 Task: Open Card Biomedical Engineering Review in Board Budget Management to Workspace Forecasting and Budgeting and add a team member Softage.4@softage.net, a label Yellow, a checklist Copyrights, an attachment from your google drive, a color Yellow and finally, add a card description 'Research and develop new product positioning strategy' and a comment 'Given the potential impact of this task on our team workload, let us ensure that we have a clear plan for managing our time and resources.'. Add a start date 'Jan 08, 1900' with a due date 'Jan 15, 1900'
Action: Mouse moved to (76, 466)
Screenshot: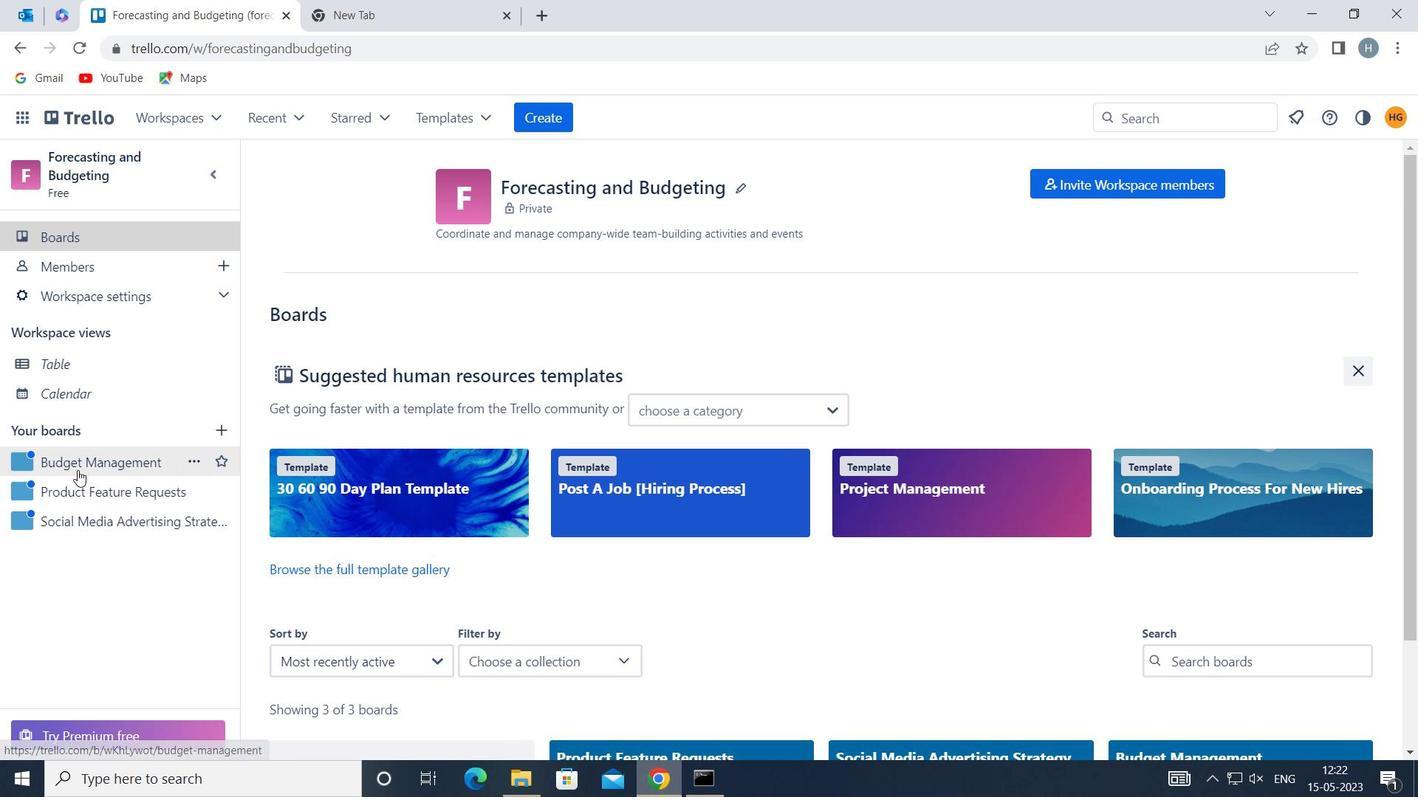 
Action: Mouse pressed left at (76, 466)
Screenshot: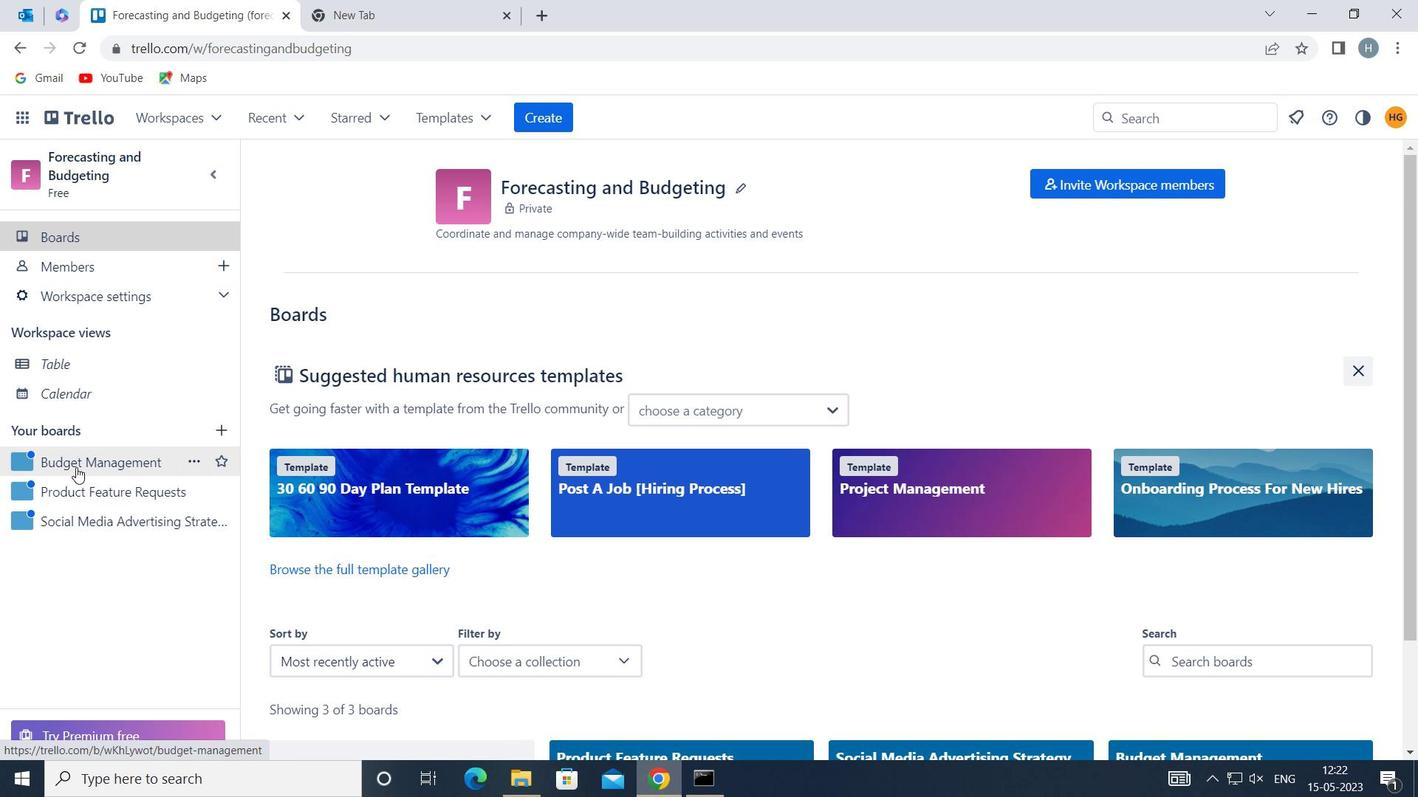 
Action: Mouse moved to (869, 263)
Screenshot: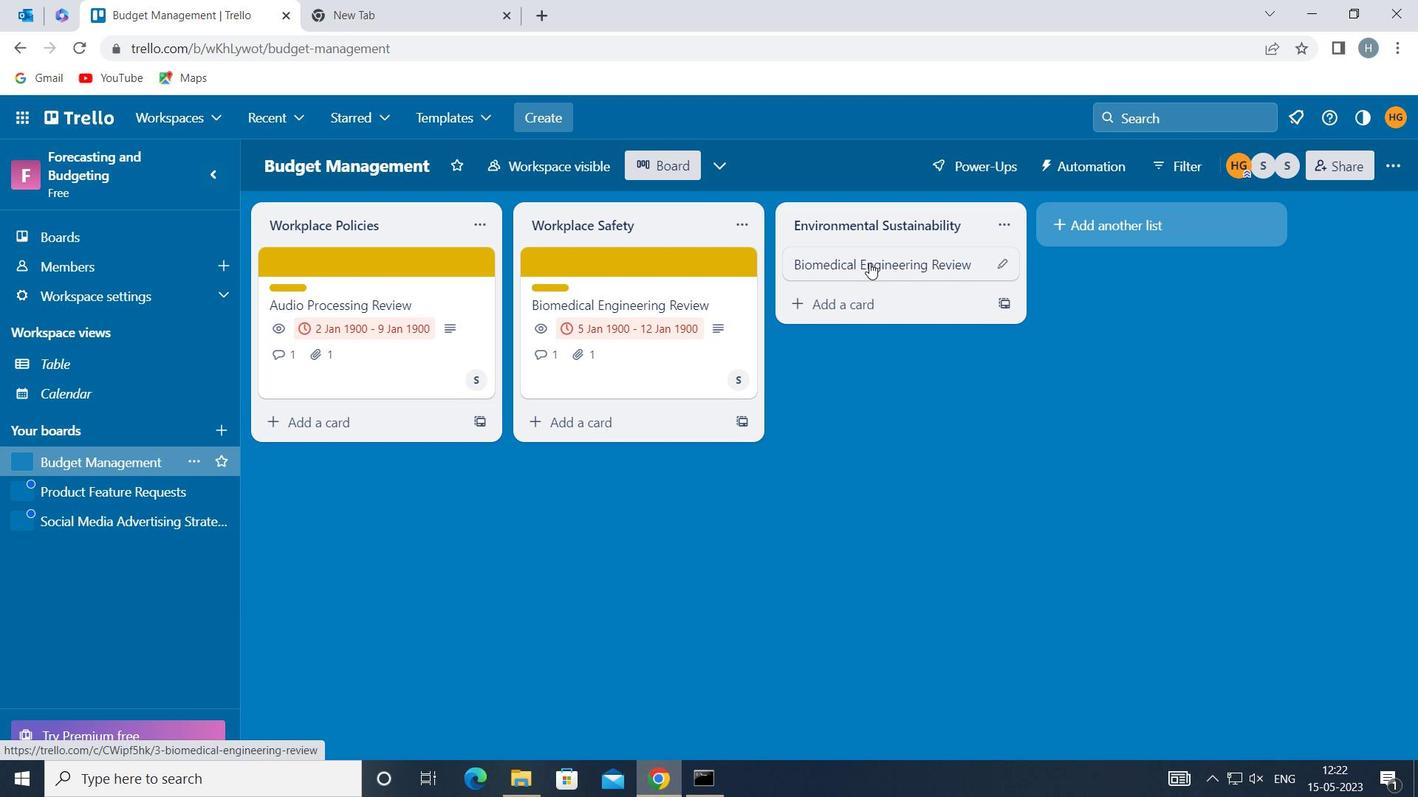 
Action: Mouse pressed left at (869, 263)
Screenshot: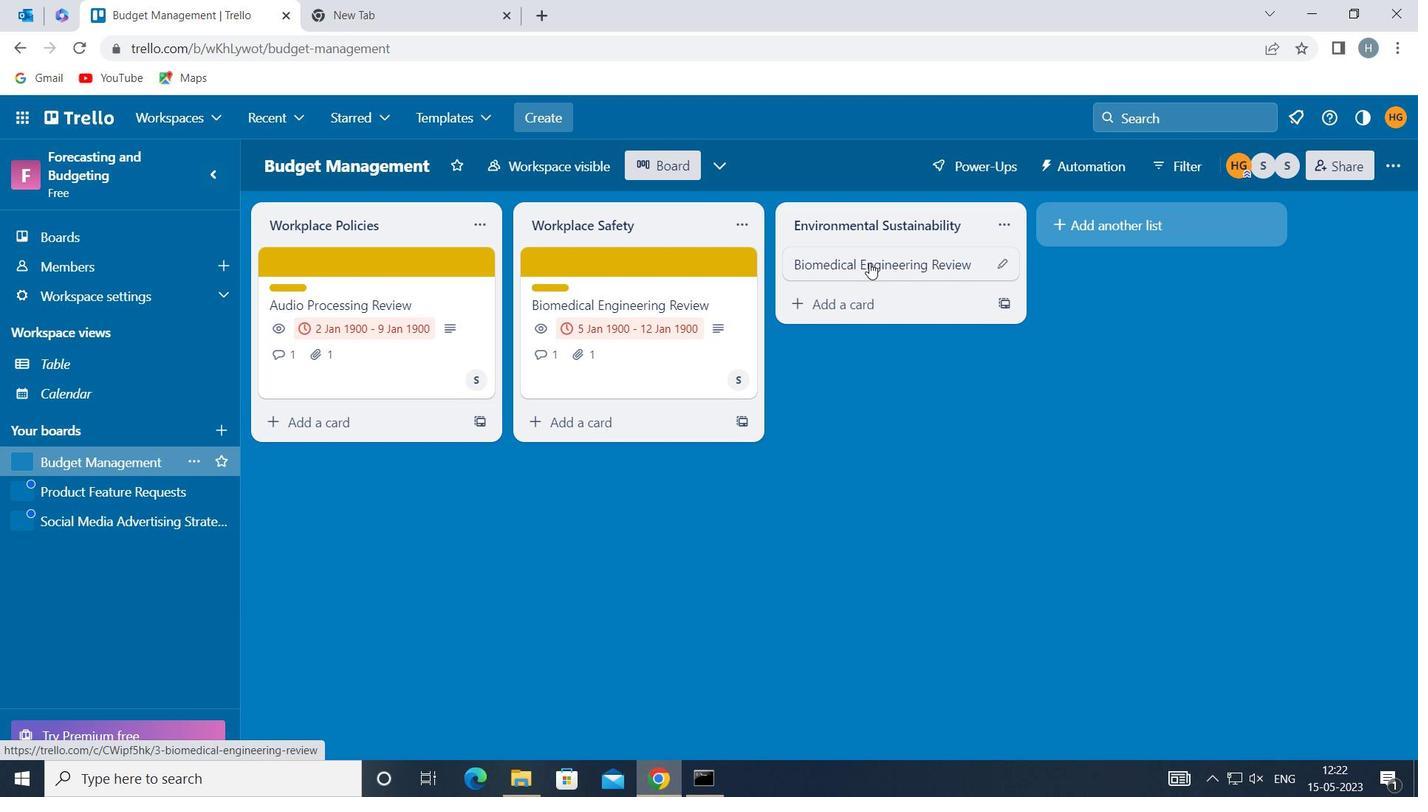 
Action: Mouse moved to (984, 327)
Screenshot: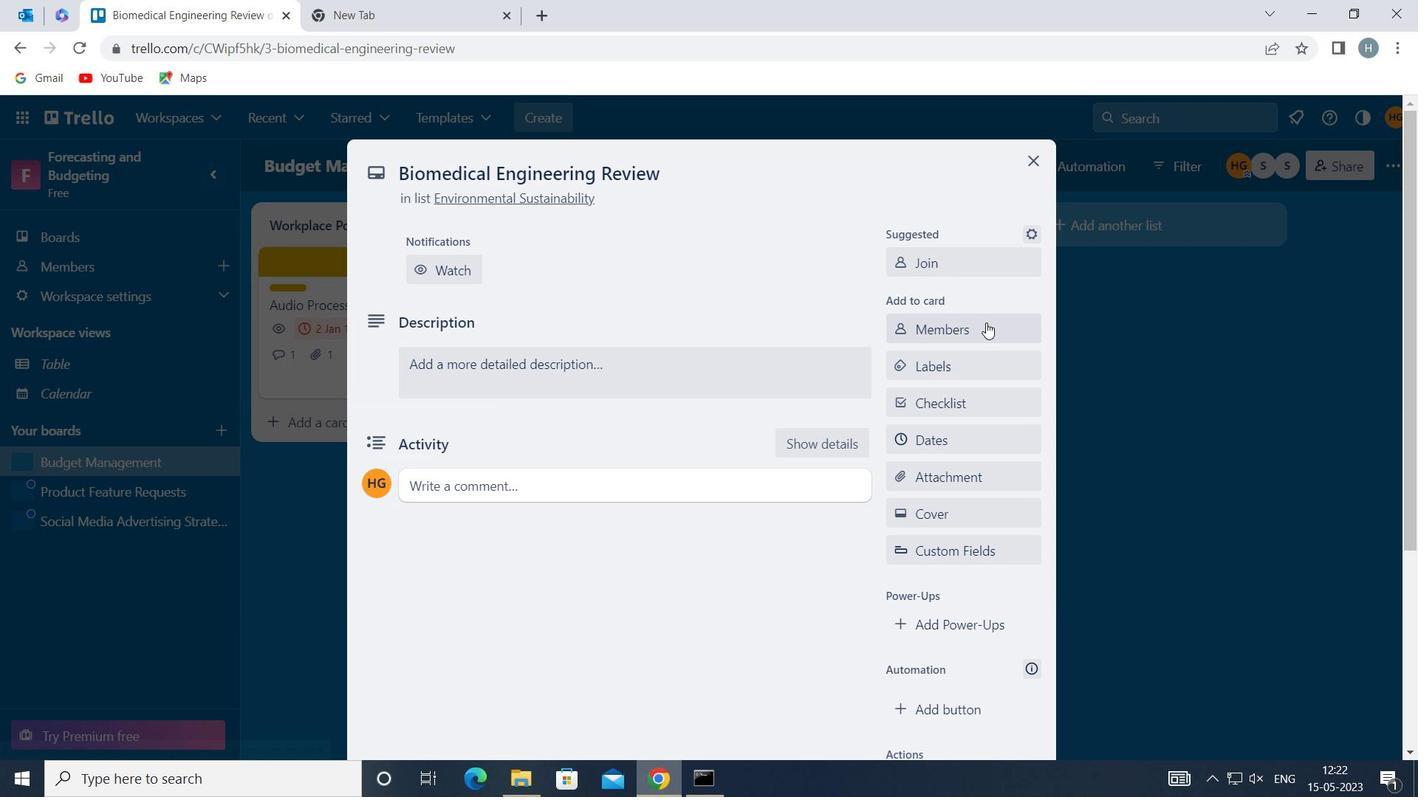 
Action: Mouse pressed left at (984, 327)
Screenshot: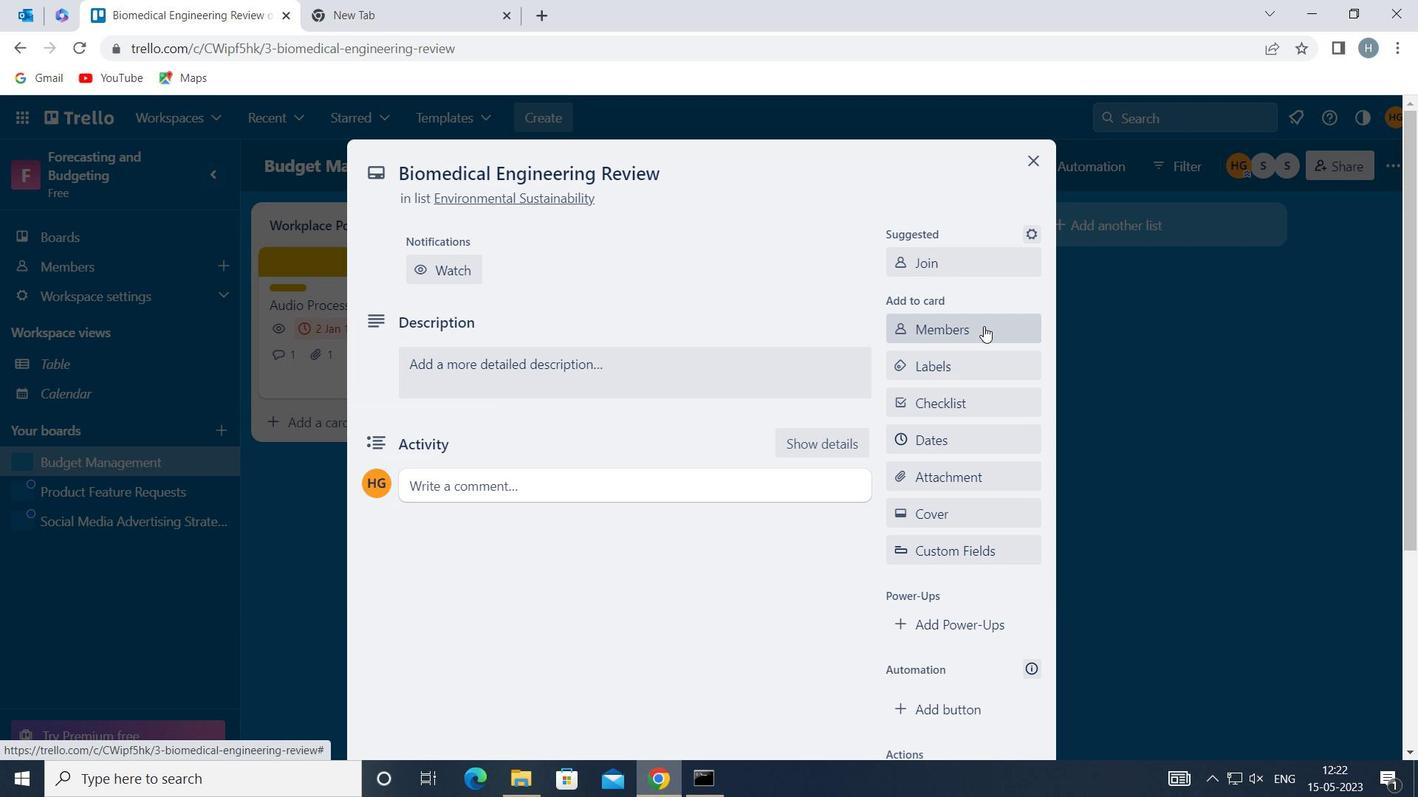 
Action: Key pressed softage
Screenshot: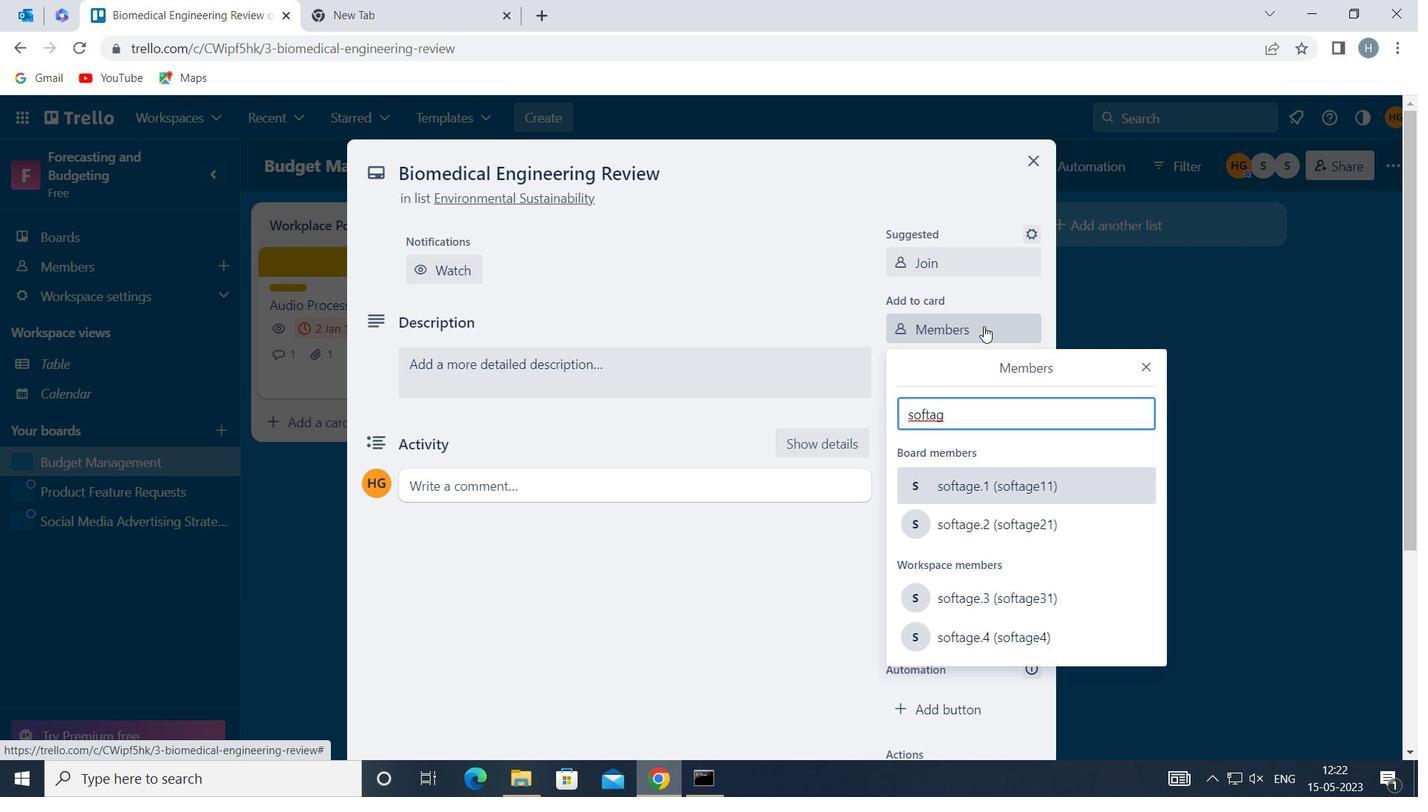
Action: Mouse moved to (1007, 637)
Screenshot: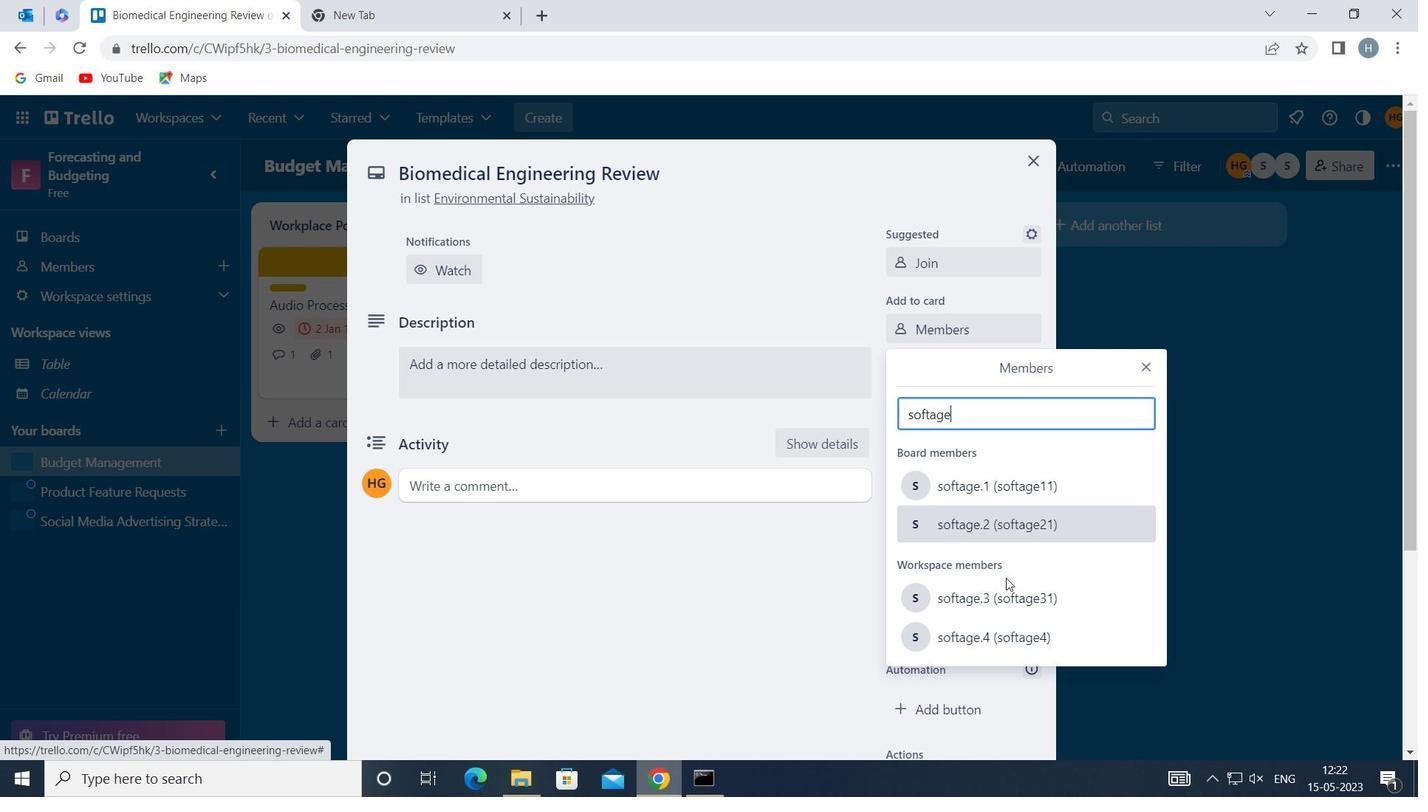
Action: Mouse pressed left at (1007, 637)
Screenshot: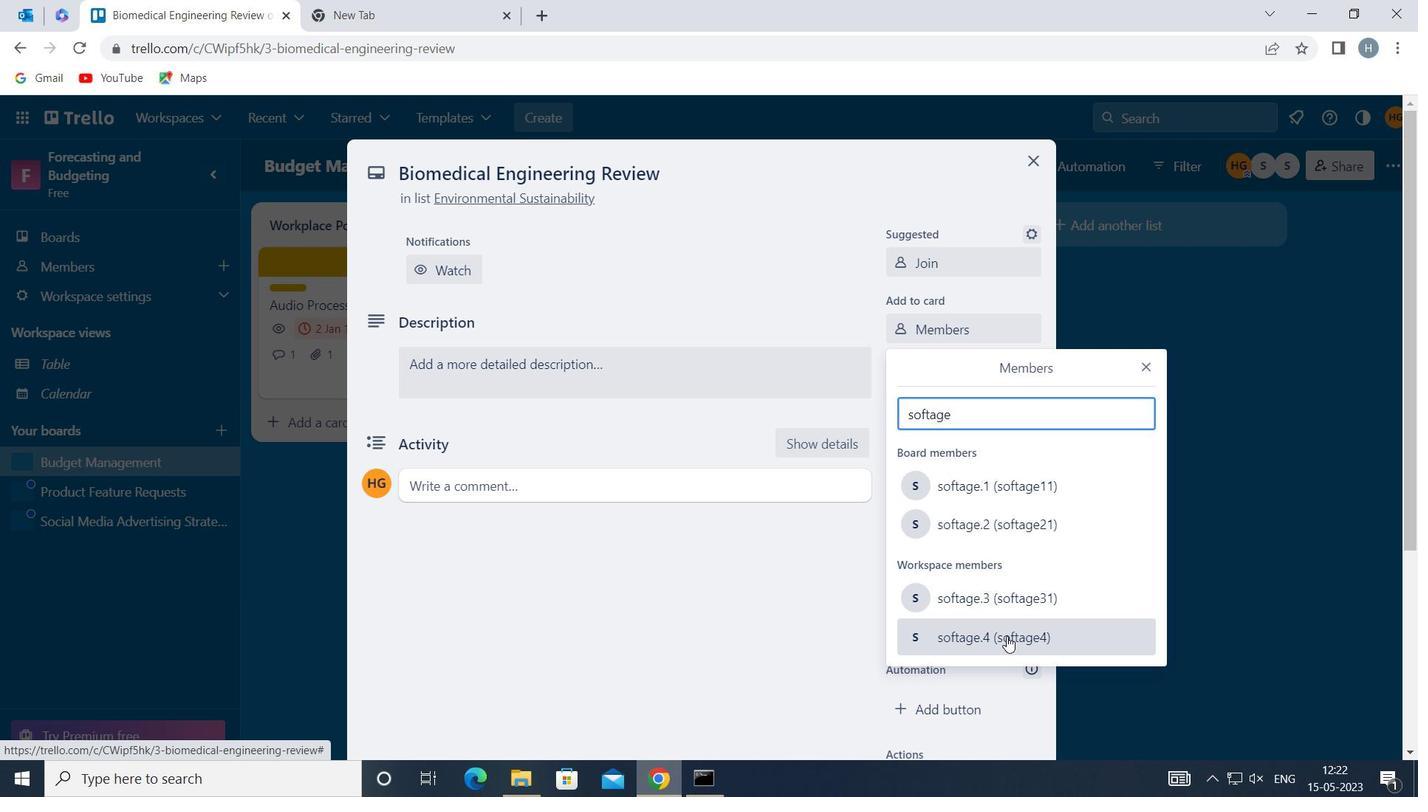 
Action: Mouse moved to (1149, 365)
Screenshot: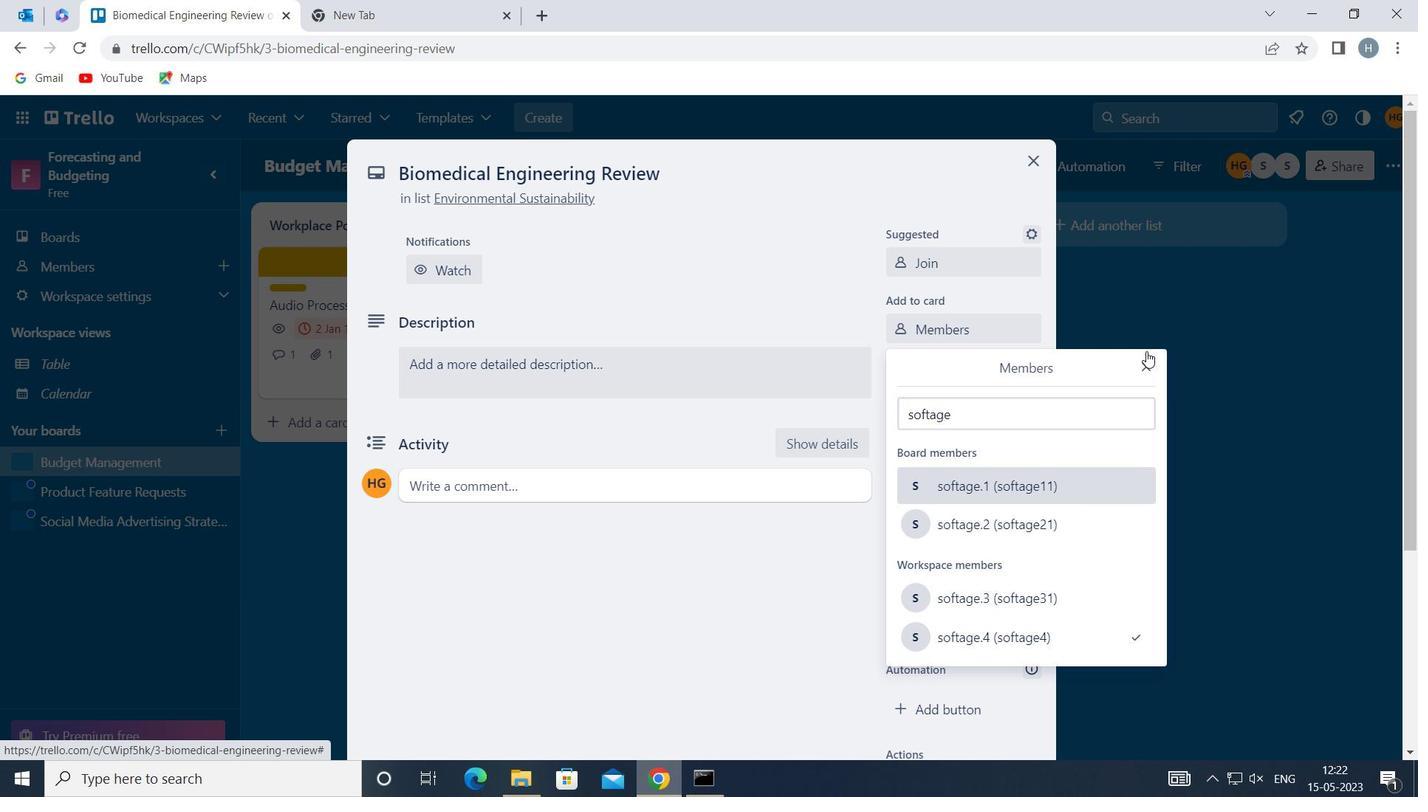 
Action: Mouse pressed left at (1149, 365)
Screenshot: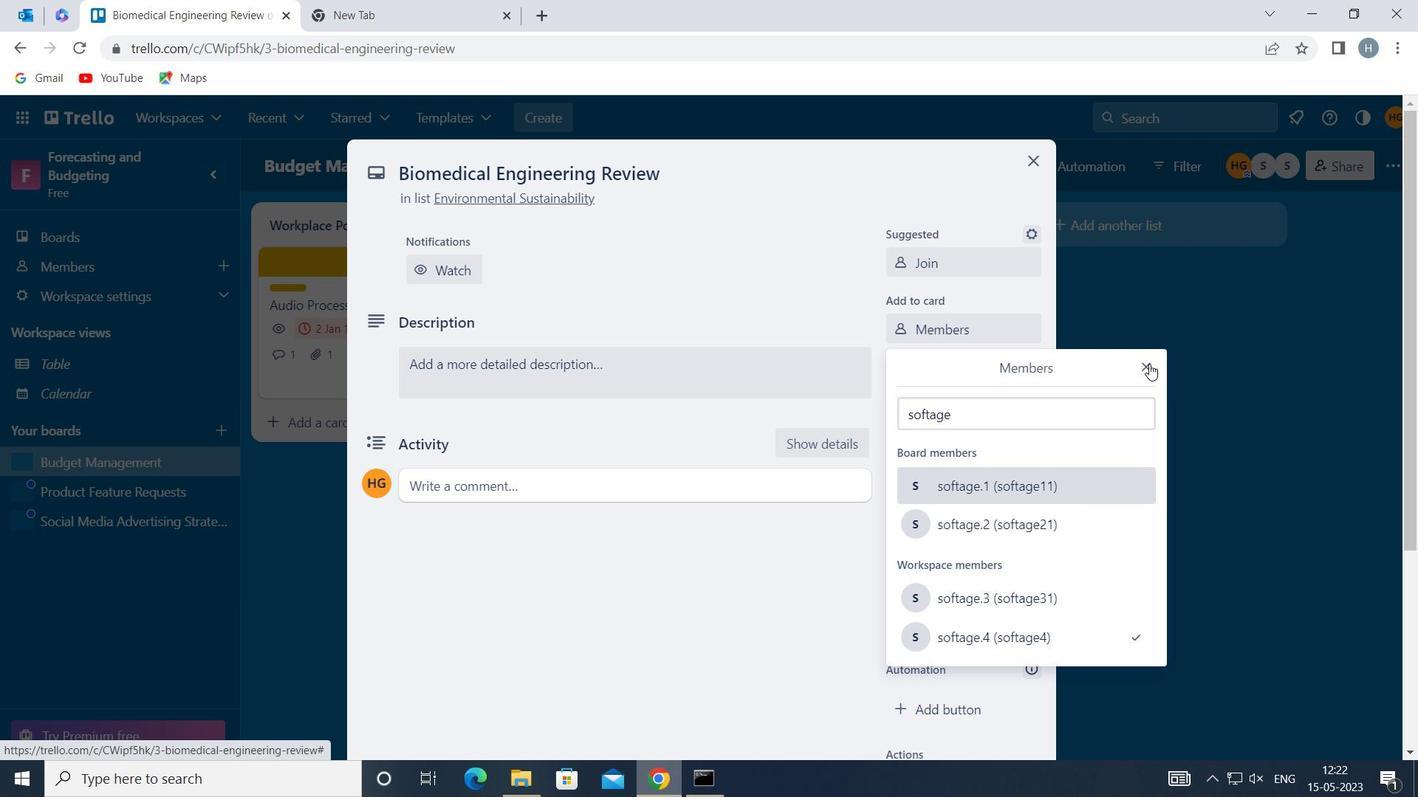 
Action: Mouse moved to (995, 370)
Screenshot: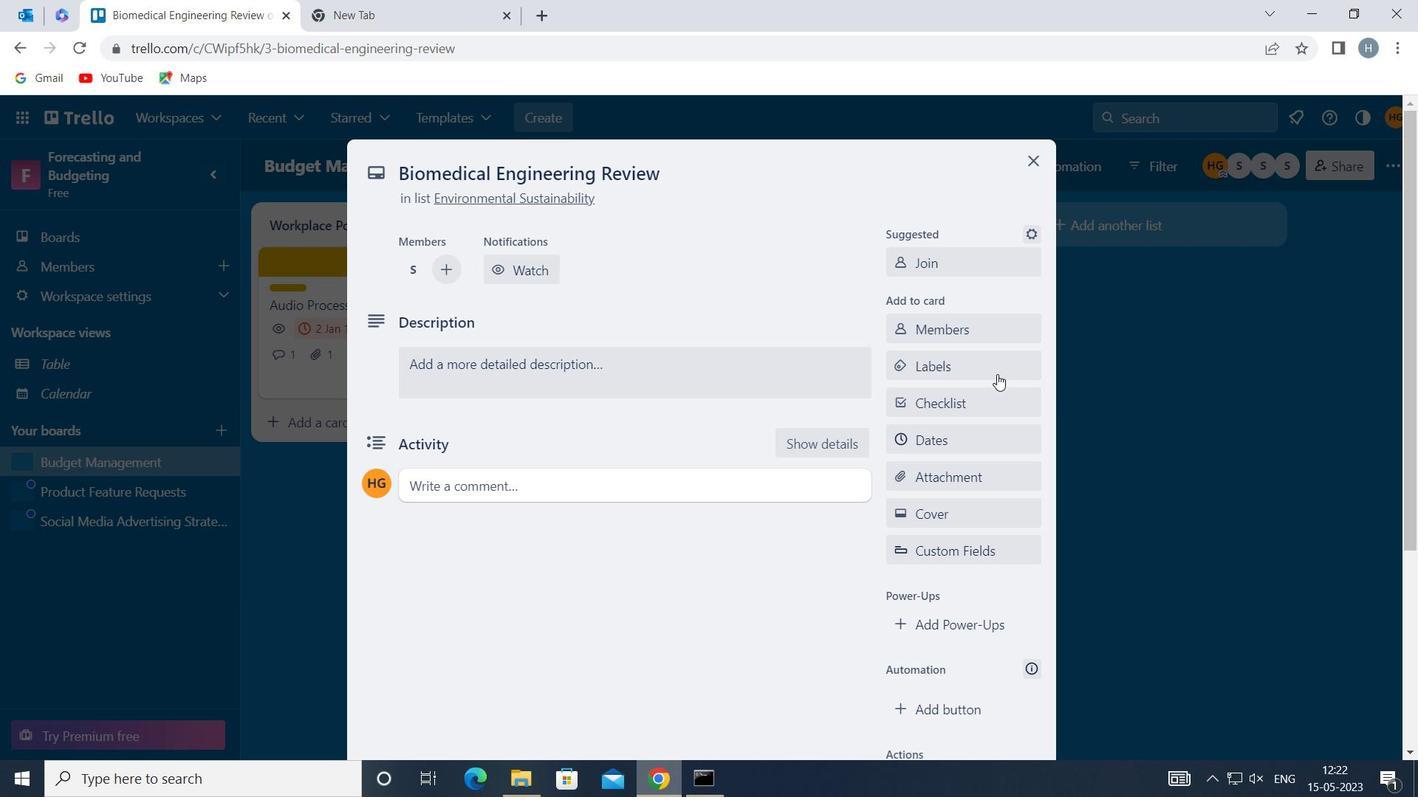 
Action: Mouse pressed left at (995, 370)
Screenshot: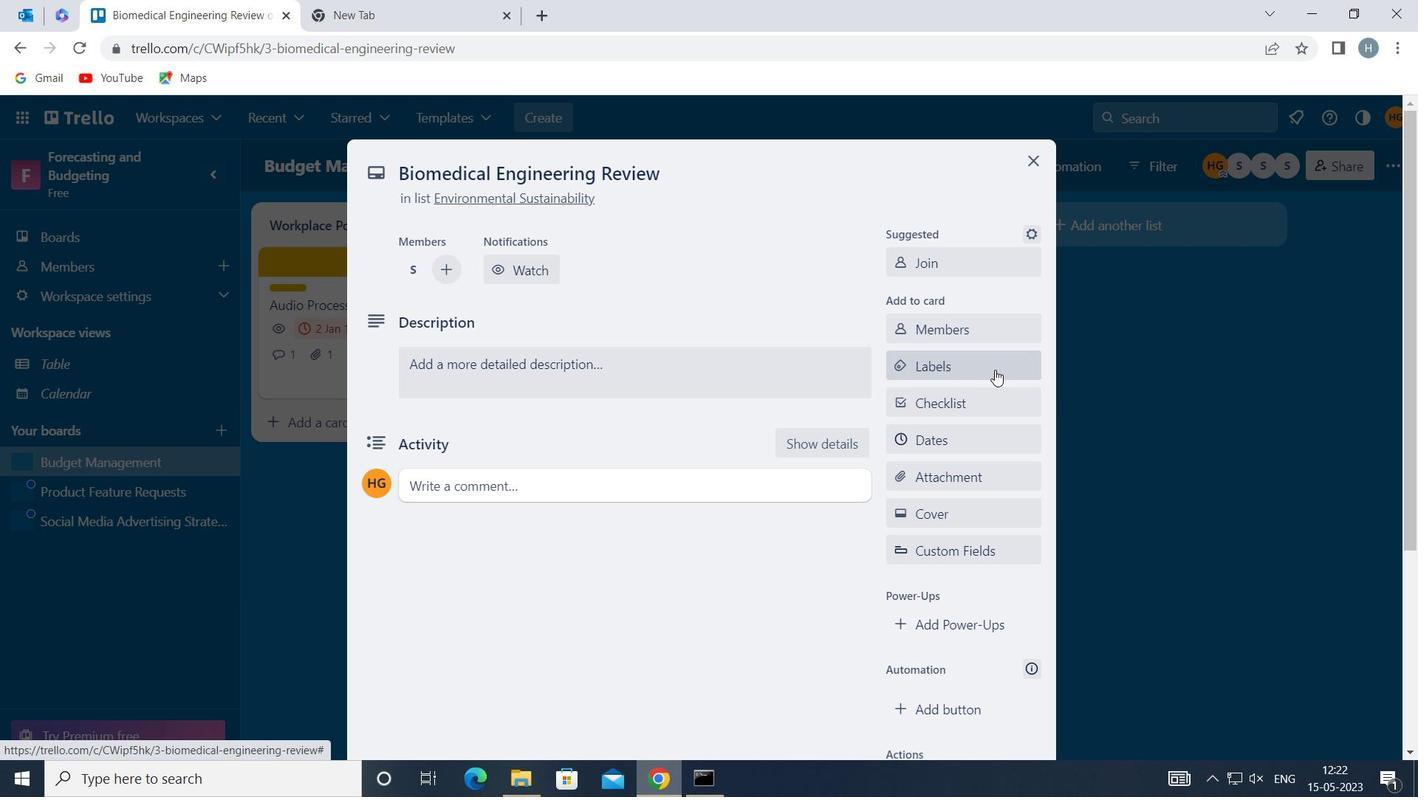 
Action: Mouse moved to (1025, 302)
Screenshot: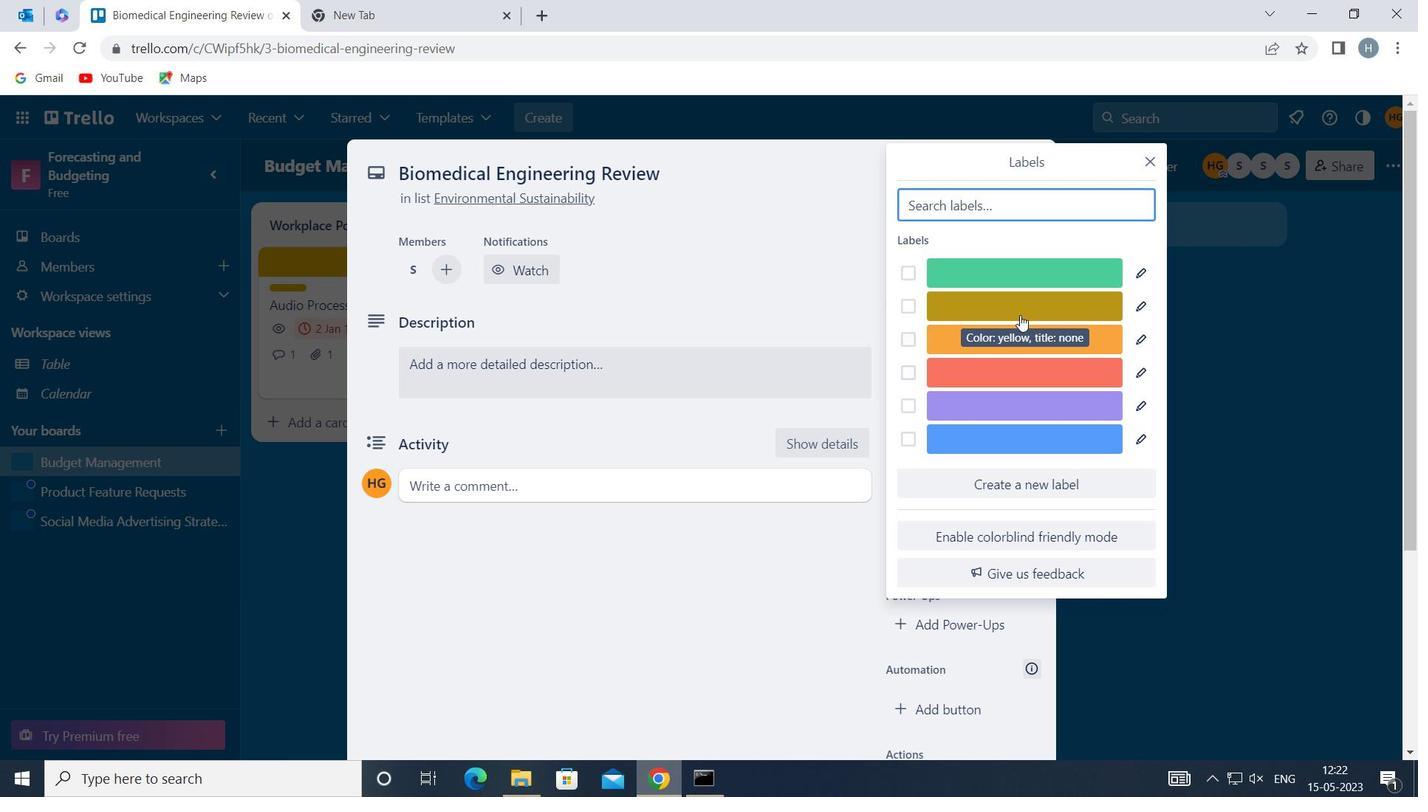 
Action: Mouse pressed left at (1025, 302)
Screenshot: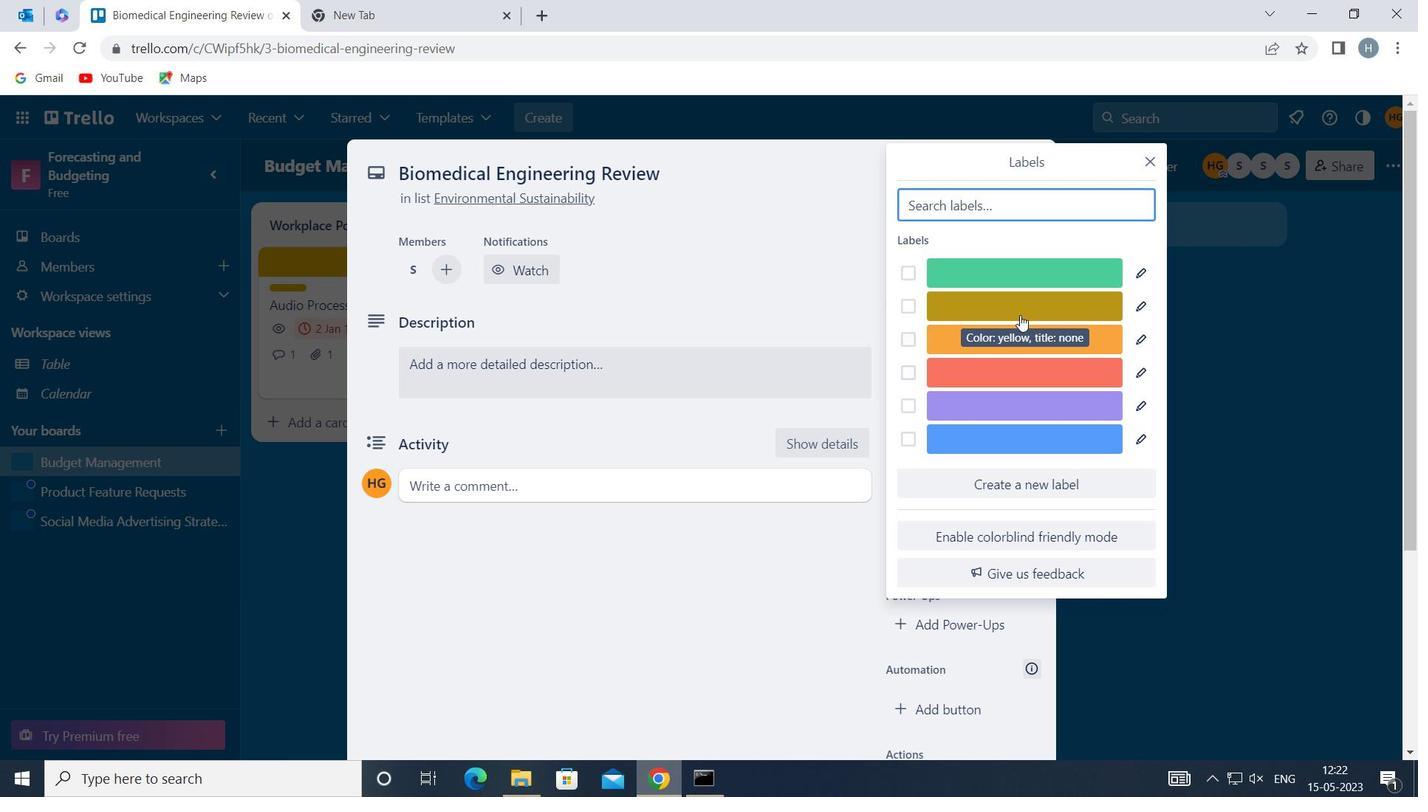 
Action: Mouse moved to (1150, 155)
Screenshot: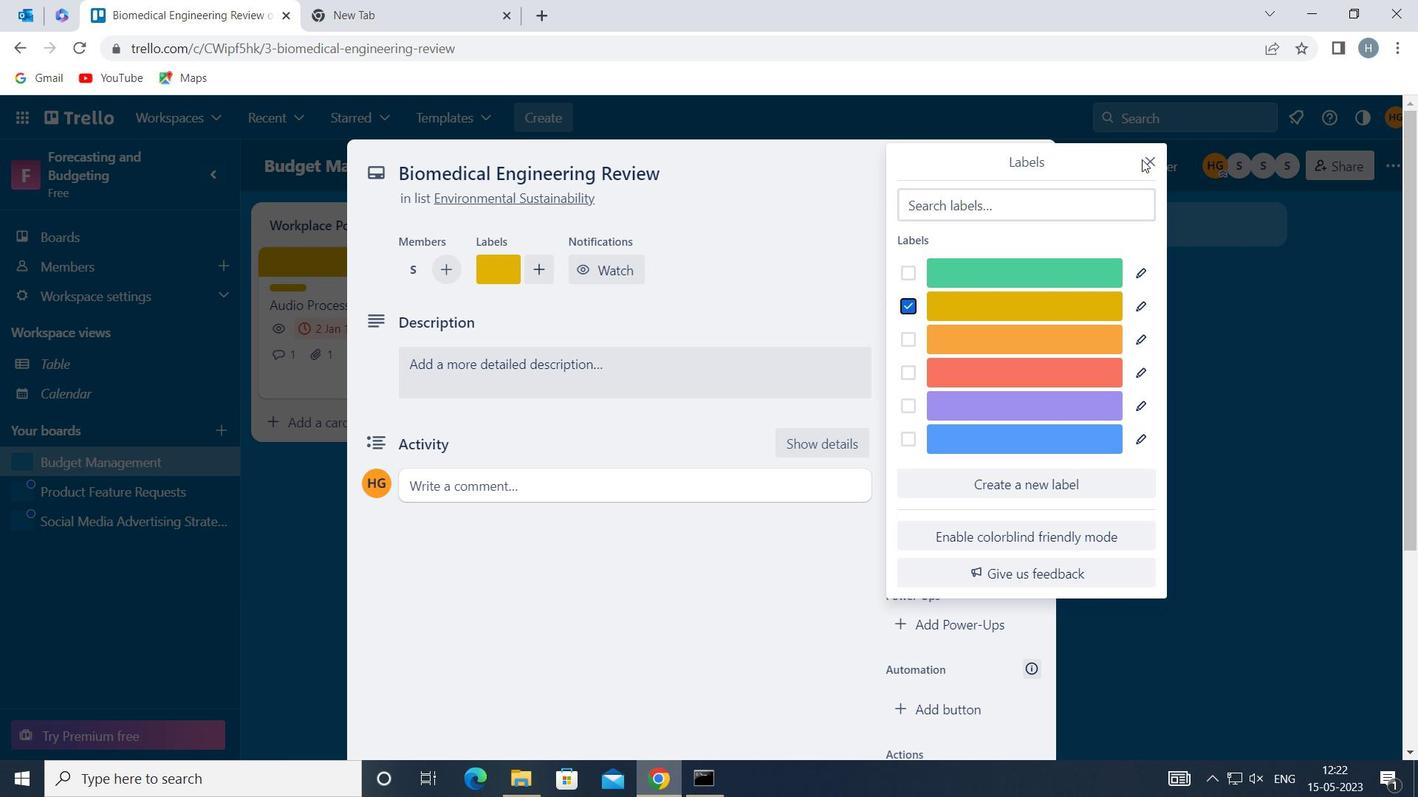 
Action: Mouse pressed left at (1150, 155)
Screenshot: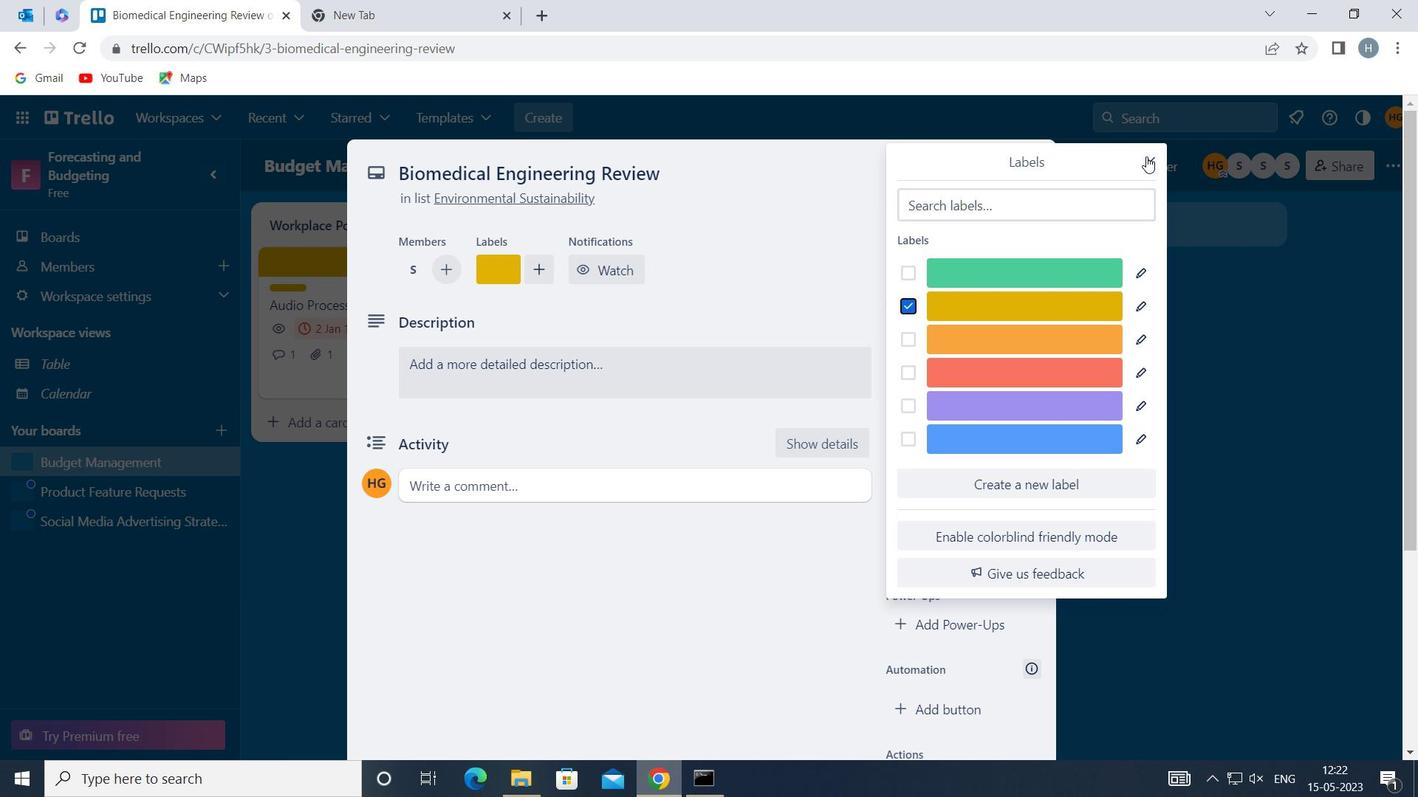 
Action: Mouse moved to (974, 407)
Screenshot: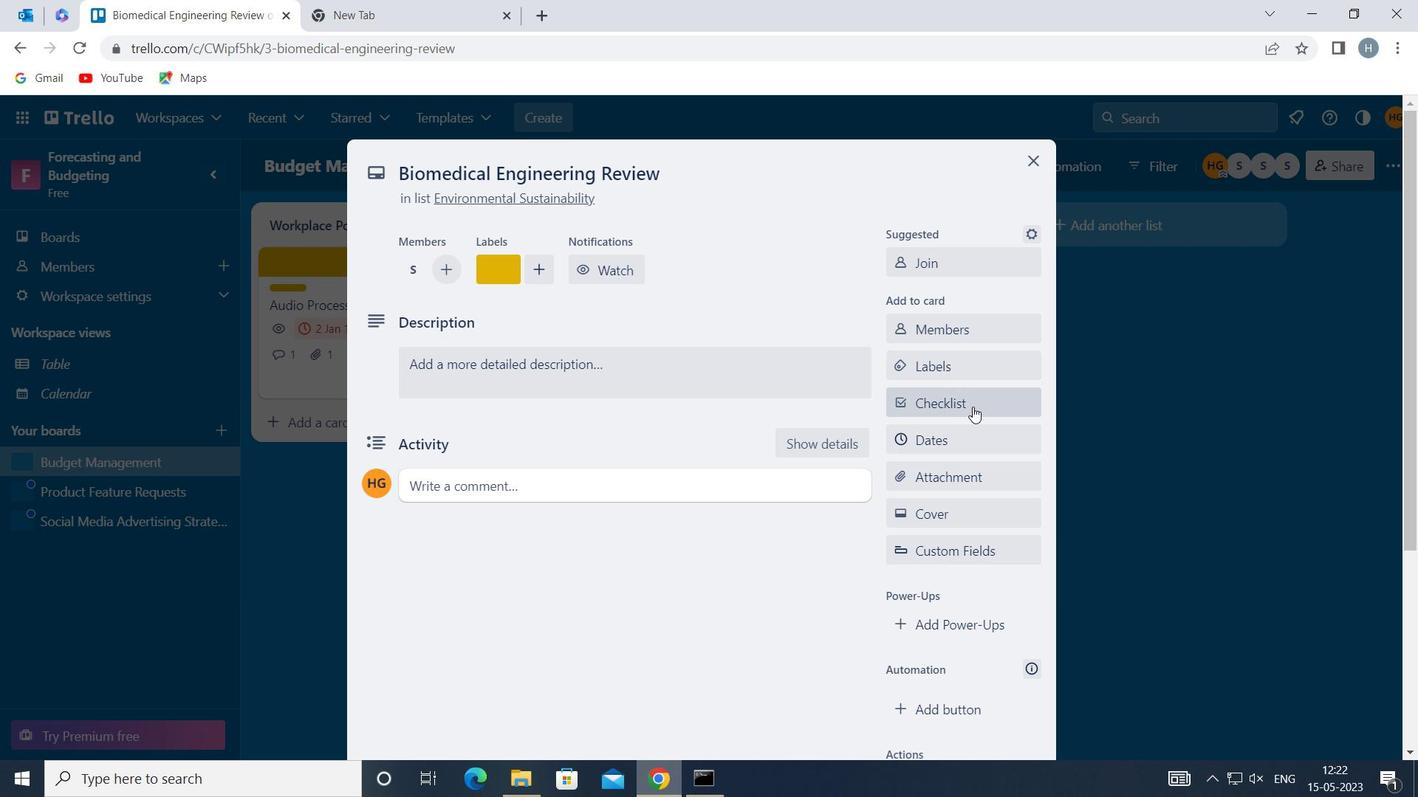 
Action: Mouse pressed left at (974, 407)
Screenshot: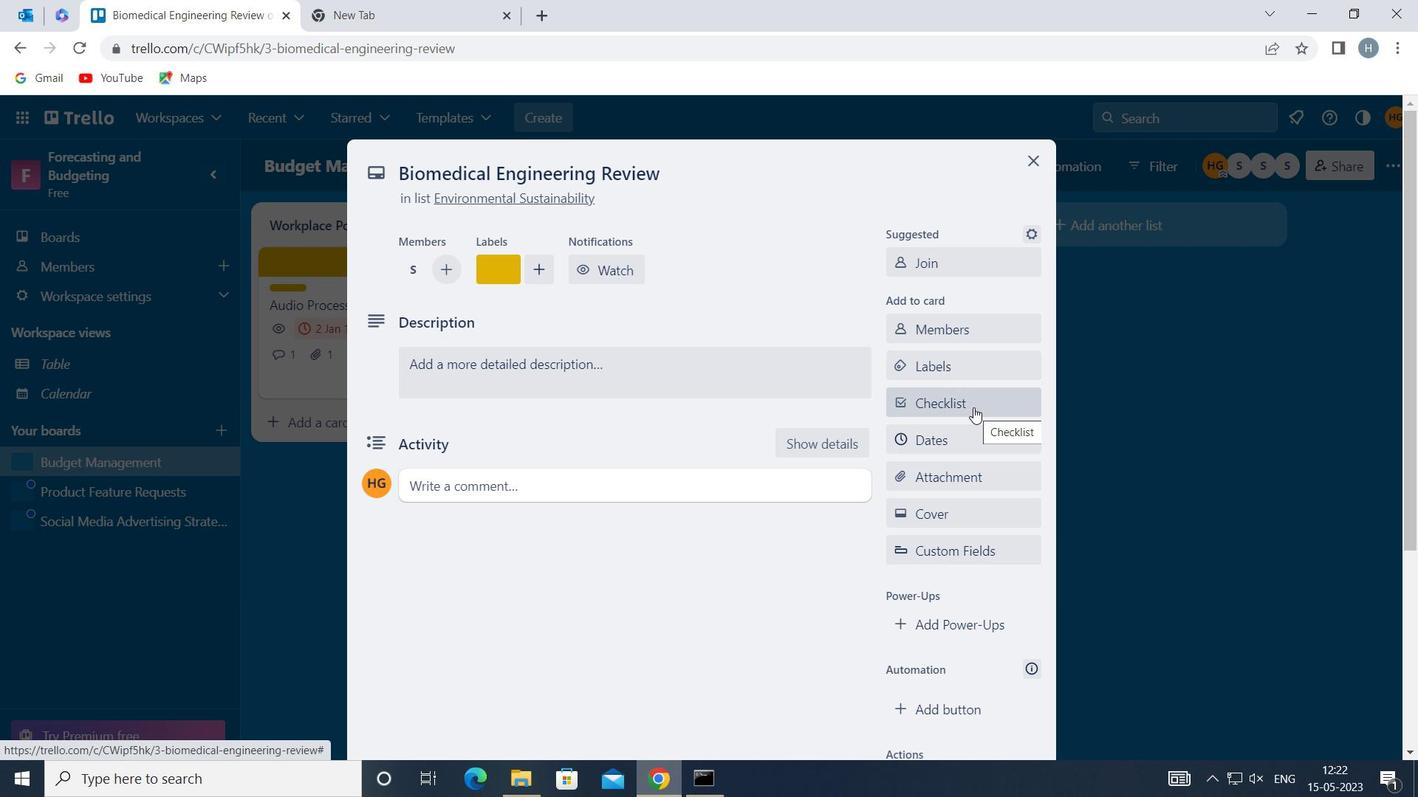 
Action: Key pressed <Key.shift>COPYRIGHTS
Screenshot: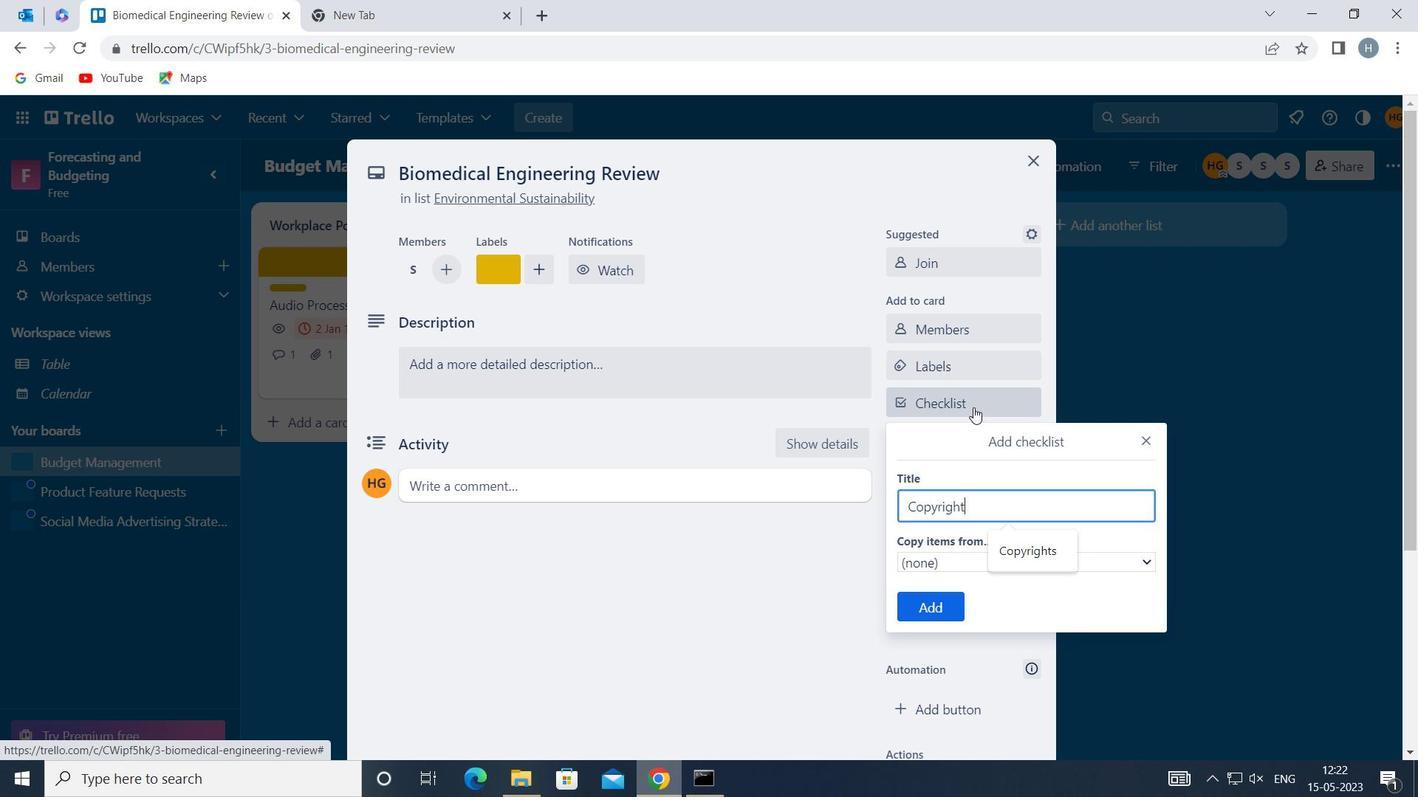 
Action: Mouse moved to (930, 608)
Screenshot: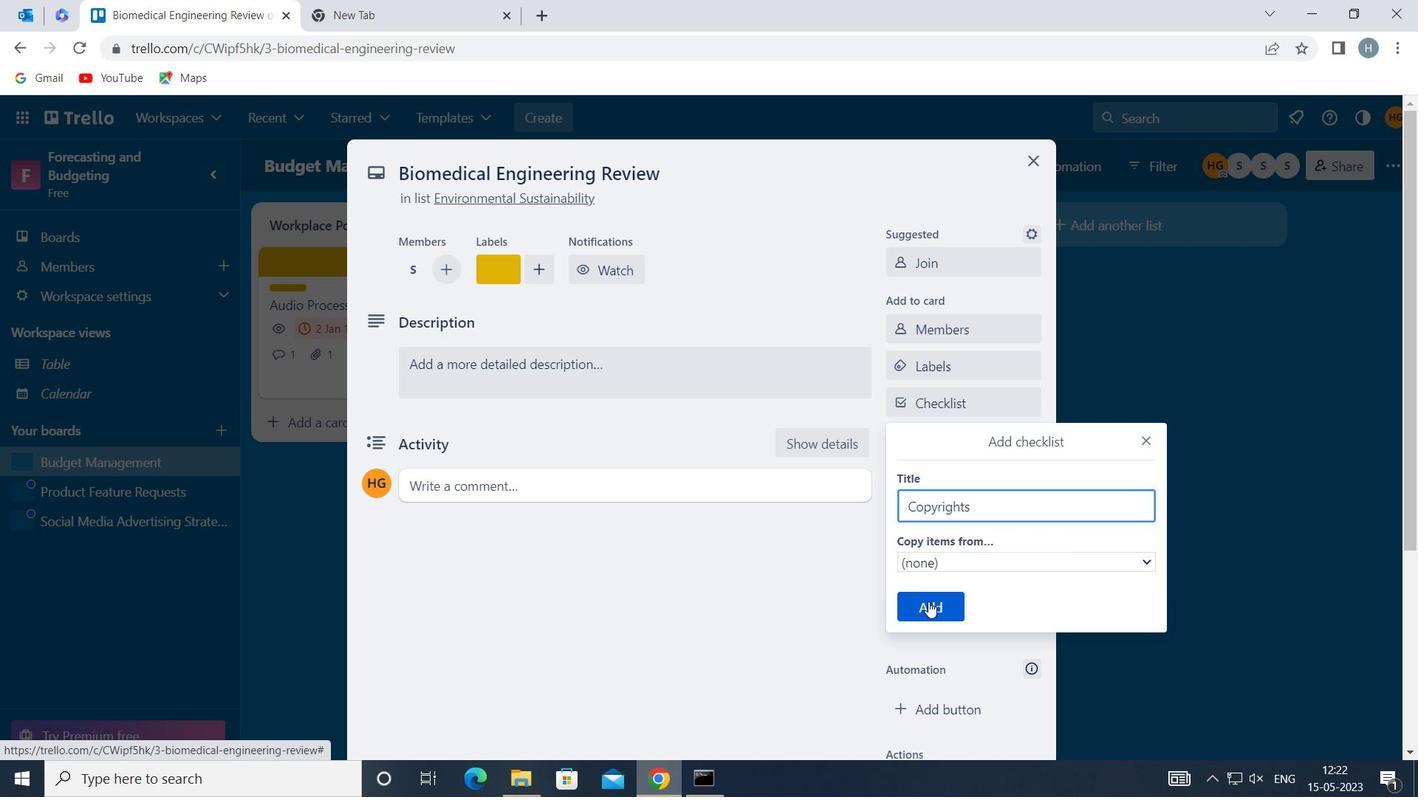 
Action: Mouse pressed left at (930, 608)
Screenshot: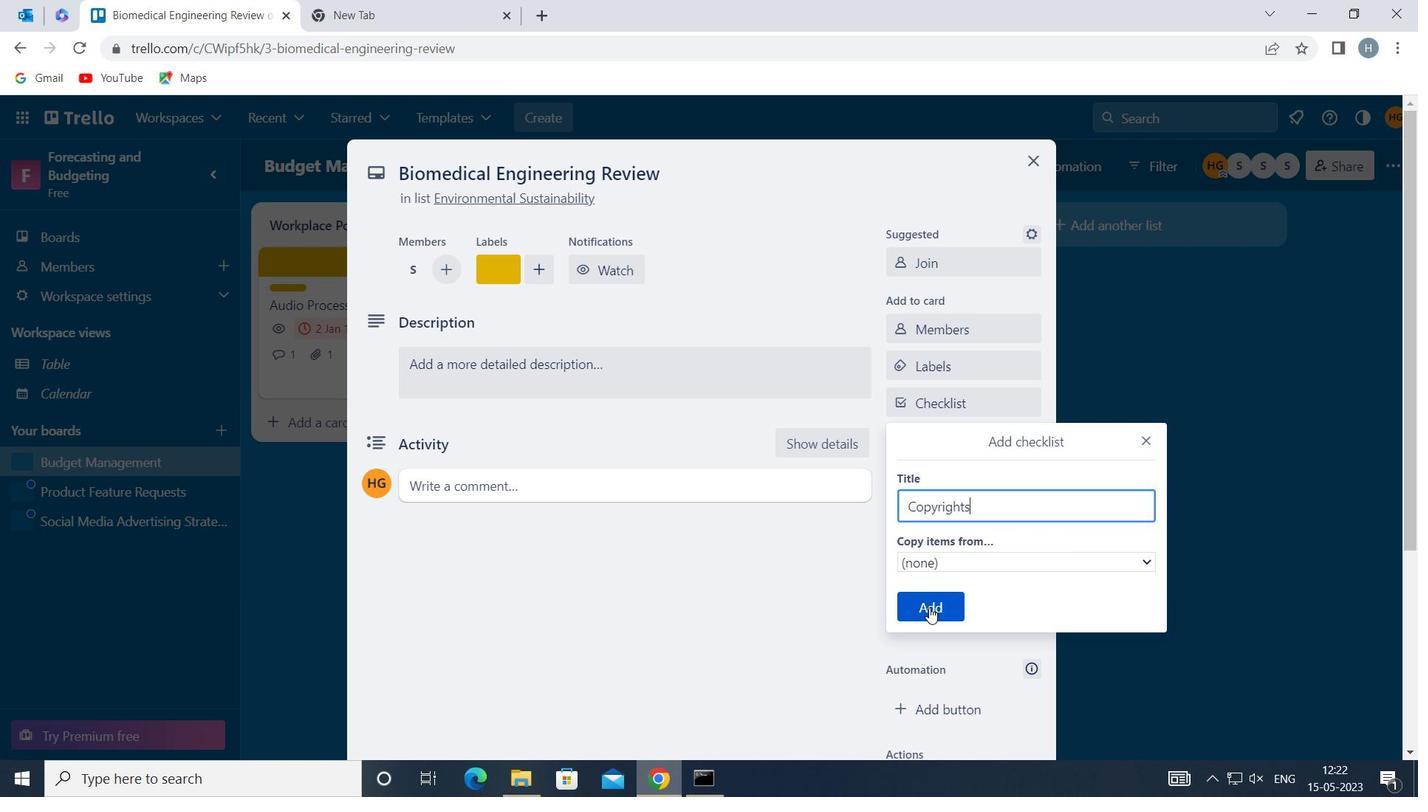 
Action: Mouse moved to (967, 477)
Screenshot: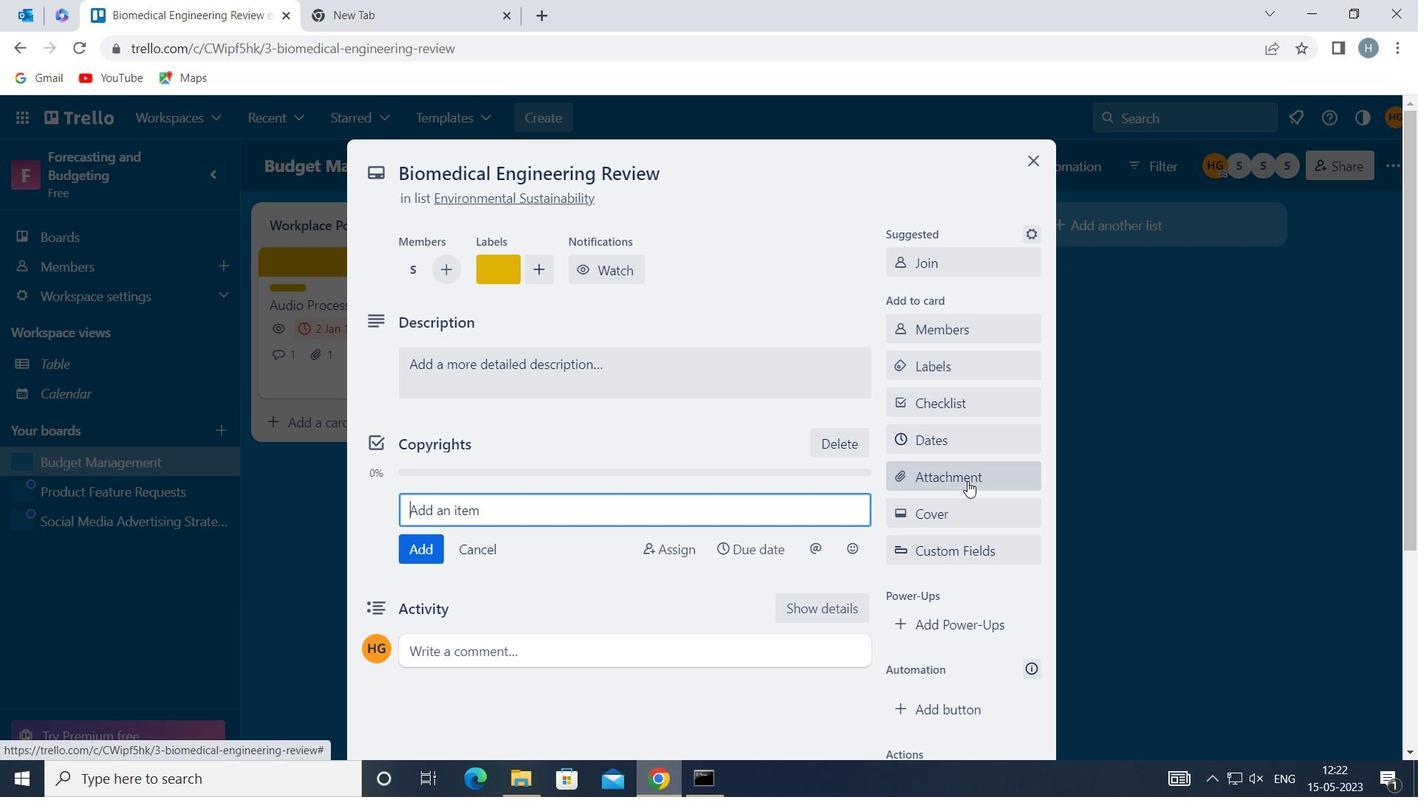 
Action: Mouse pressed left at (967, 477)
Screenshot: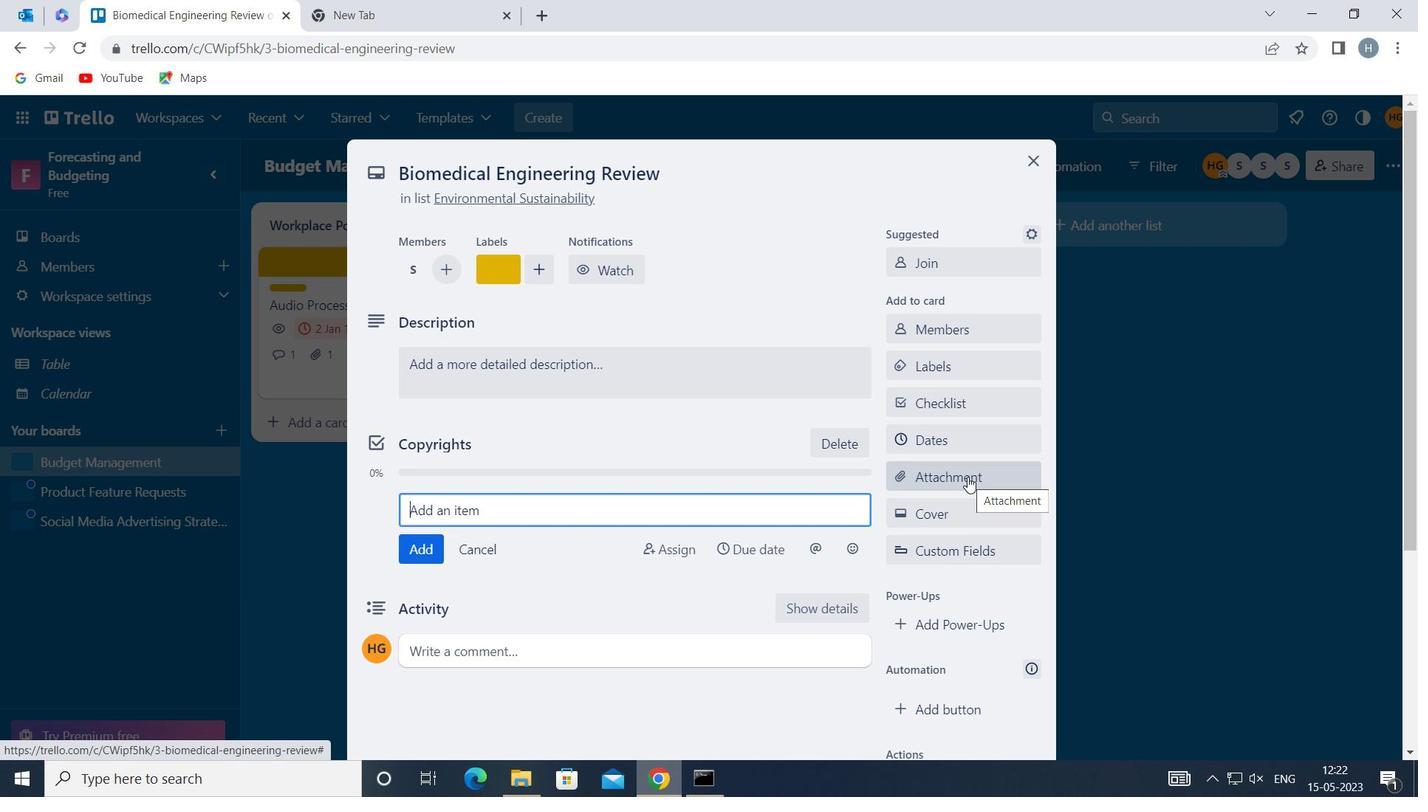 
Action: Mouse moved to (1015, 242)
Screenshot: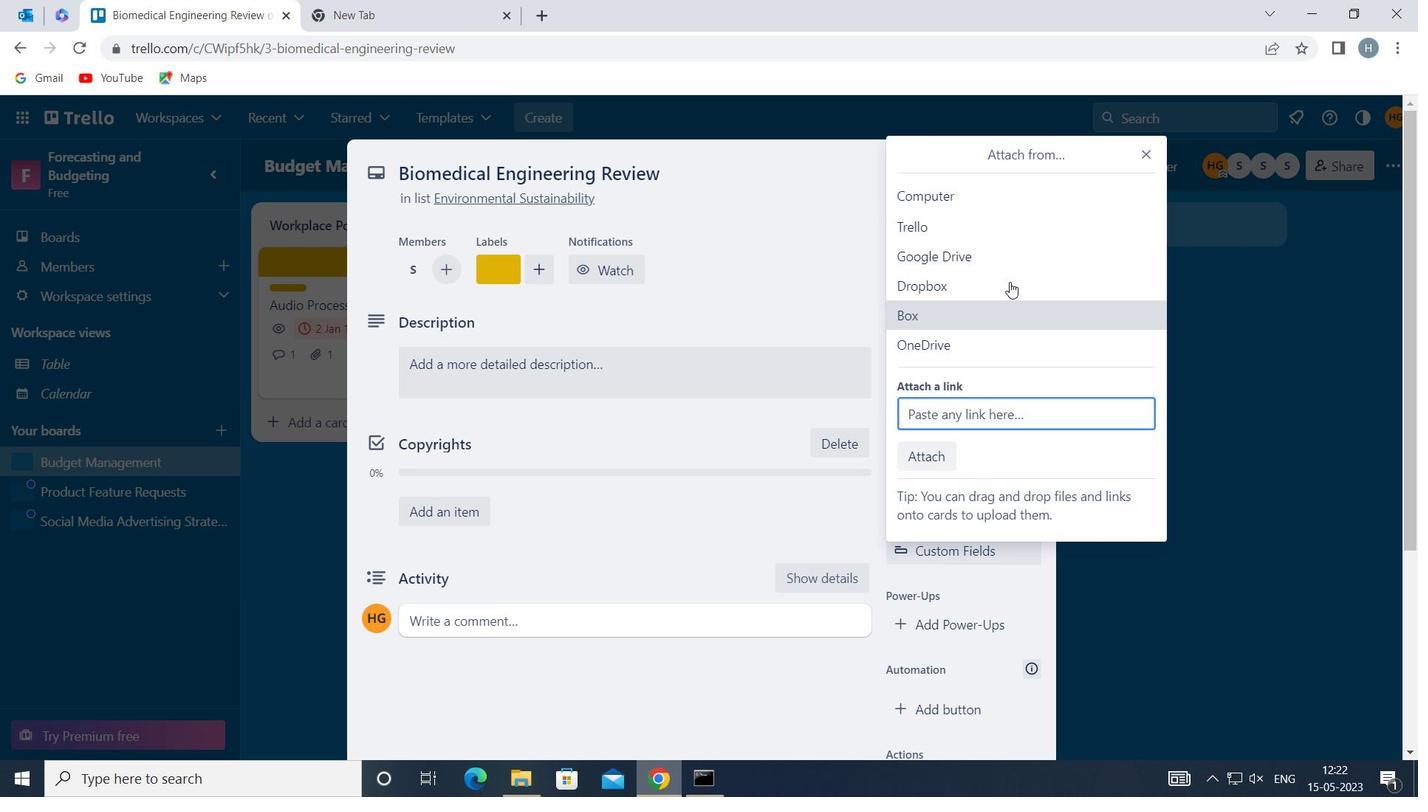 
Action: Mouse pressed left at (1015, 242)
Screenshot: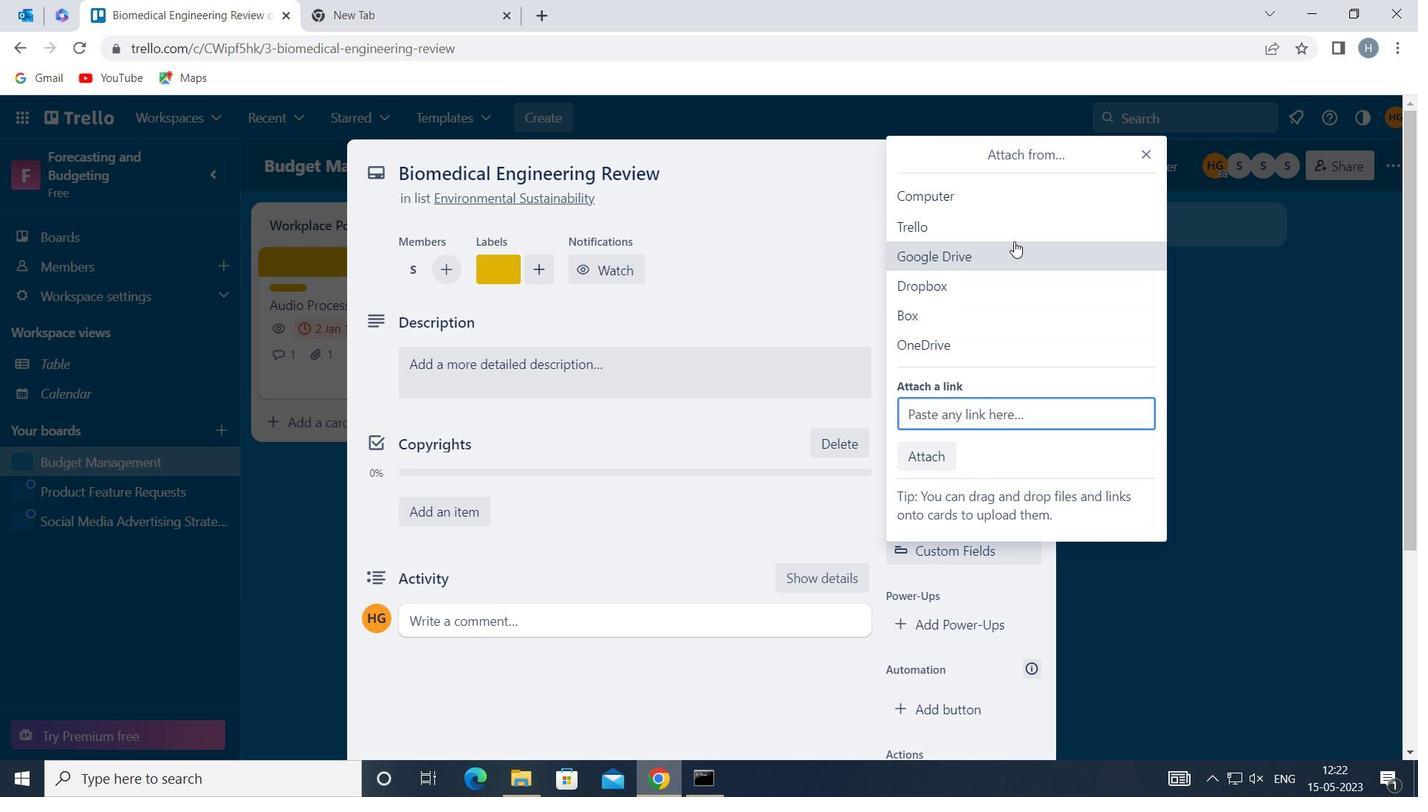 
Action: Mouse moved to (345, 442)
Screenshot: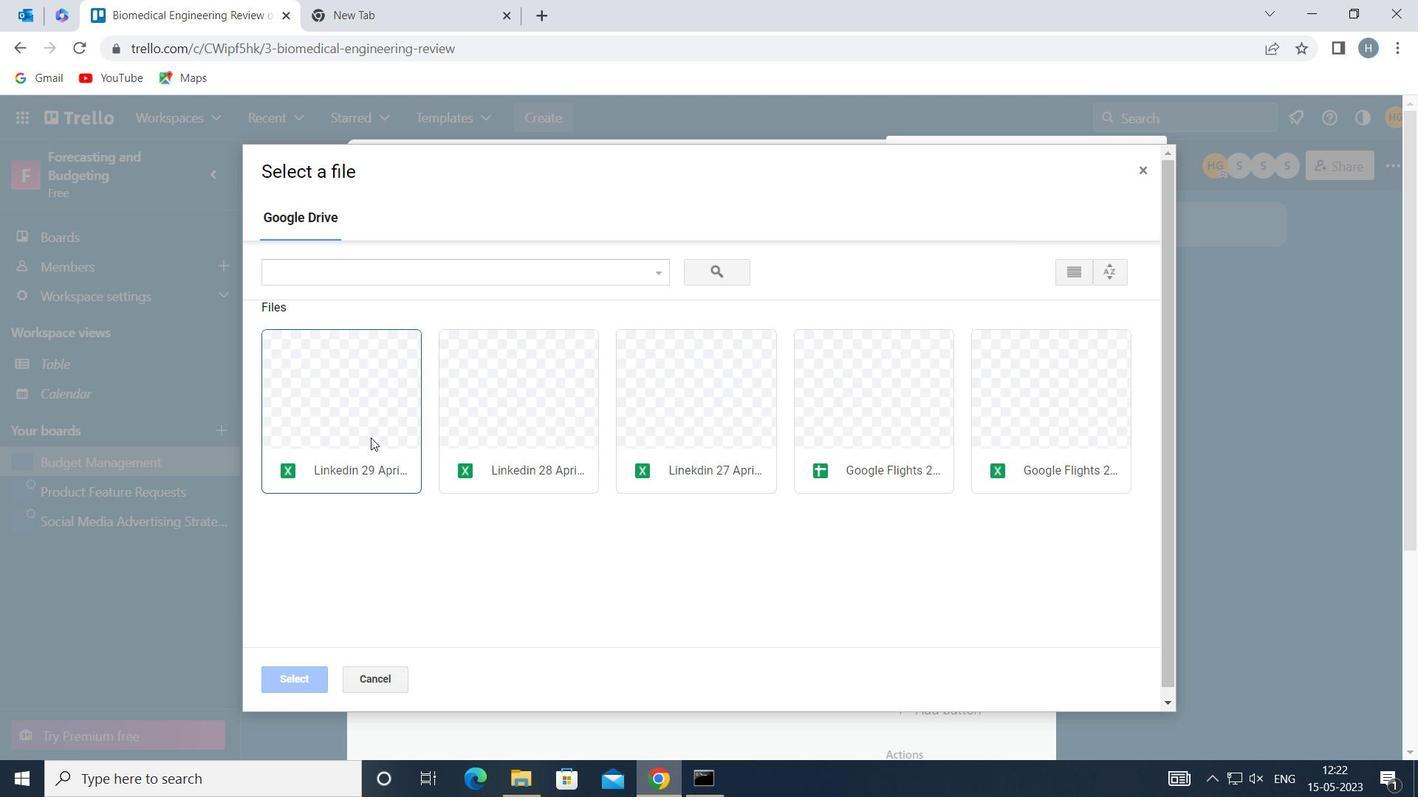 
Action: Mouse pressed left at (345, 442)
Screenshot: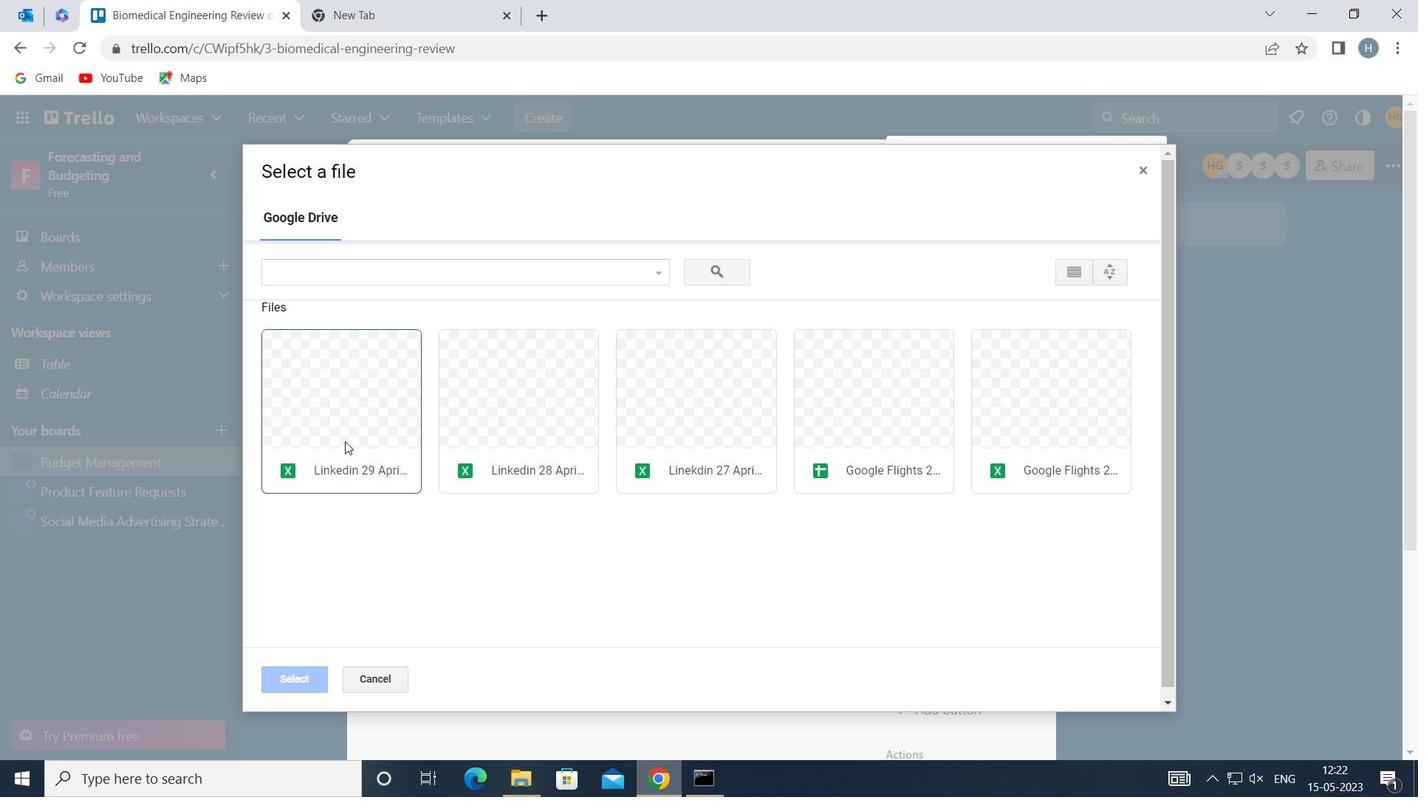 
Action: Mouse moved to (284, 682)
Screenshot: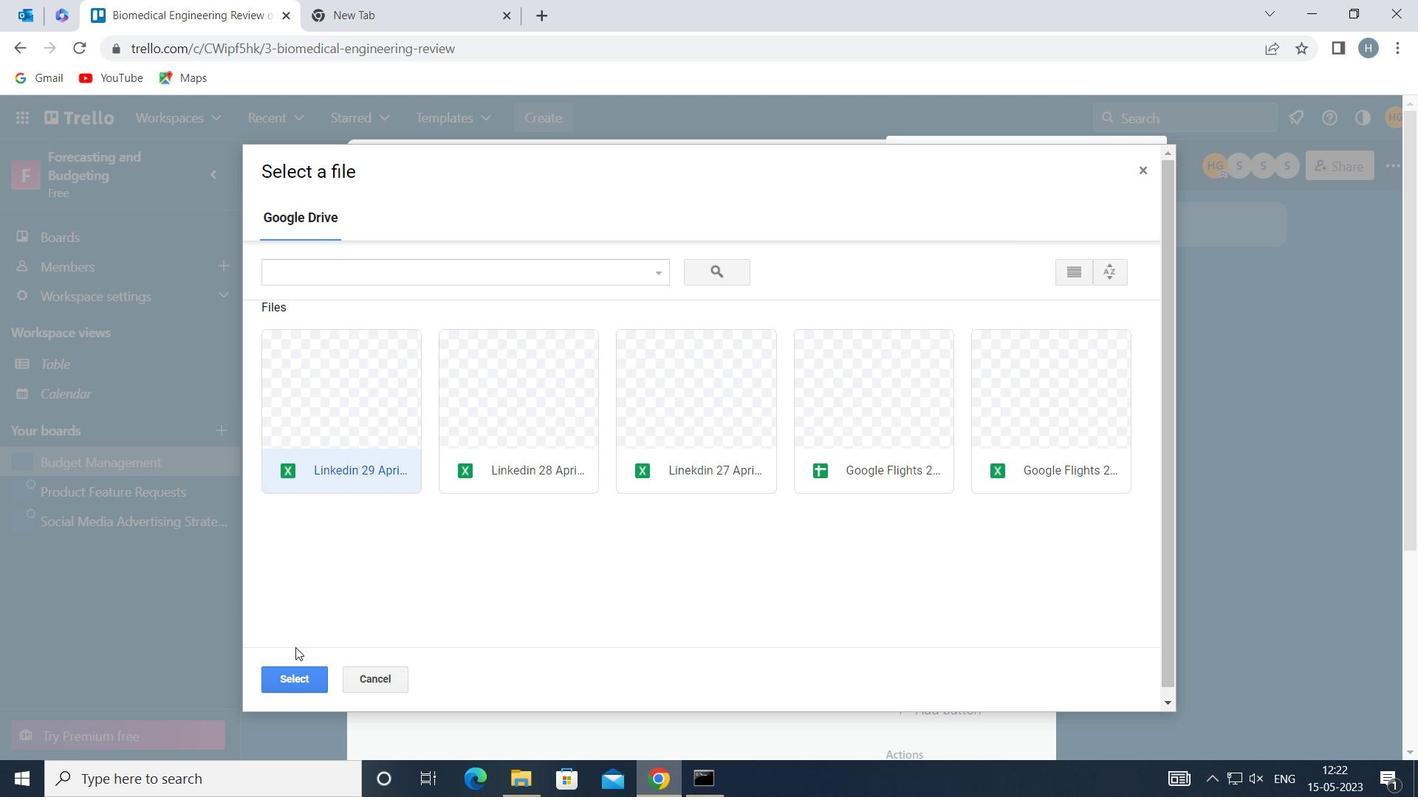 
Action: Mouse pressed left at (284, 682)
Screenshot: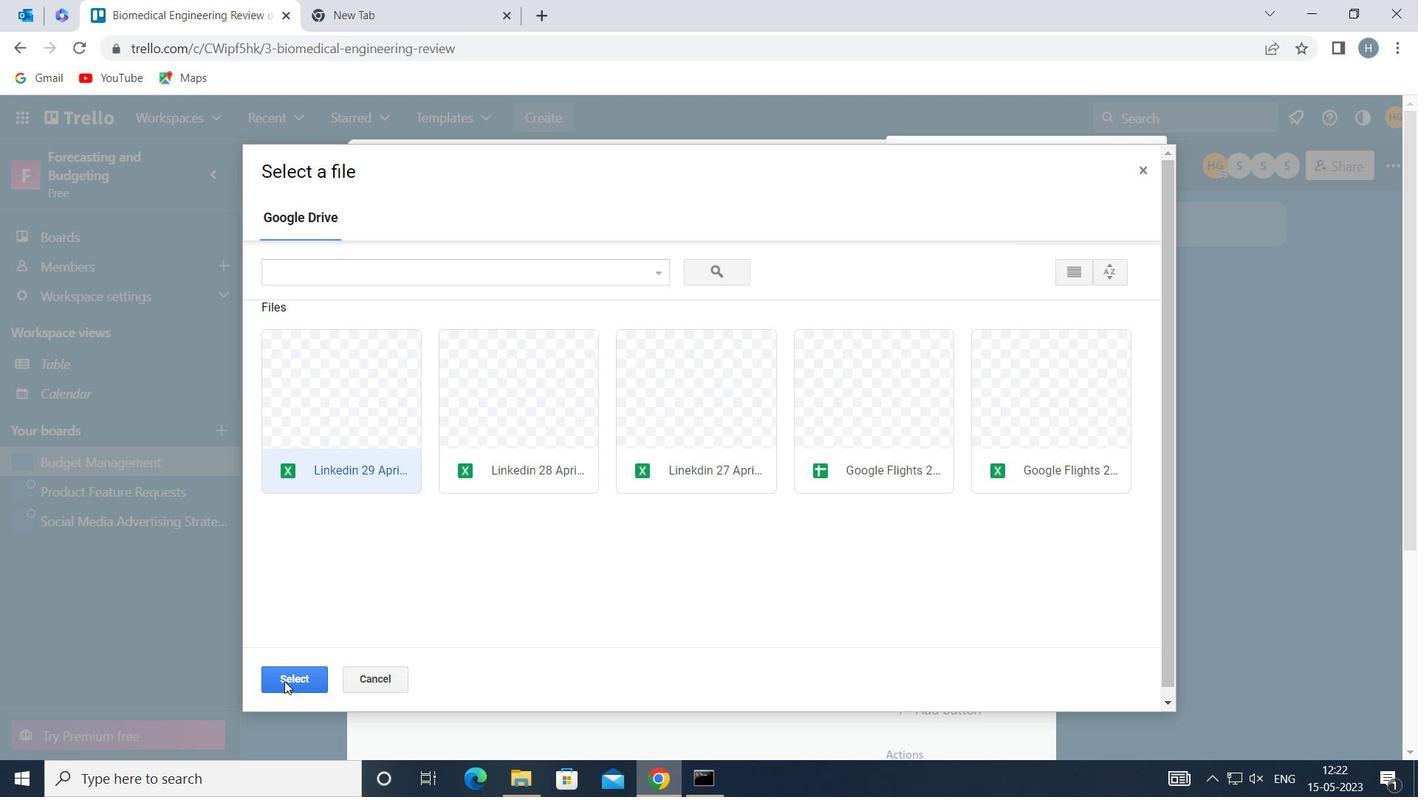 
Action: Mouse moved to (961, 510)
Screenshot: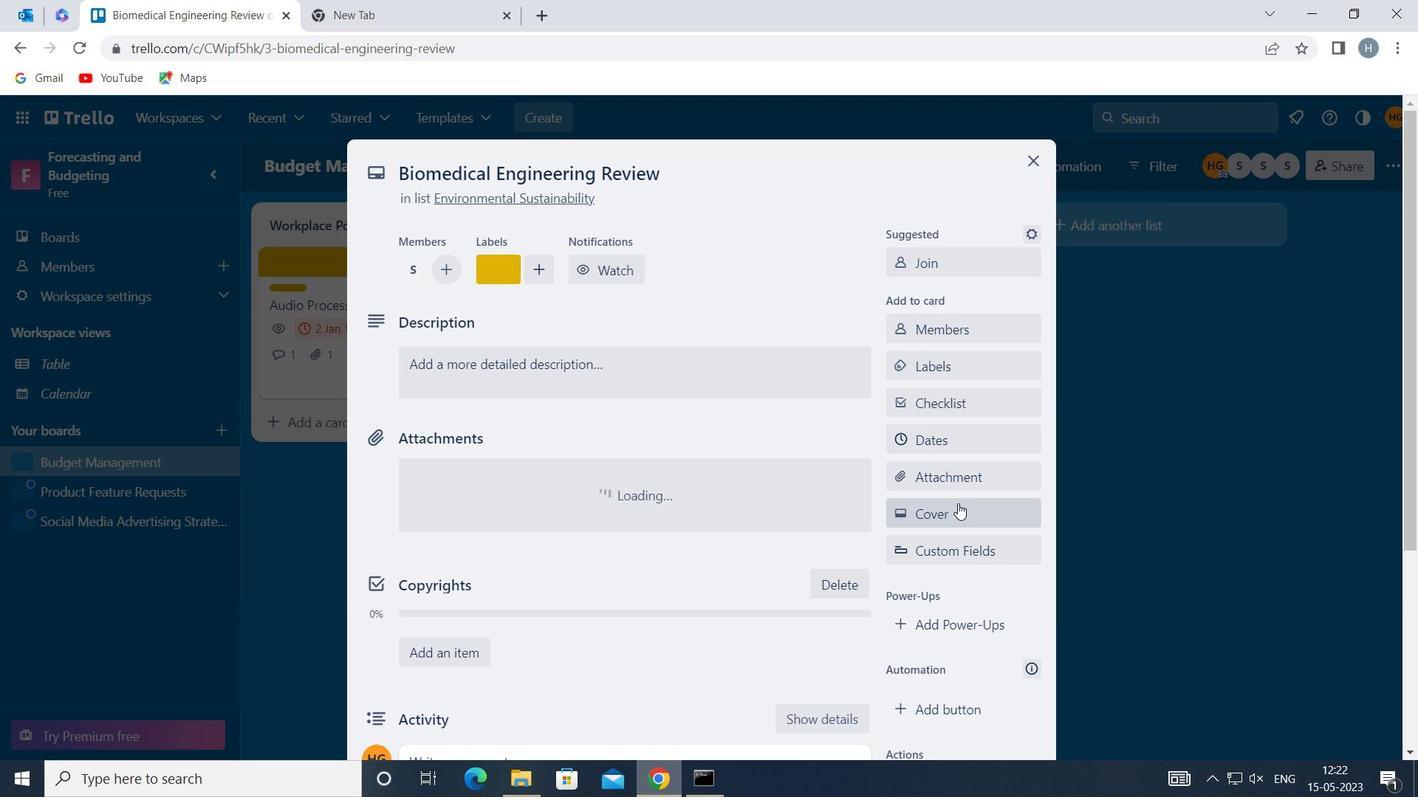 
Action: Mouse pressed left at (961, 510)
Screenshot: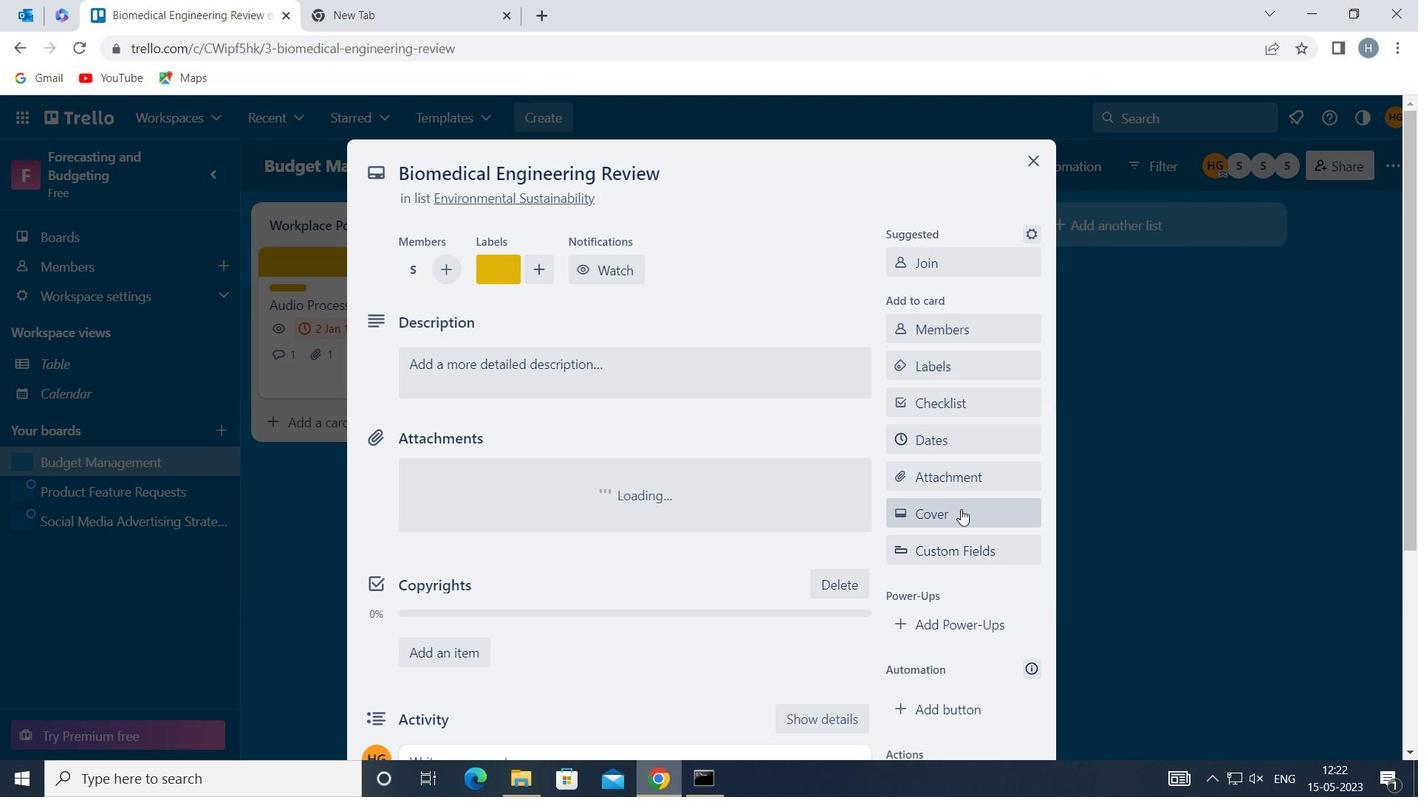 
Action: Mouse moved to (973, 394)
Screenshot: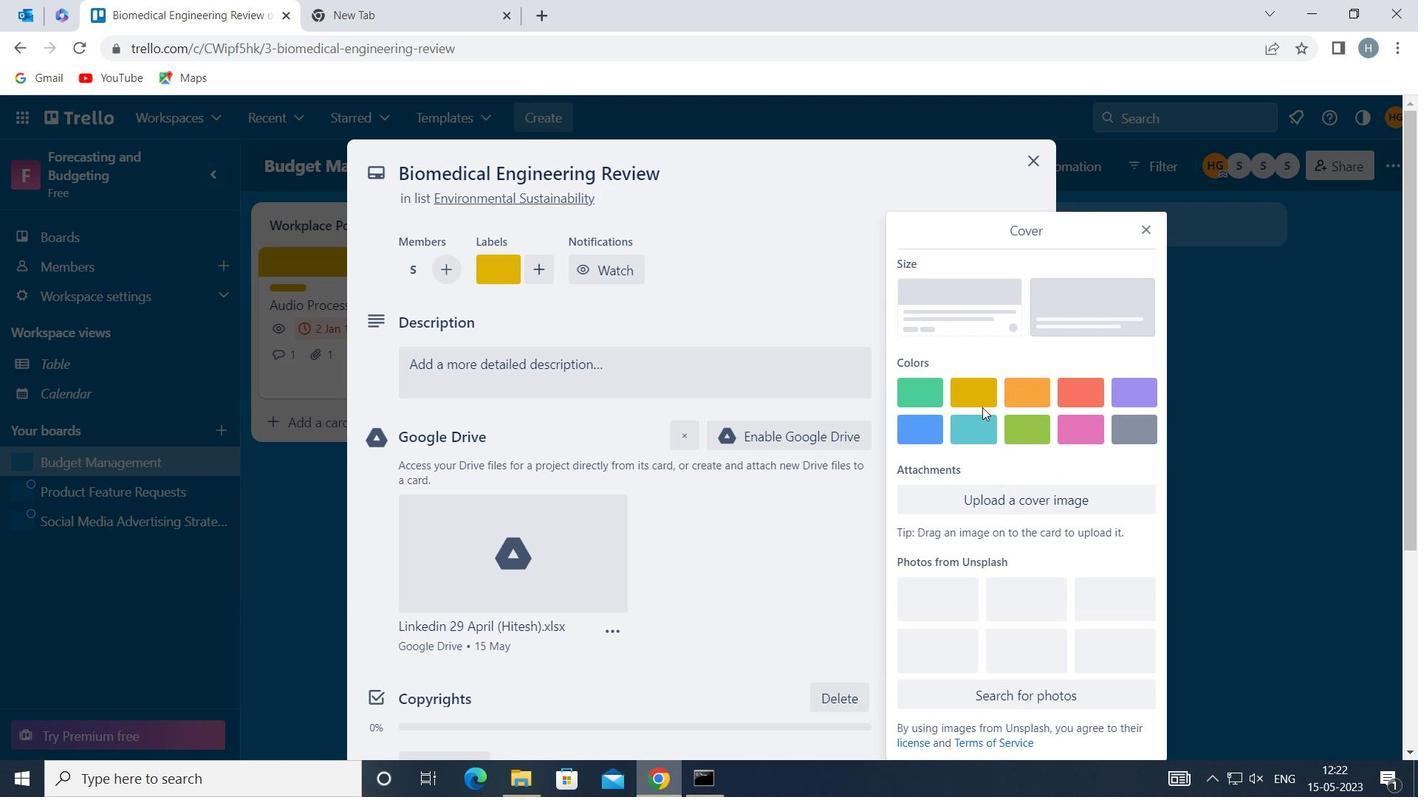
Action: Mouse pressed left at (973, 394)
Screenshot: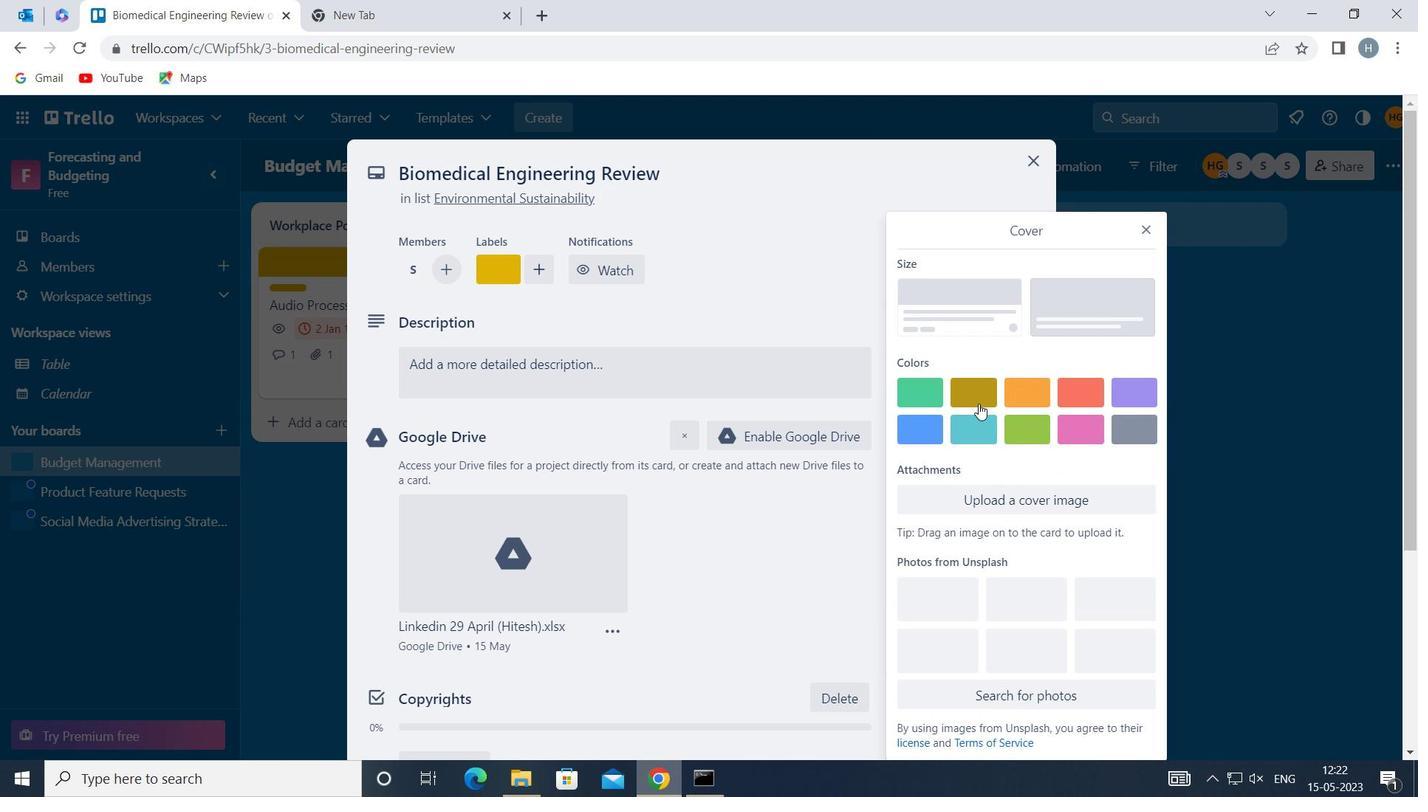 
Action: Mouse moved to (1149, 192)
Screenshot: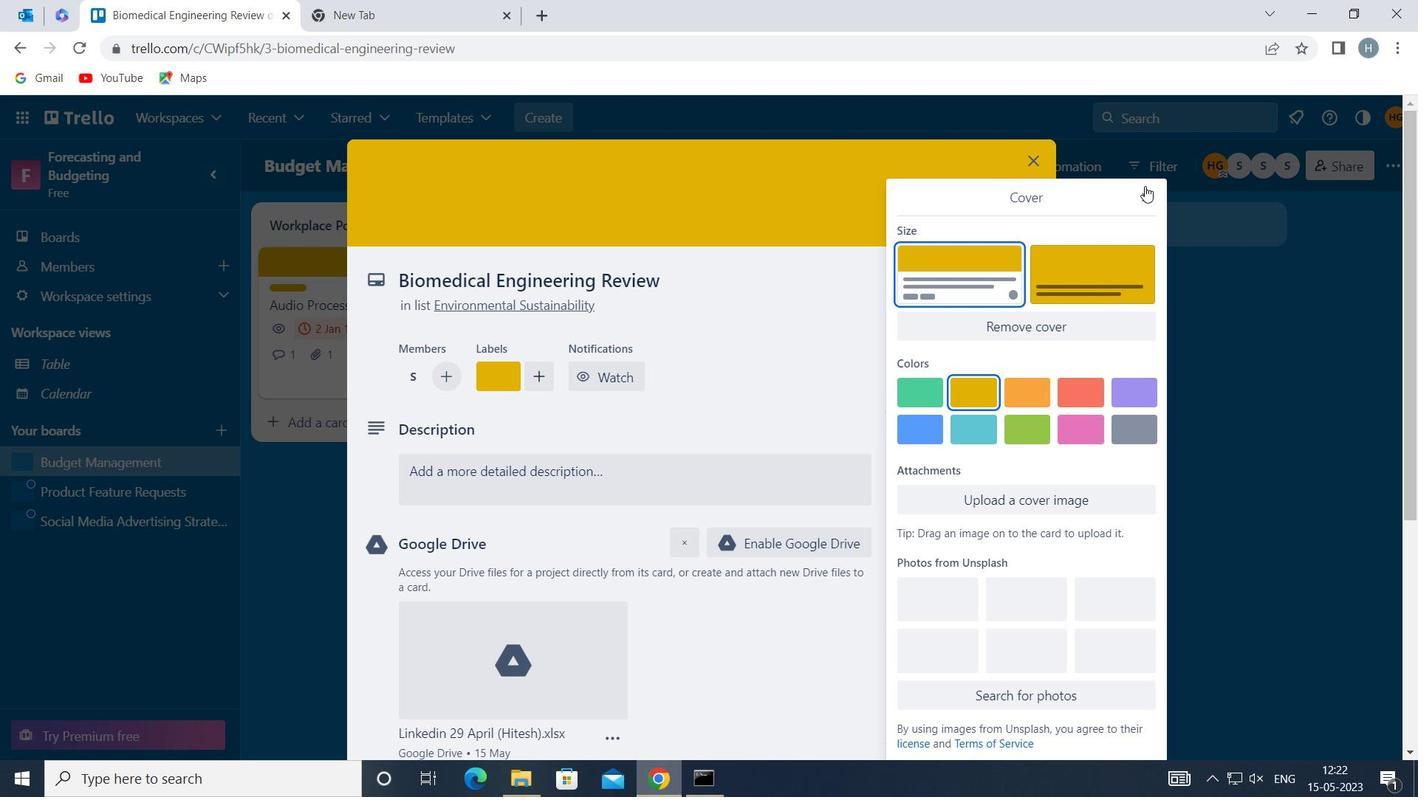 
Action: Mouse pressed left at (1149, 192)
Screenshot: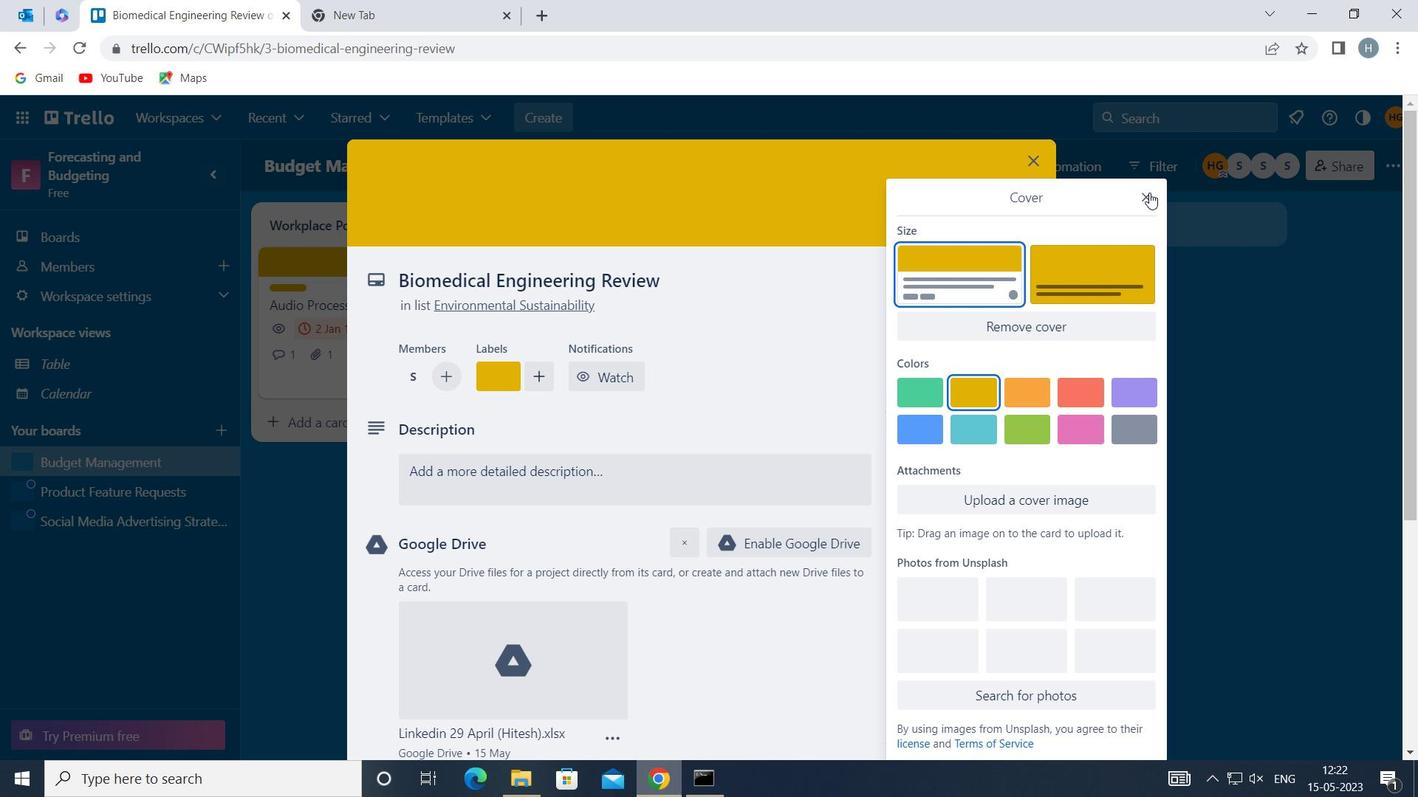 
Action: Mouse moved to (640, 470)
Screenshot: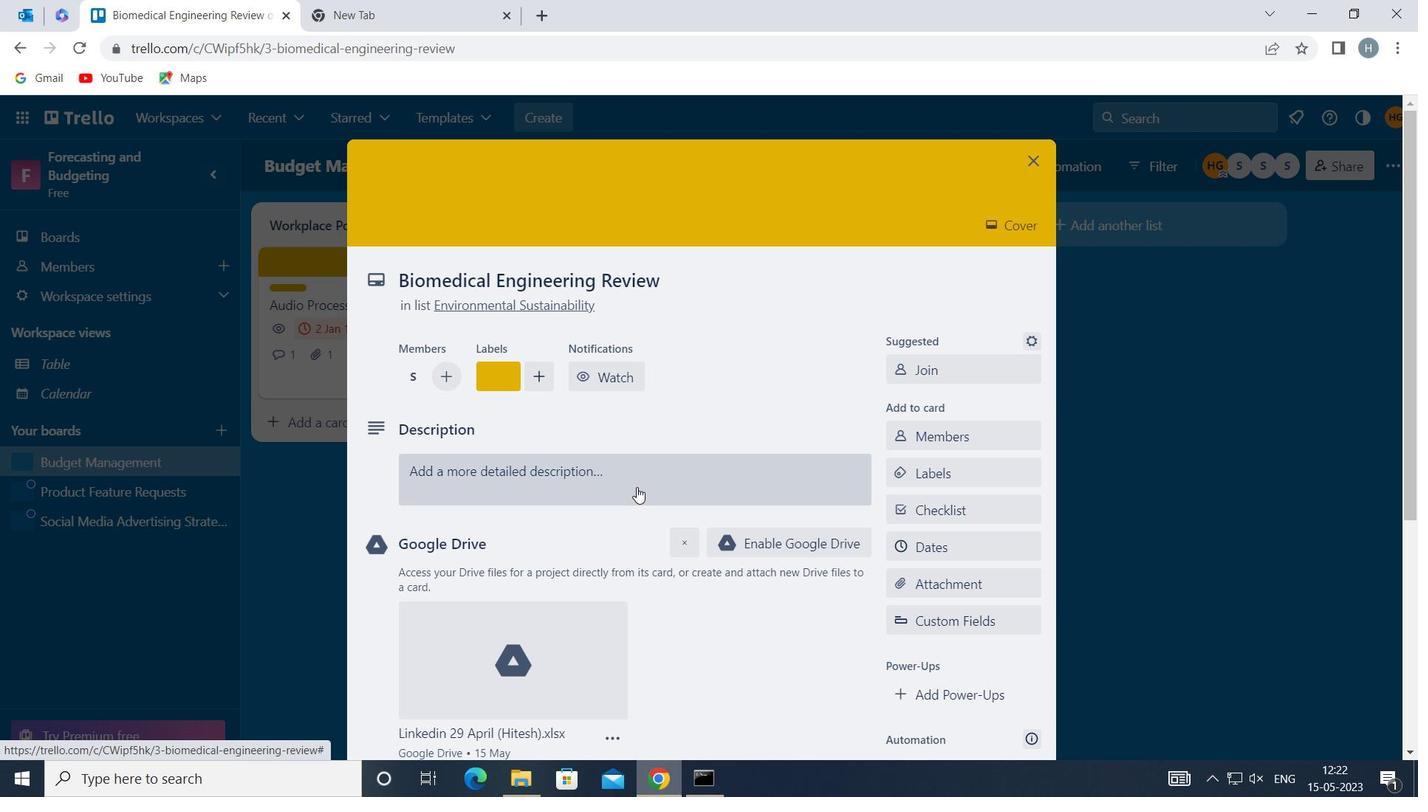 
Action: Mouse pressed left at (640, 470)
Screenshot: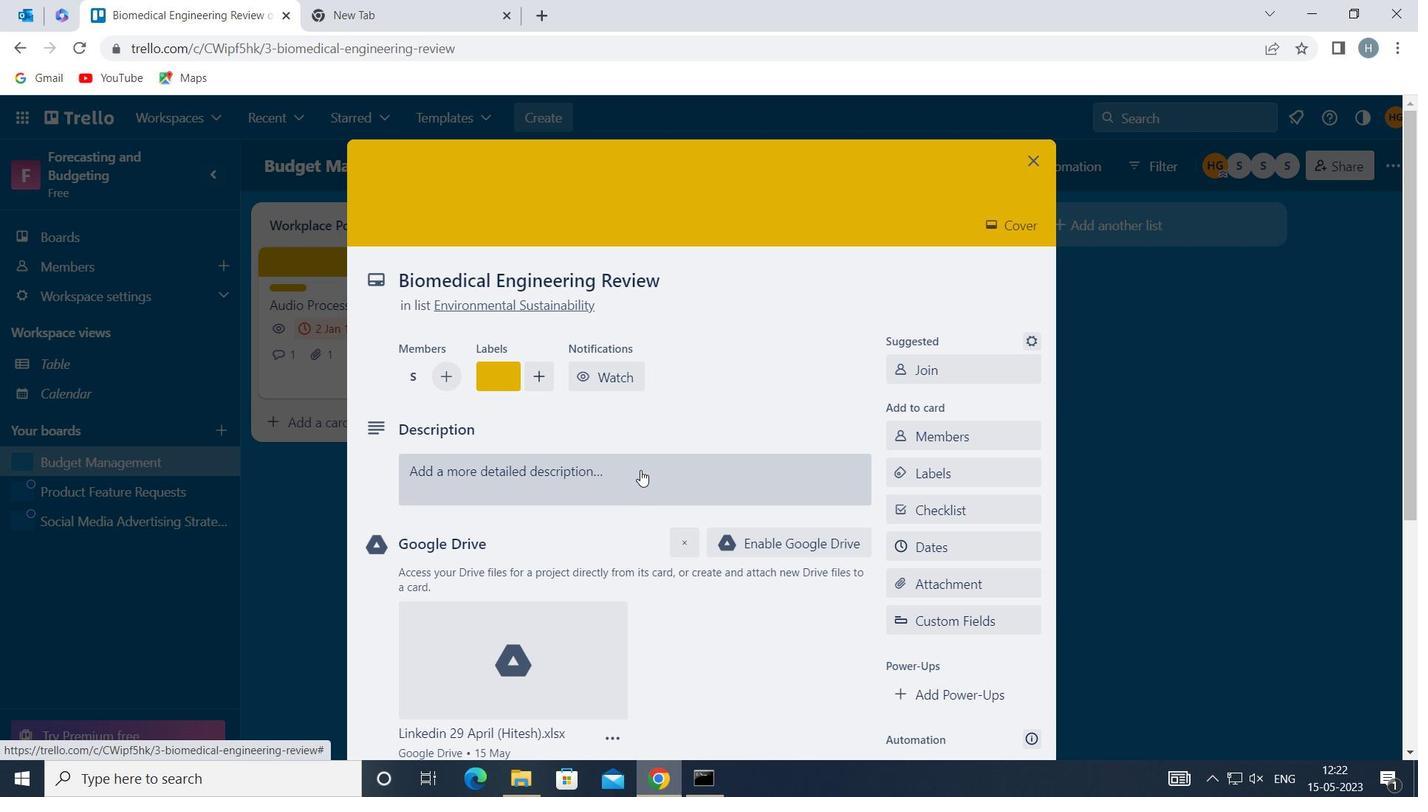 
Action: Key pressed <Key.shift>RESEARCH<Key.space>AND<Key.space>DEVELOP<Key.space>NEW<Key.space>PRODUCT<Key.space>POSITIONING<Key.space>STRATEGY<Key.space>
Screenshot: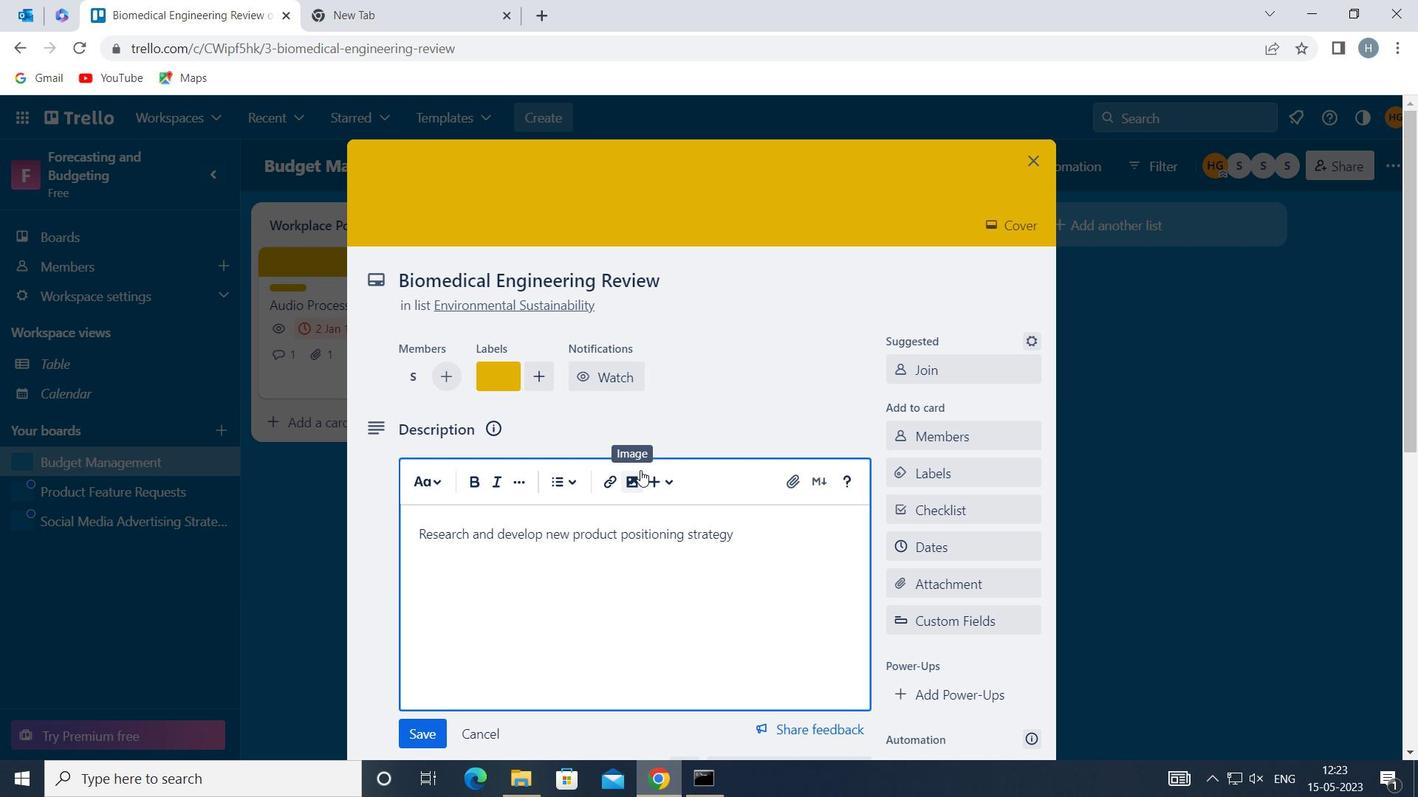 
Action: Mouse moved to (414, 730)
Screenshot: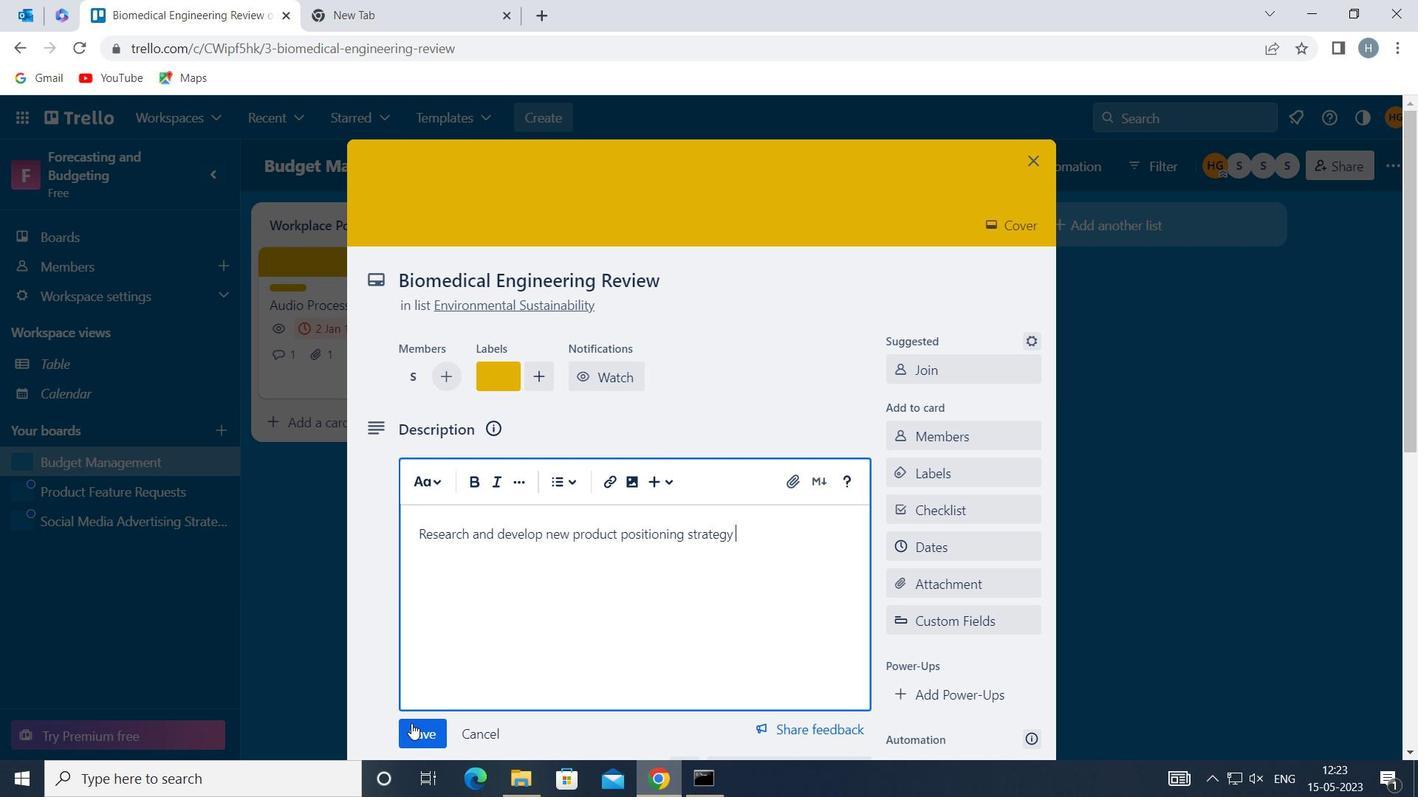 
Action: Mouse pressed left at (414, 730)
Screenshot: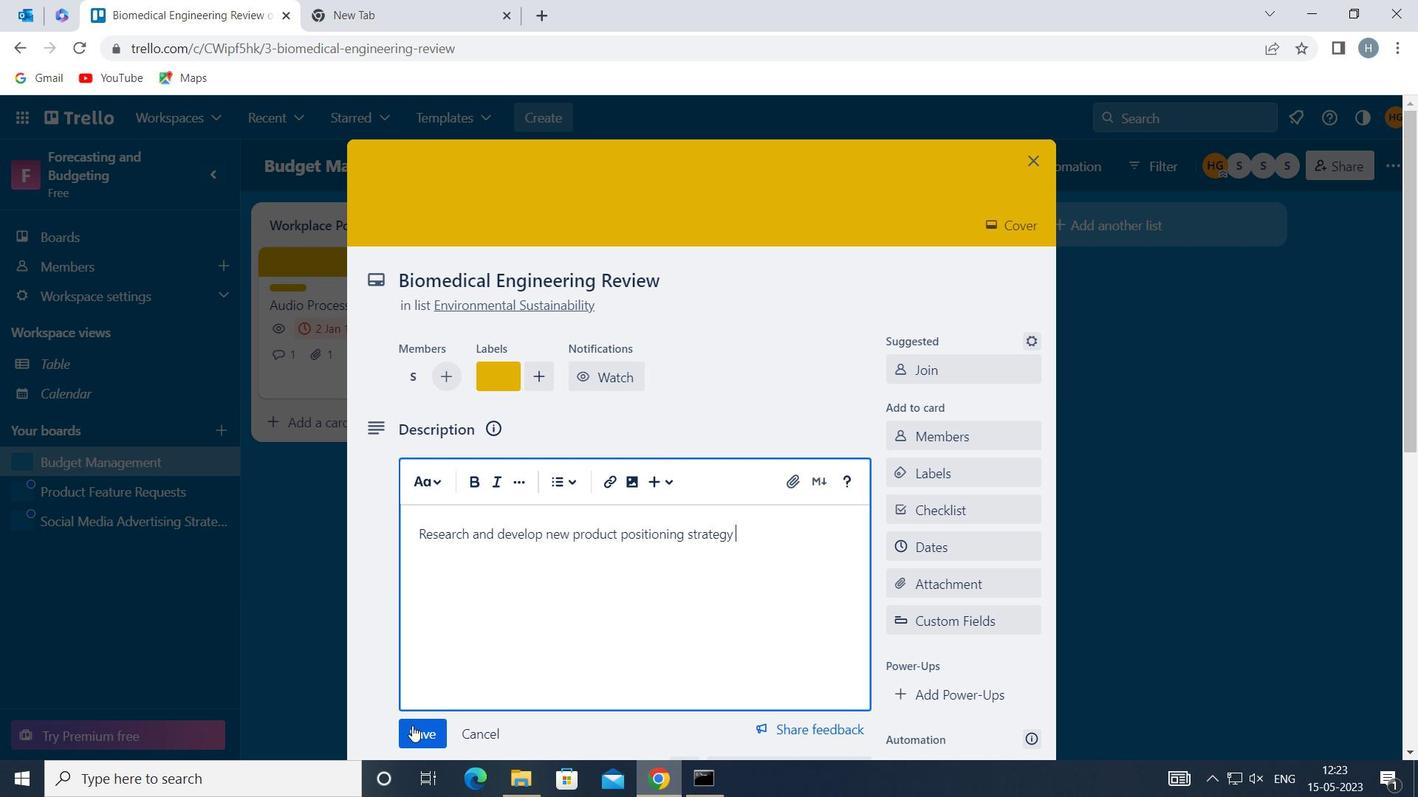
Action: Mouse moved to (563, 608)
Screenshot: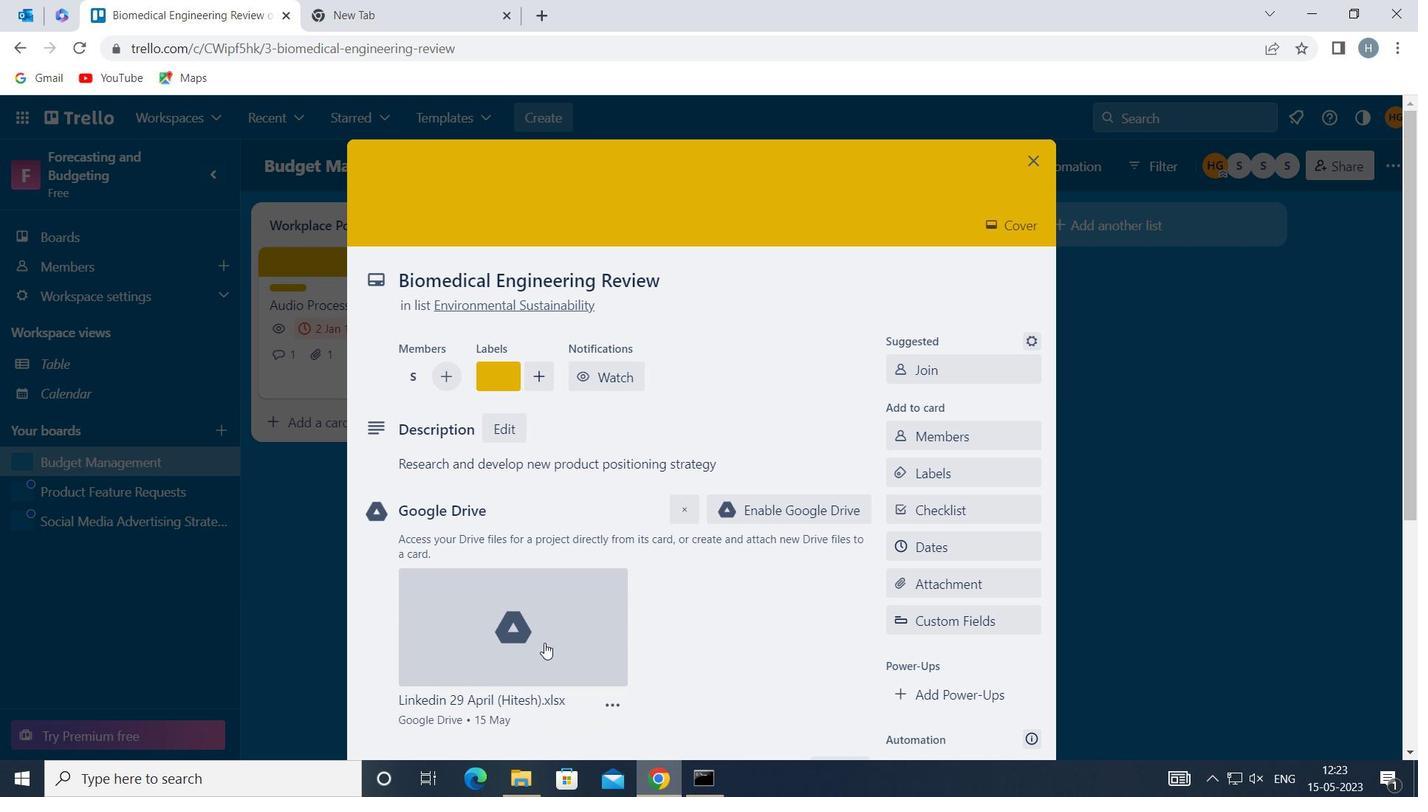 
Action: Mouse scrolled (563, 608) with delta (0, 0)
Screenshot: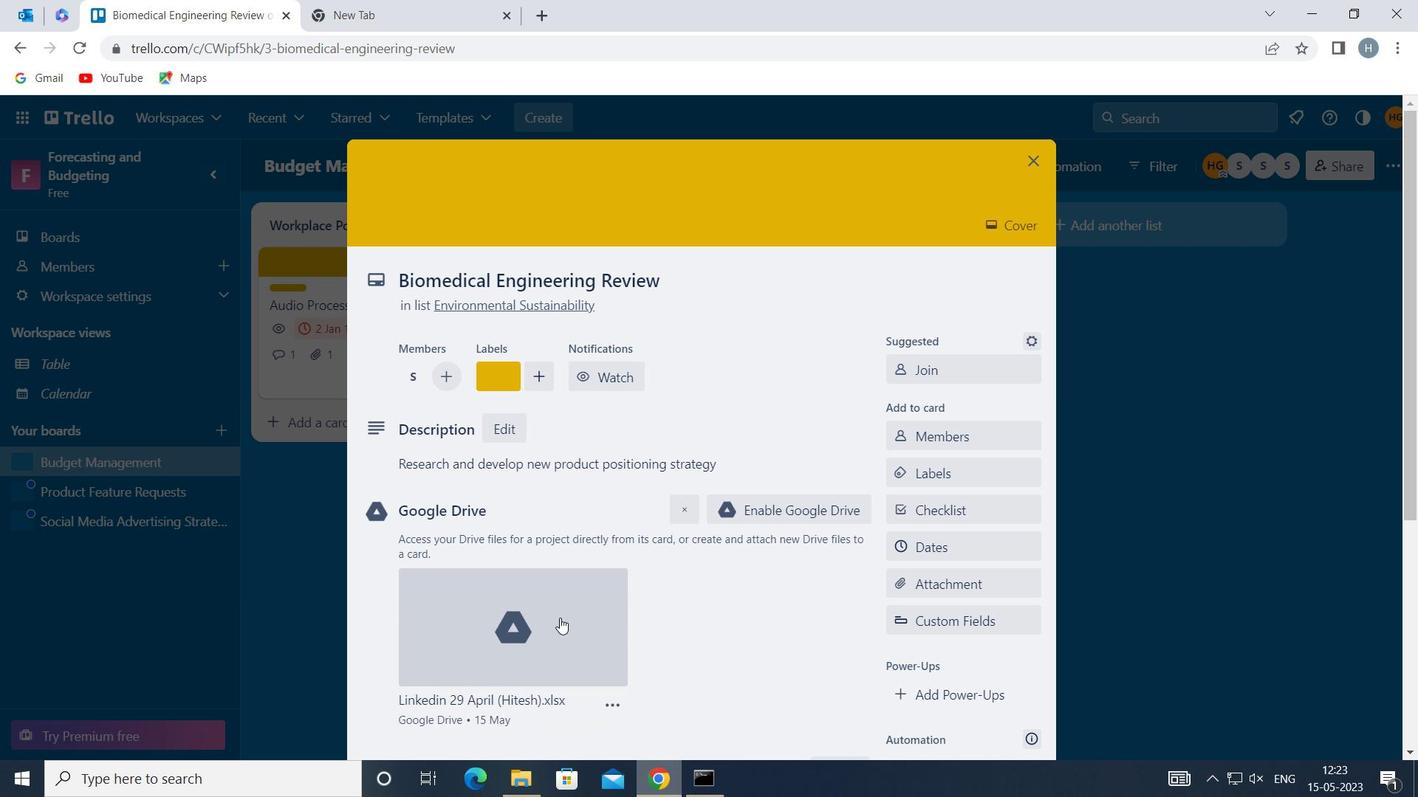 
Action: Mouse scrolled (563, 608) with delta (0, 0)
Screenshot: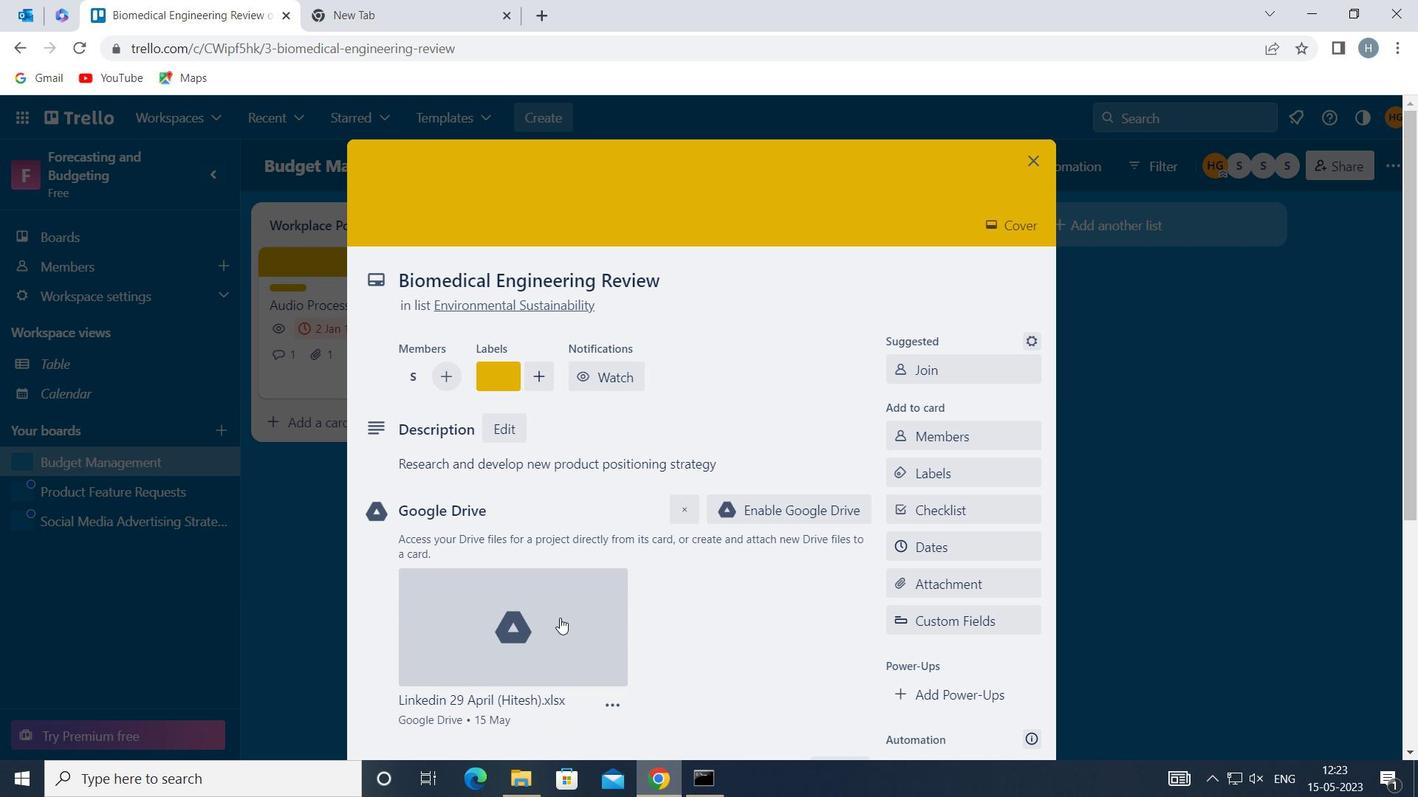 
Action: Mouse scrolled (563, 608) with delta (0, 0)
Screenshot: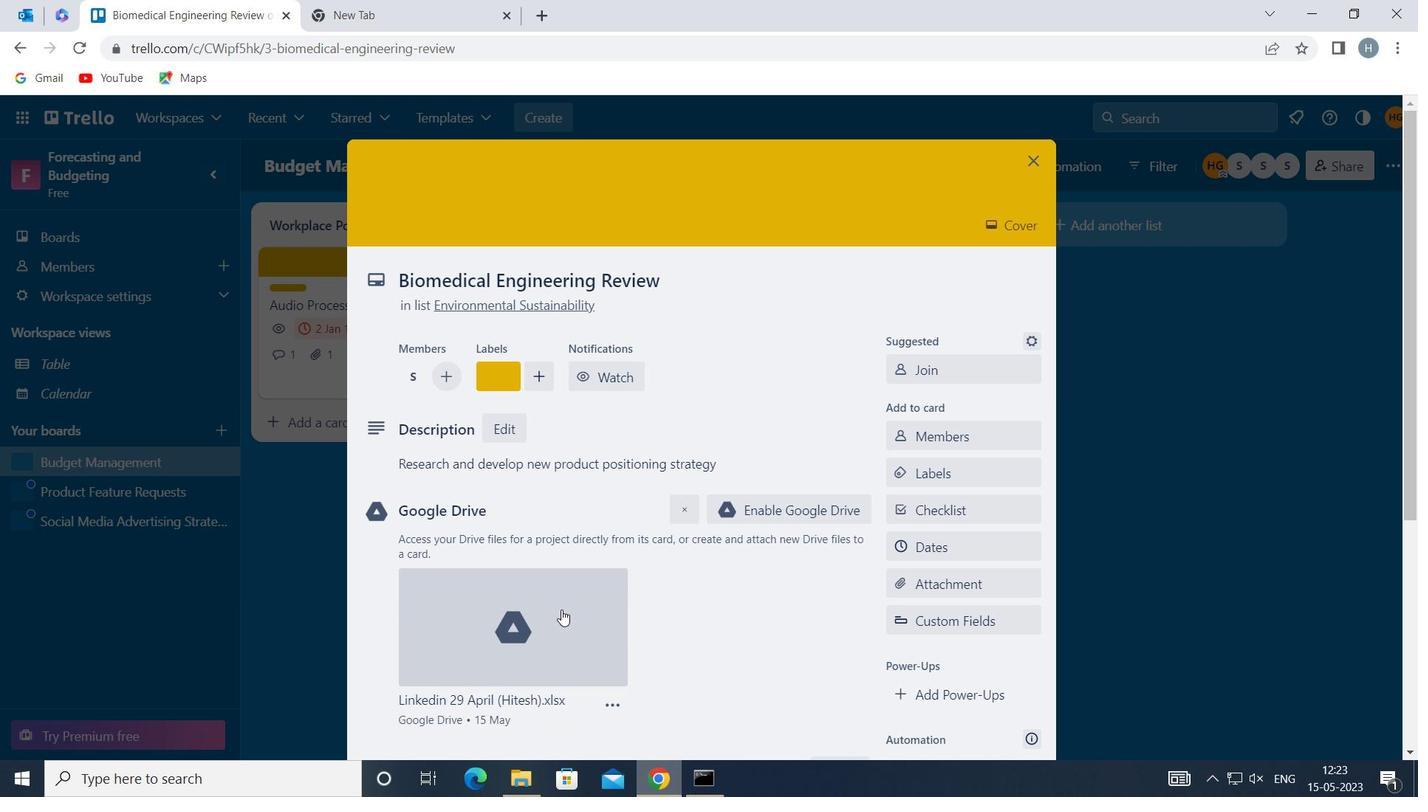 
Action: Mouse scrolled (563, 608) with delta (0, 0)
Screenshot: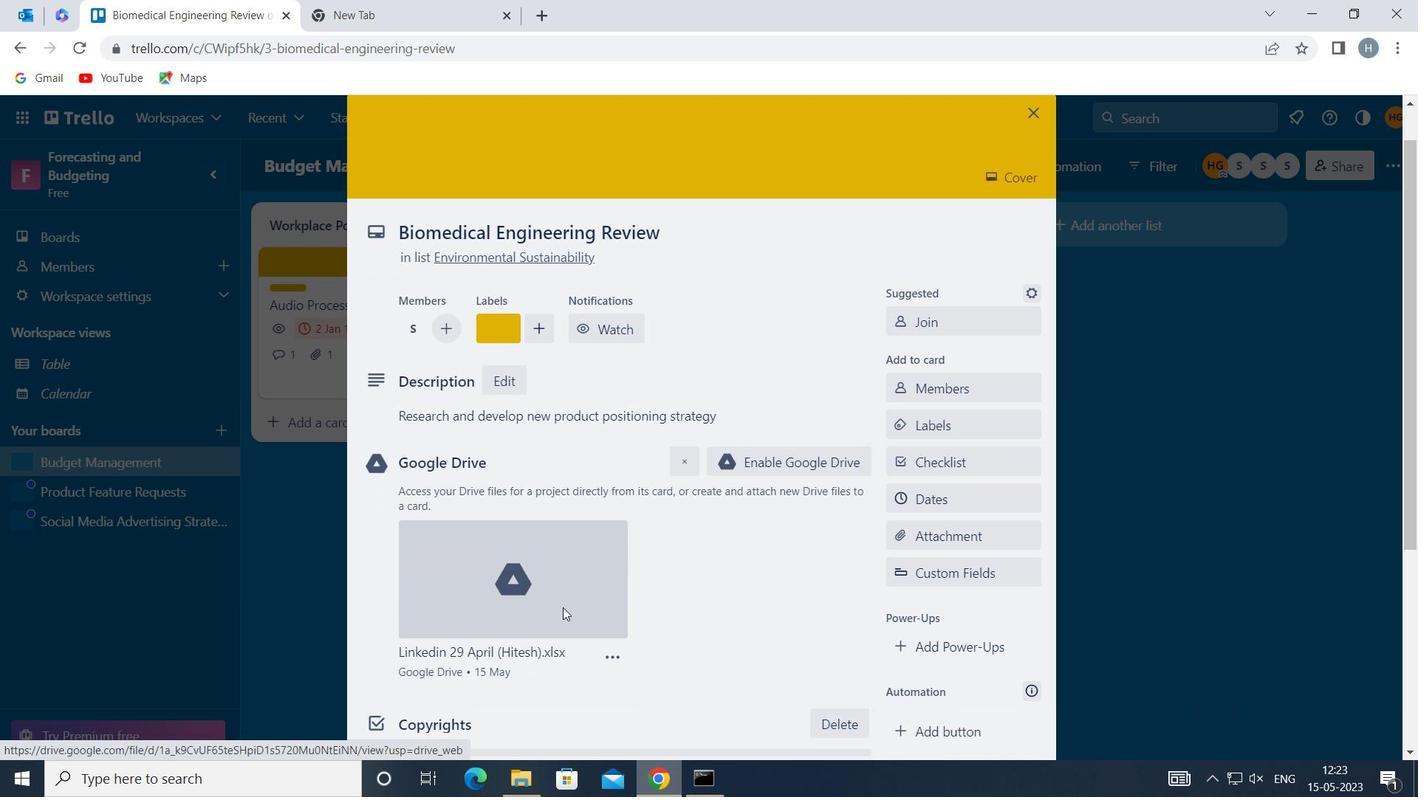 
Action: Mouse scrolled (563, 608) with delta (0, 0)
Screenshot: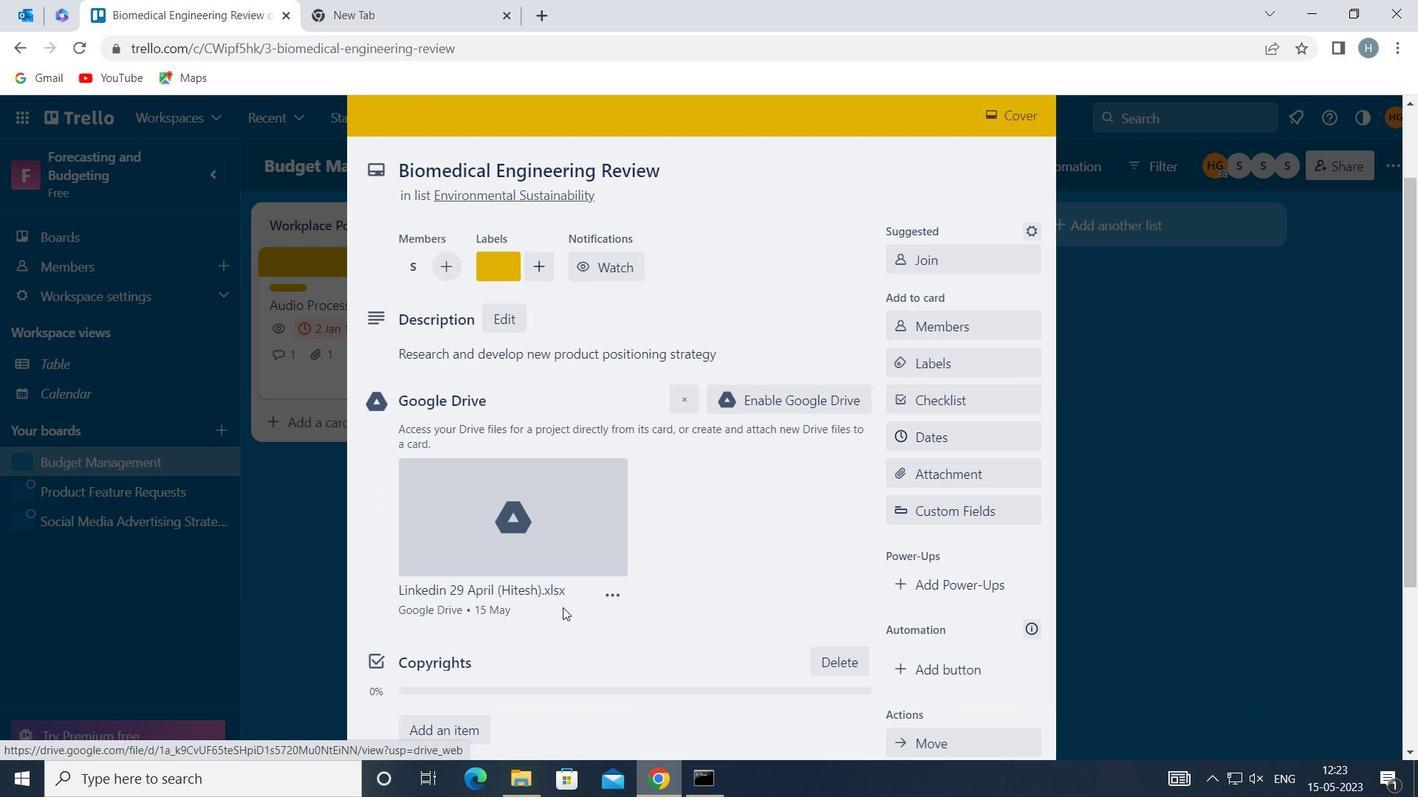 
Action: Mouse moved to (623, 589)
Screenshot: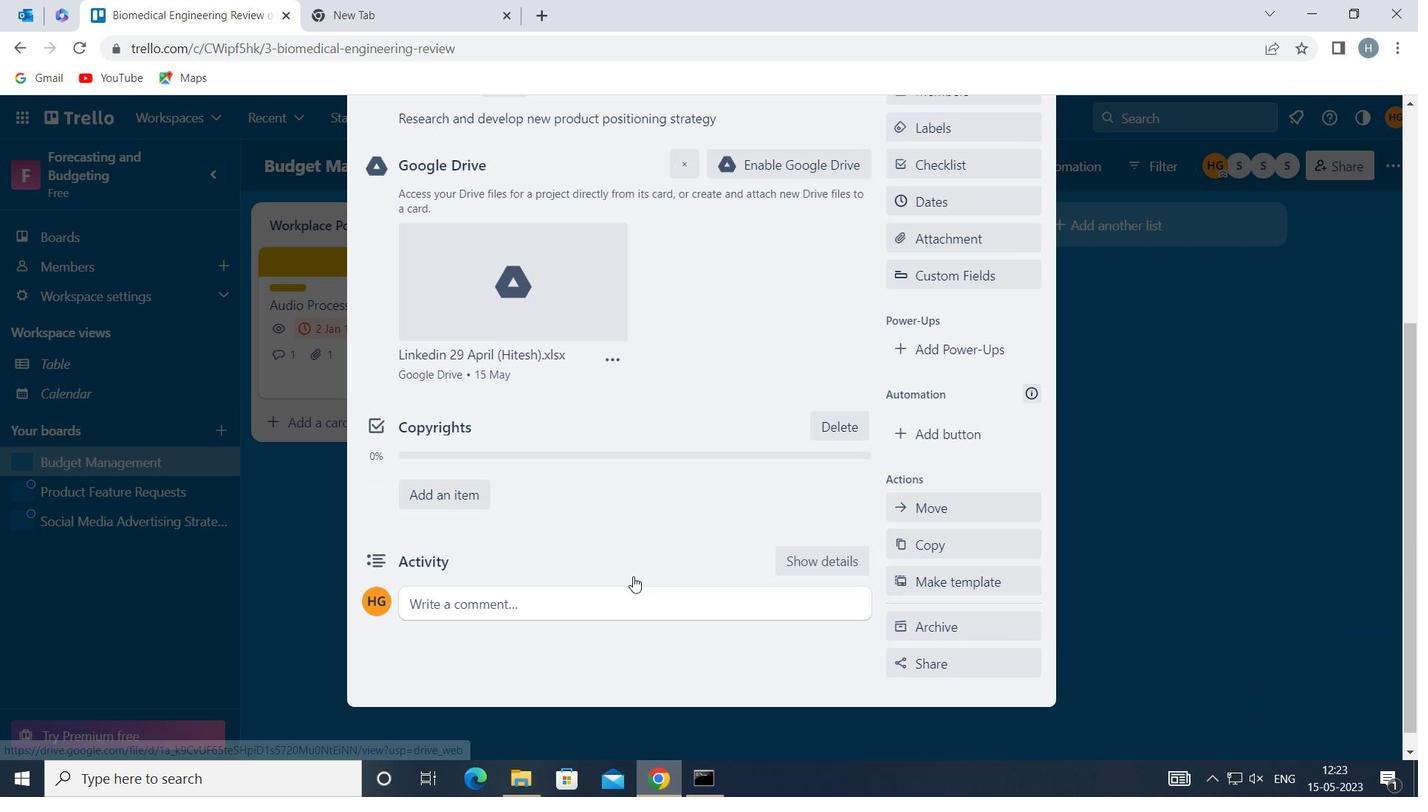 
Action: Mouse pressed left at (623, 589)
Screenshot: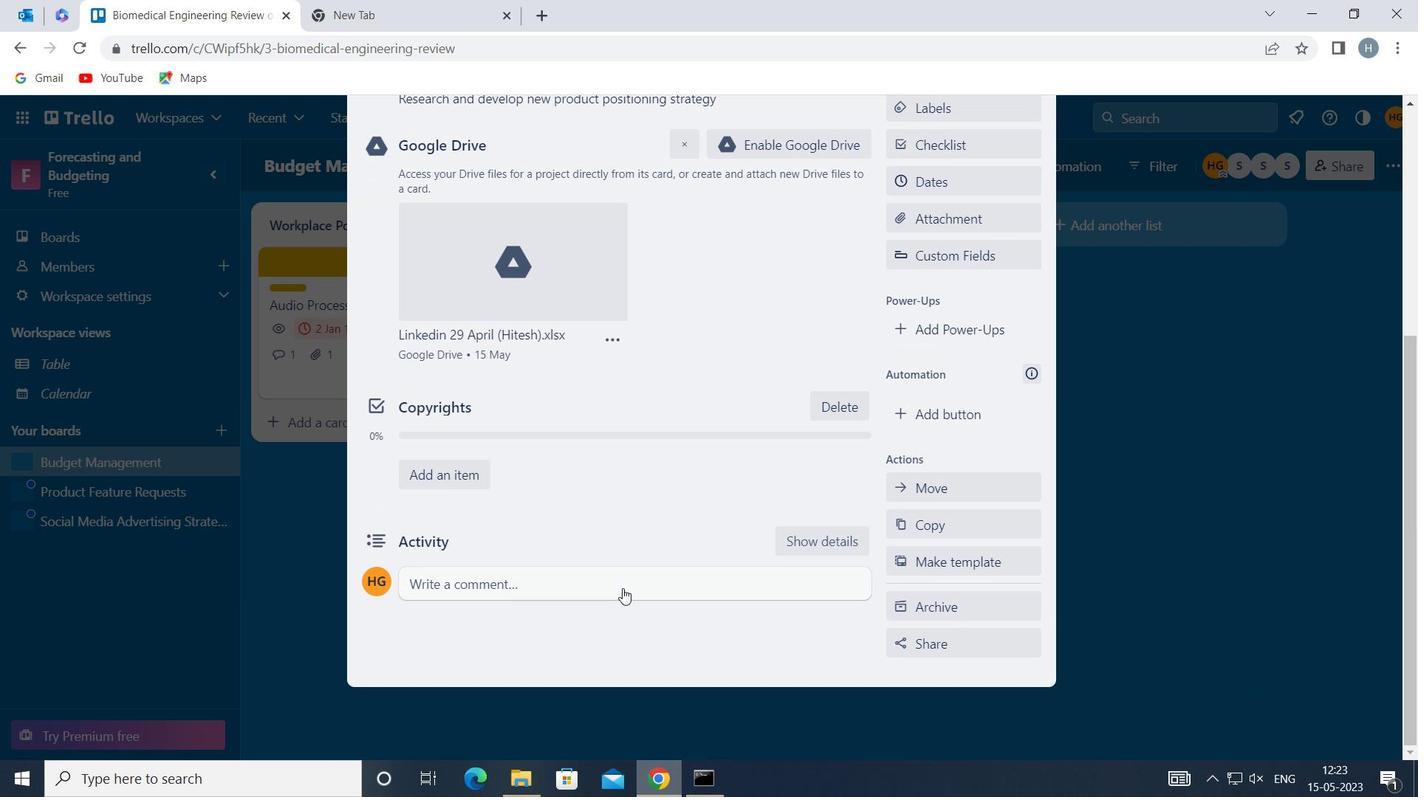 
Action: Mouse moved to (591, 636)
Screenshot: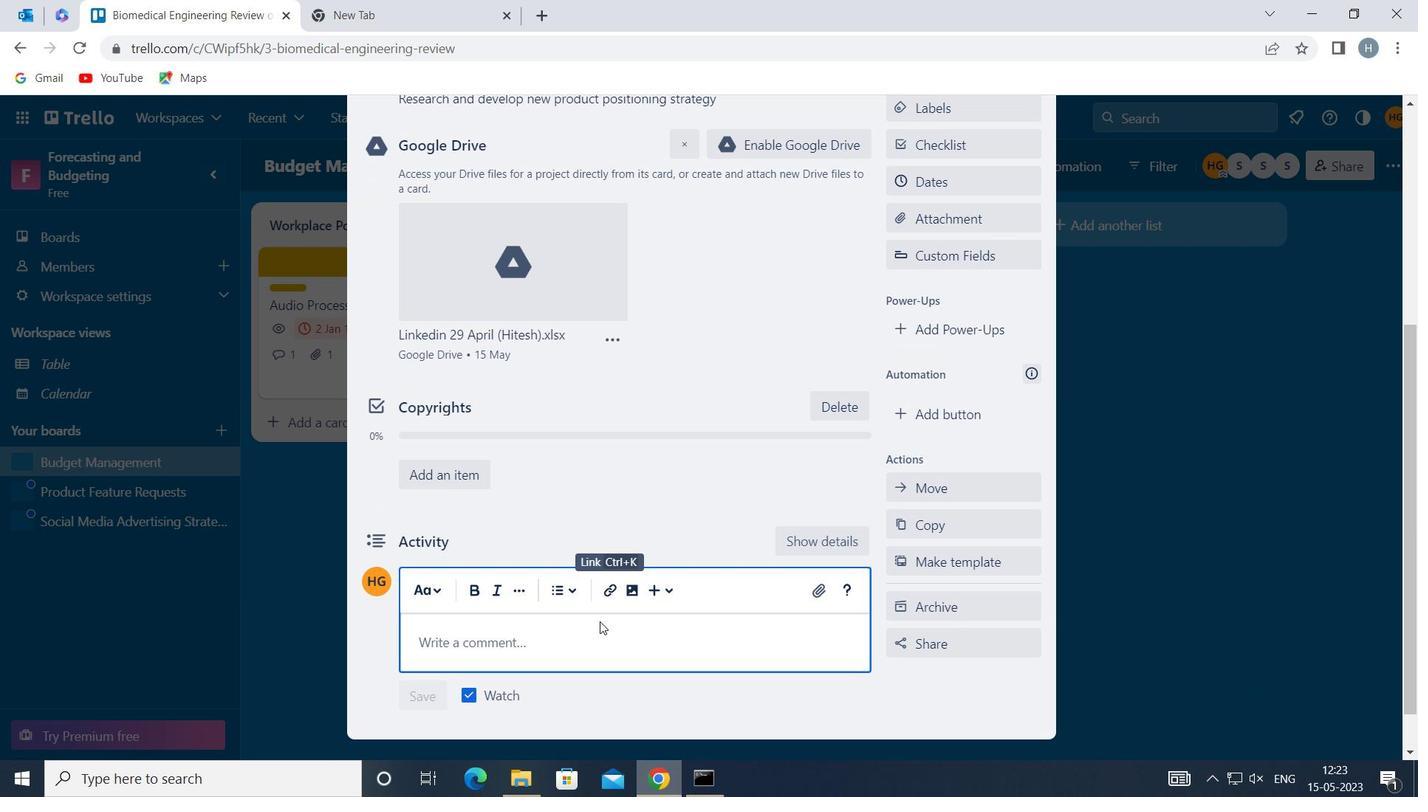 
Action: Key pressed <Key.shift>GIVEN<Key.space>THE<Key.space>POTENTIAL<Key.space>IMPACT<Key.space>OF<Key.space>THIS<Key.space>TASK<Key.space>ON<Key.space>OUR<Key.space>TEAM<Key.space>WORKLOAD,<Key.space>LET<Key.space>US<Key.space>ENSURE<Key.space>THAT<Key.space>WE<Key.space>HAVE<Key.space>A<Key.space>CLEAR<Key.space>PLAN<Key.space>FOR<Key.space>MANAGING<Key.space>OUR<Key.space>TIME<Key.space>AND<Key.space>RESOURCES
Screenshot: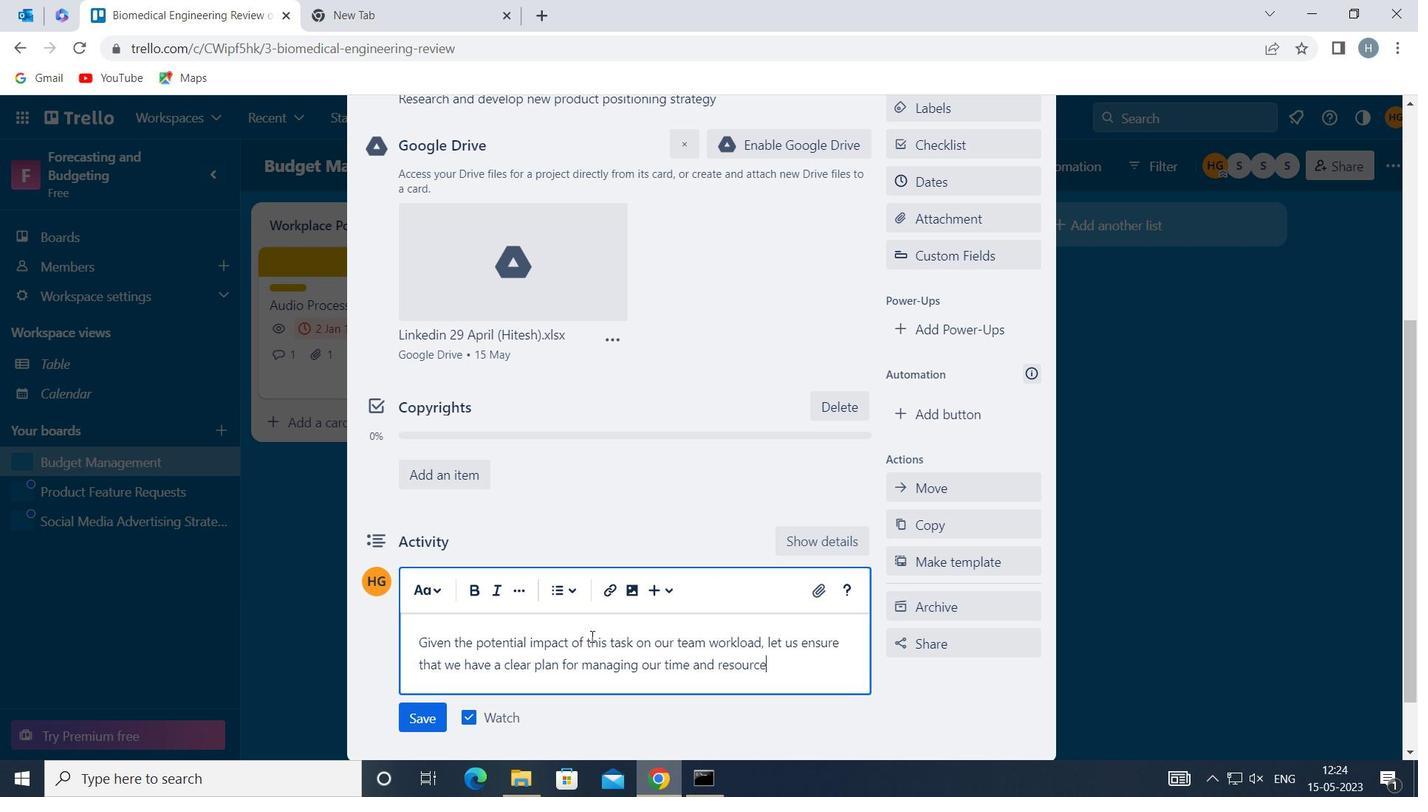 
Action: Mouse moved to (421, 721)
Screenshot: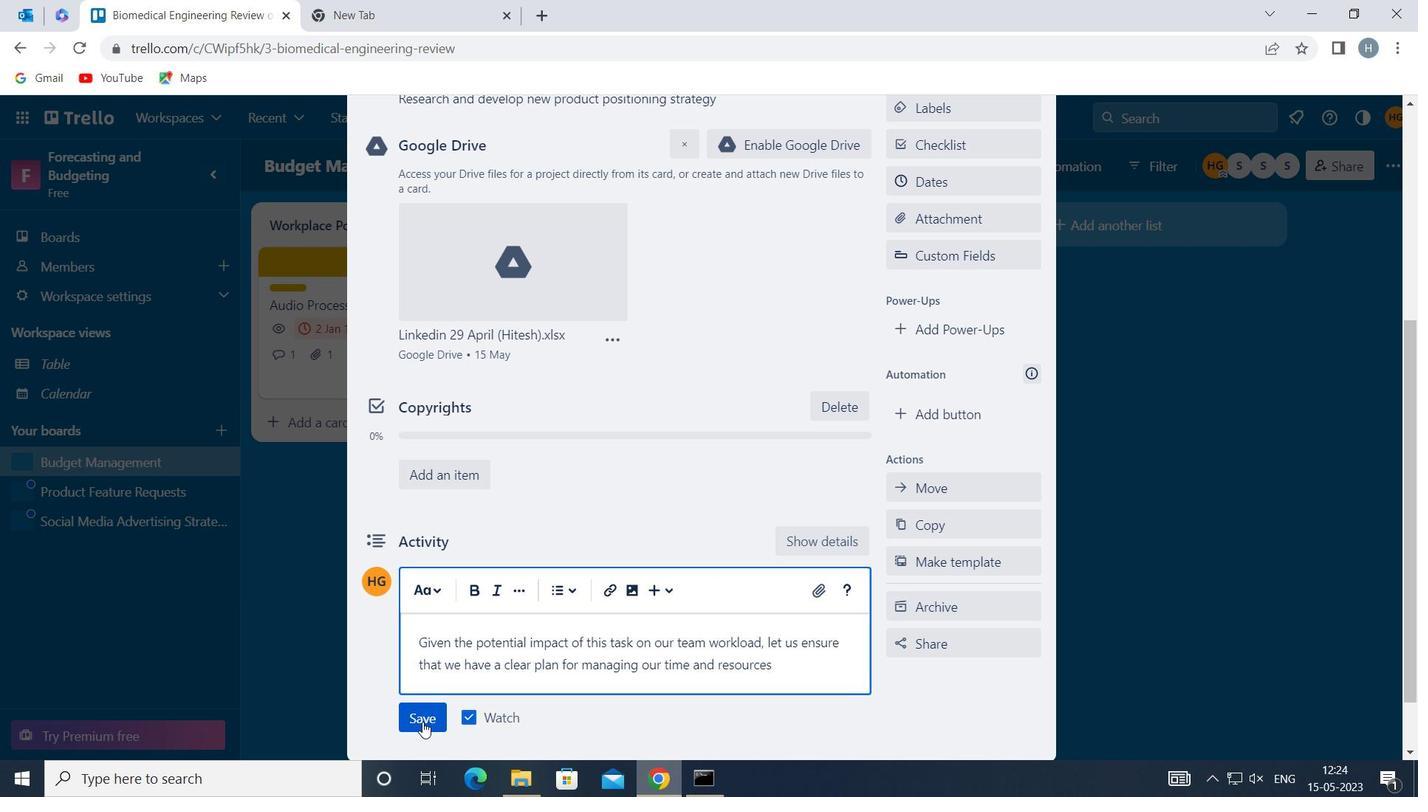 
Action: Mouse pressed left at (421, 721)
Screenshot: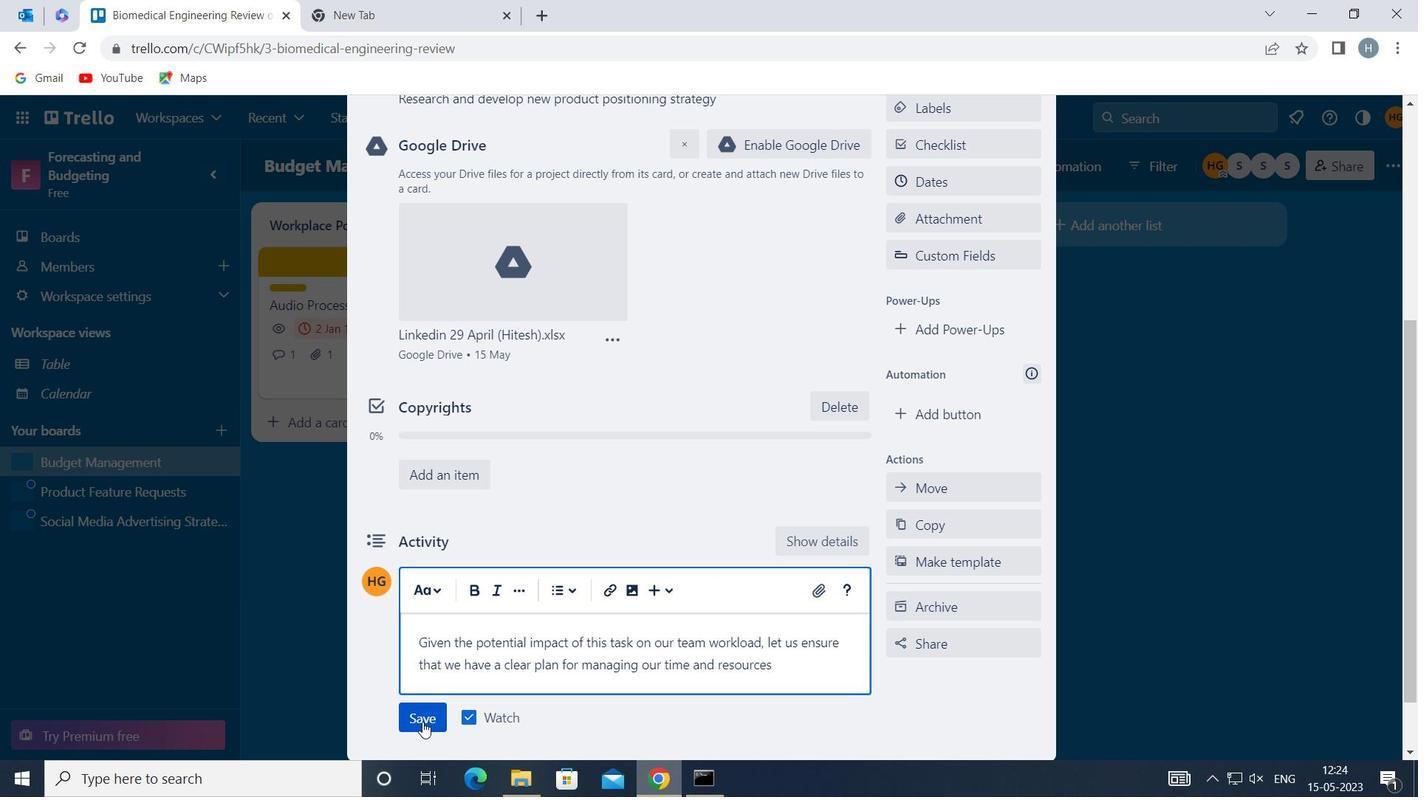 
Action: Mouse moved to (936, 186)
Screenshot: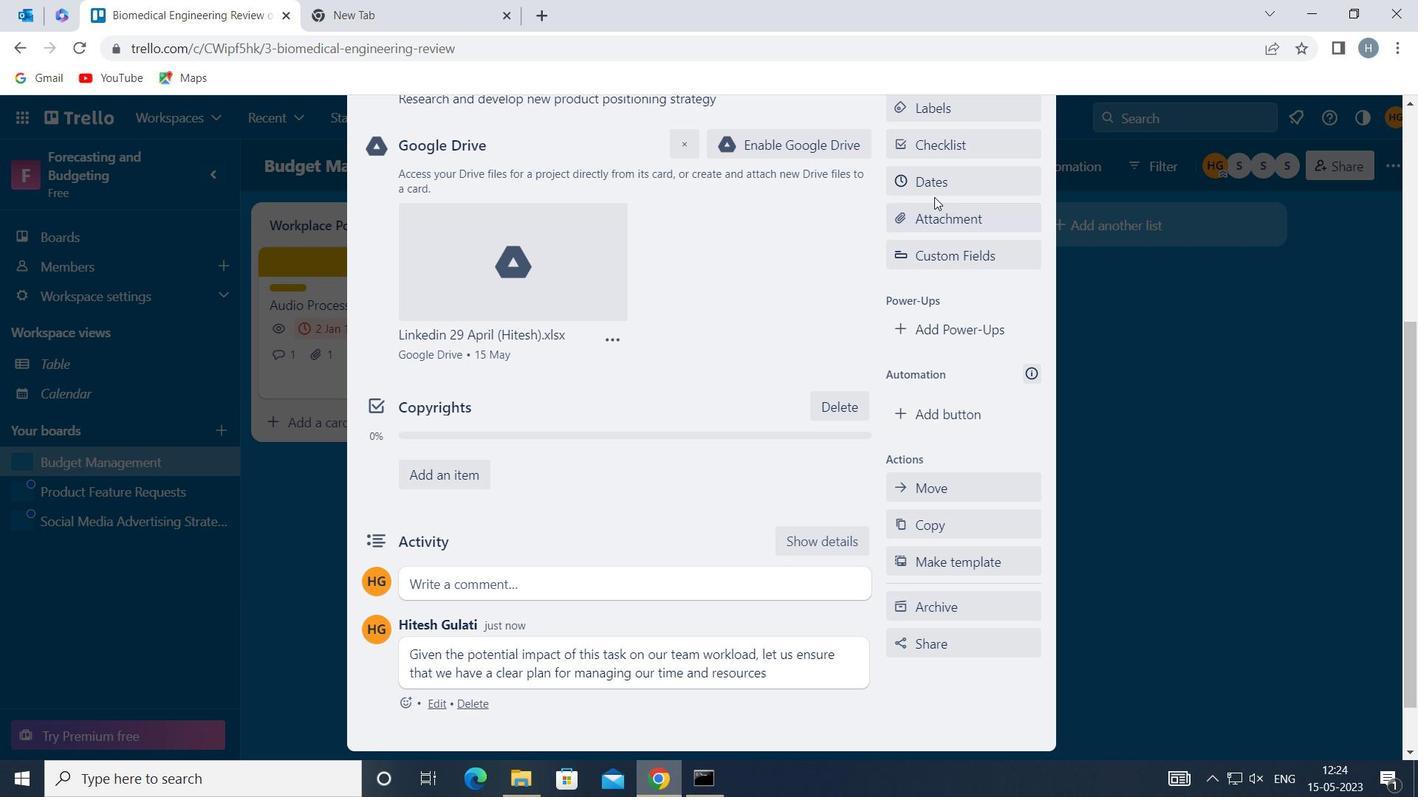 
Action: Mouse pressed left at (936, 186)
Screenshot: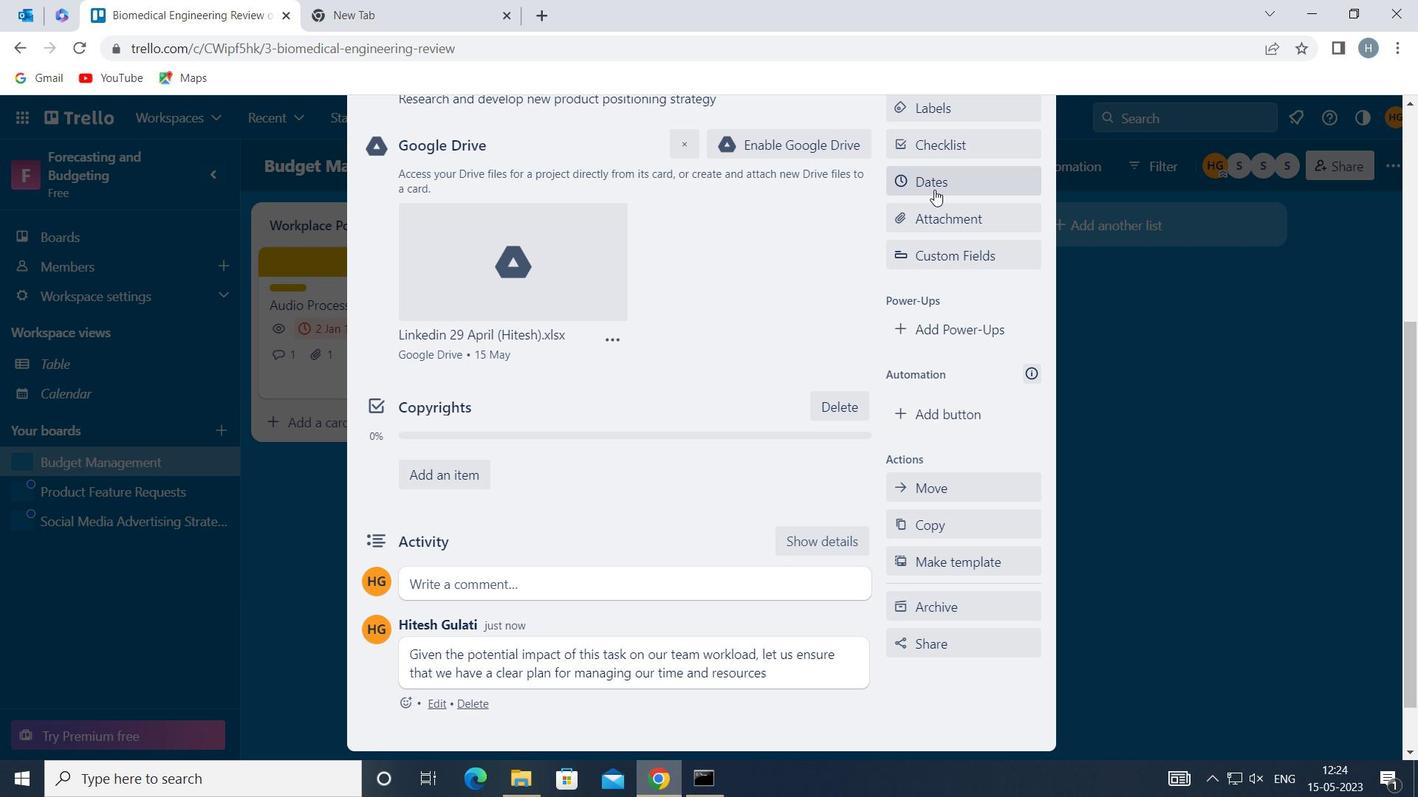 
Action: Mouse moved to (901, 496)
Screenshot: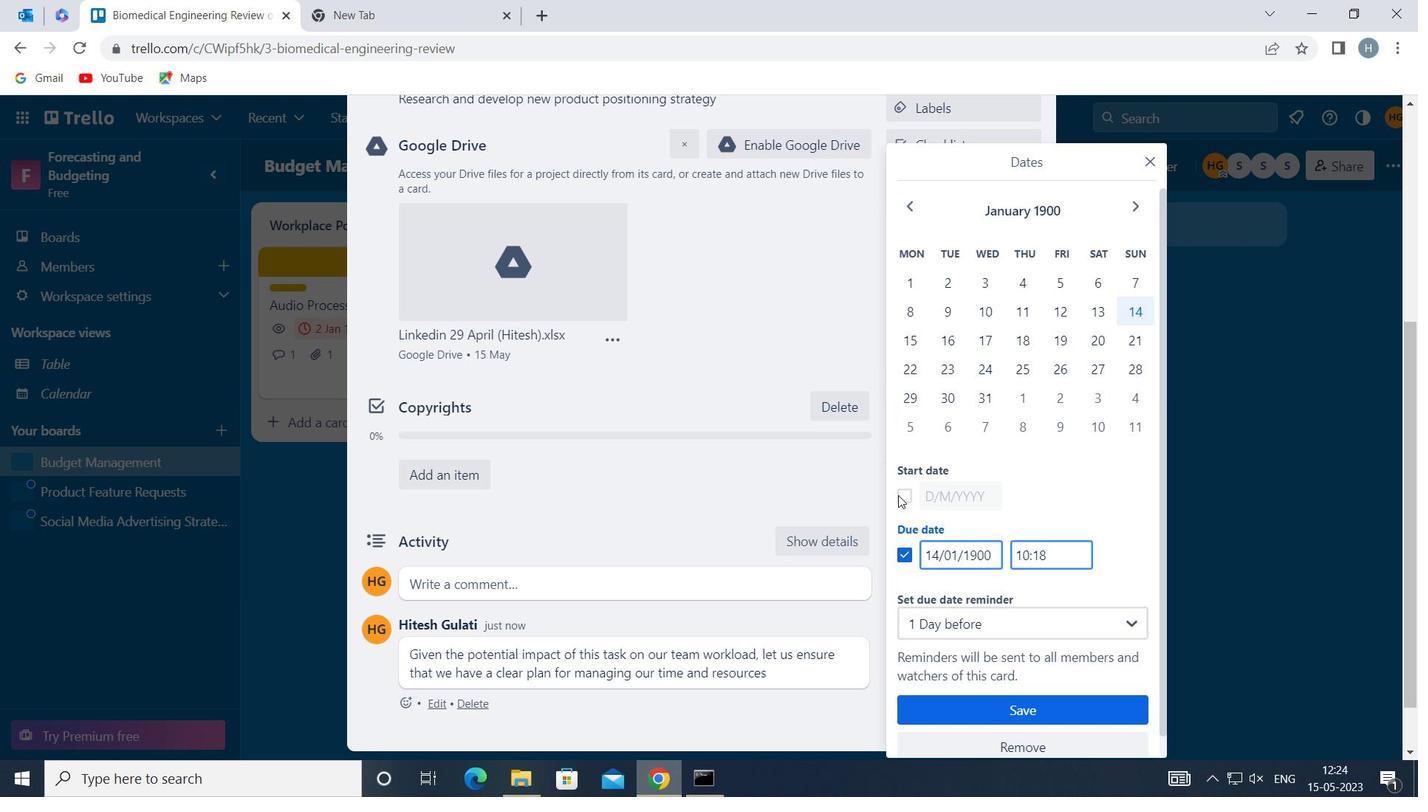 
Action: Mouse pressed left at (901, 496)
Screenshot: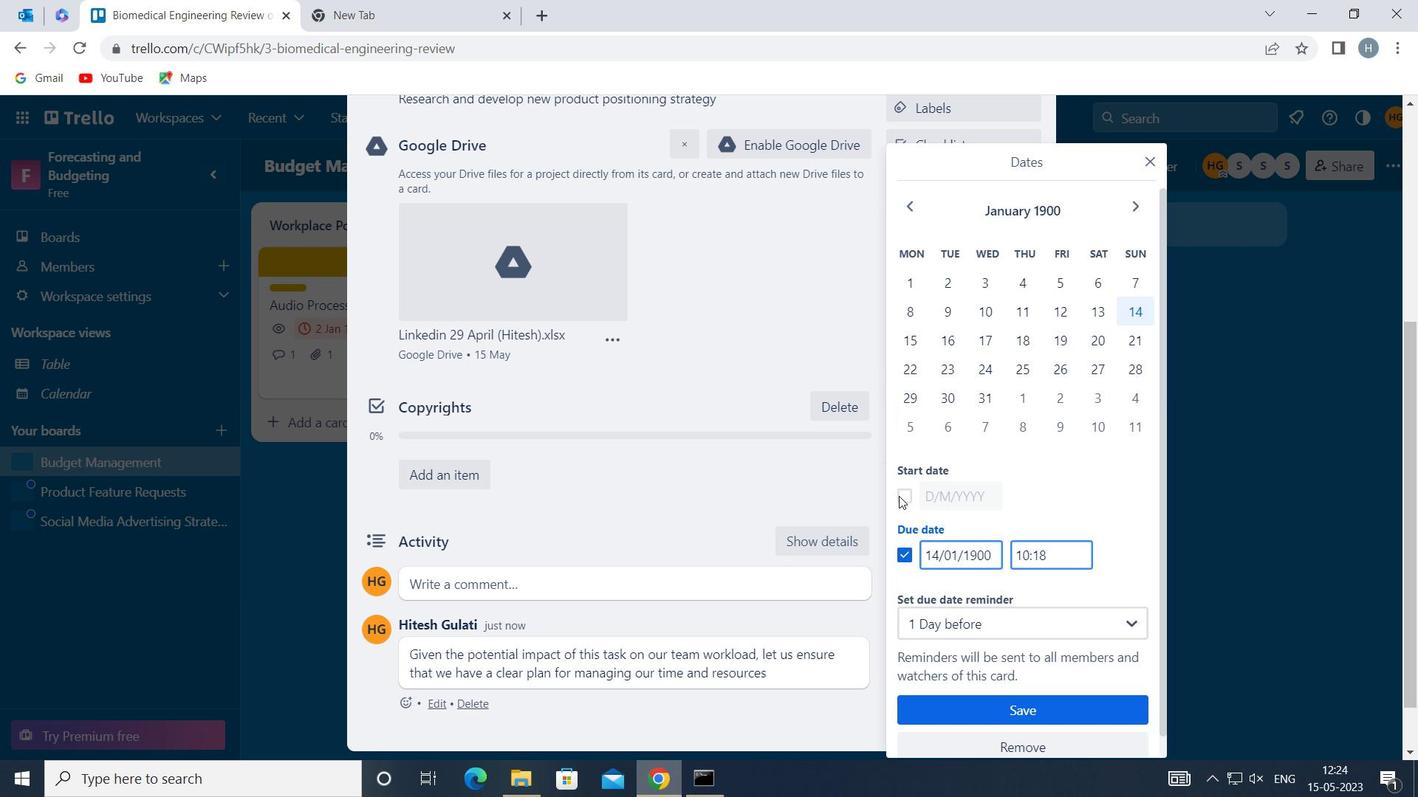 
Action: Mouse moved to (930, 489)
Screenshot: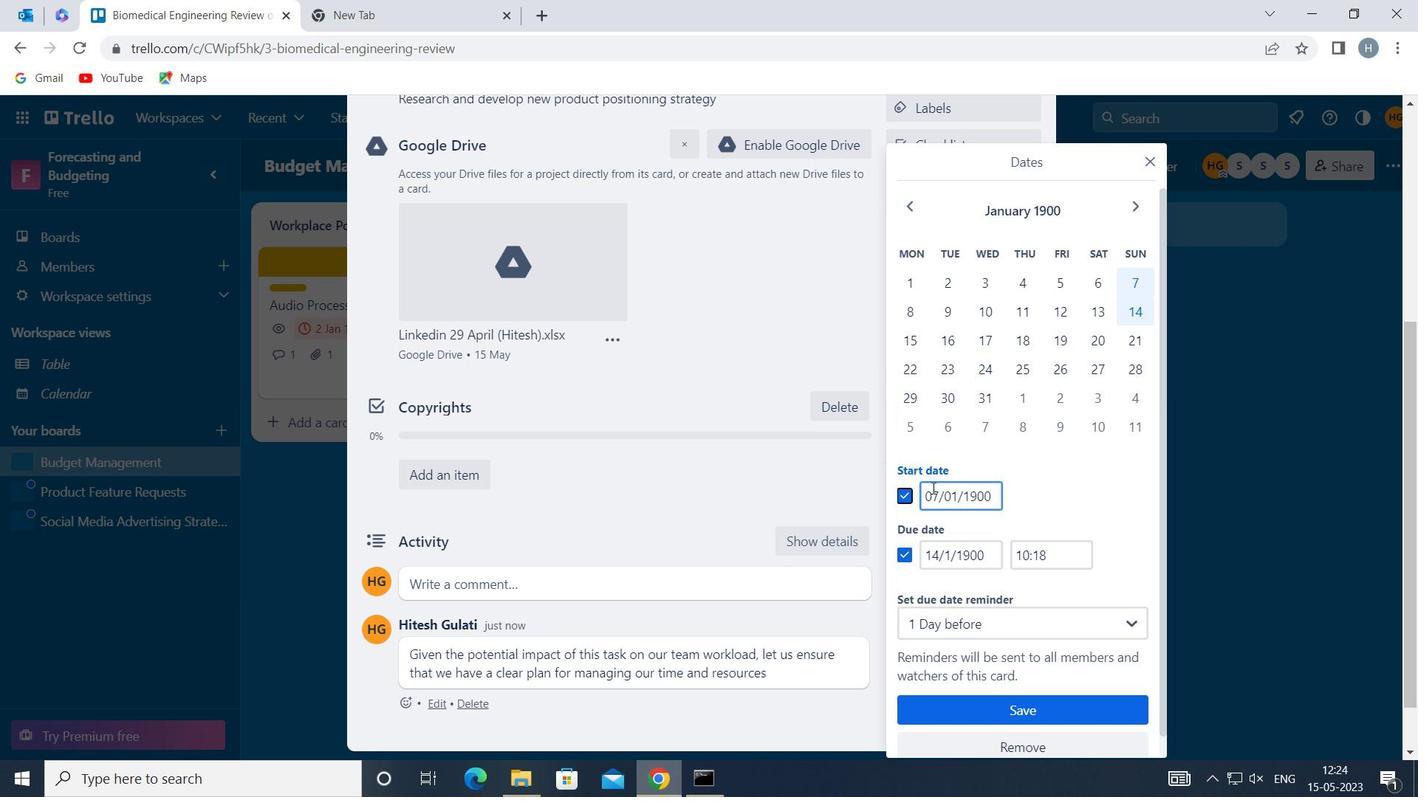 
Action: Mouse pressed left at (930, 489)
Screenshot: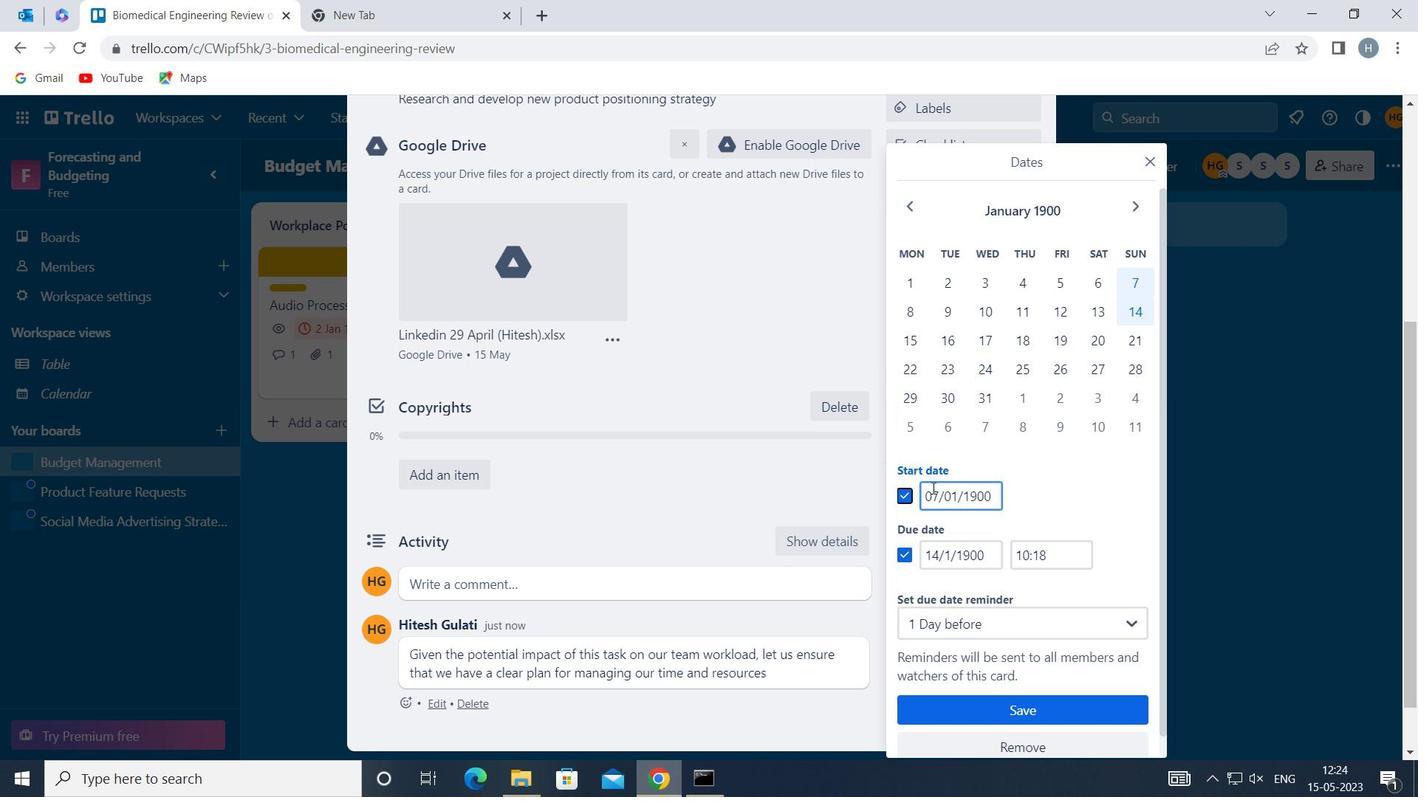 
Action: Key pressed <Key.backspace>8
Screenshot: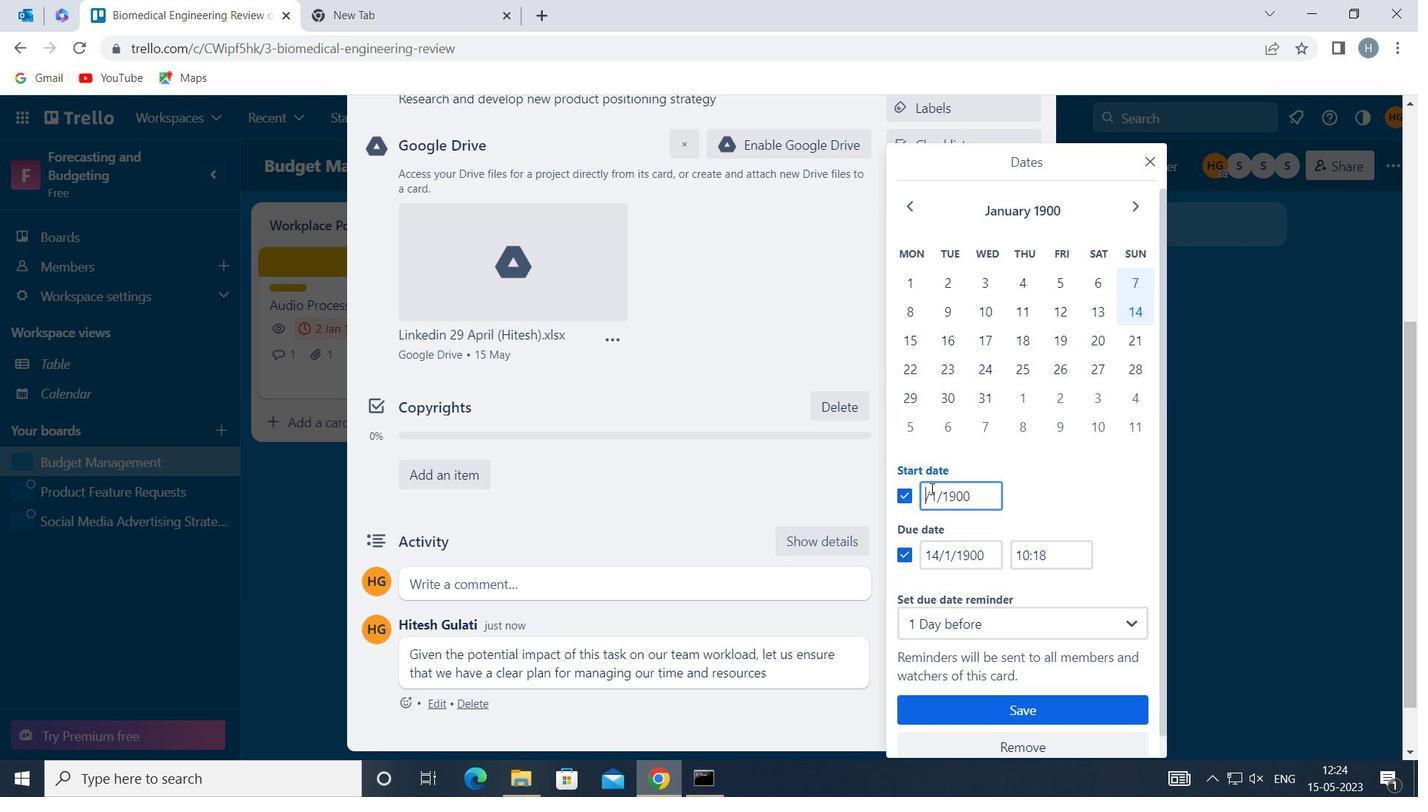 
Action: Mouse moved to (927, 550)
Screenshot: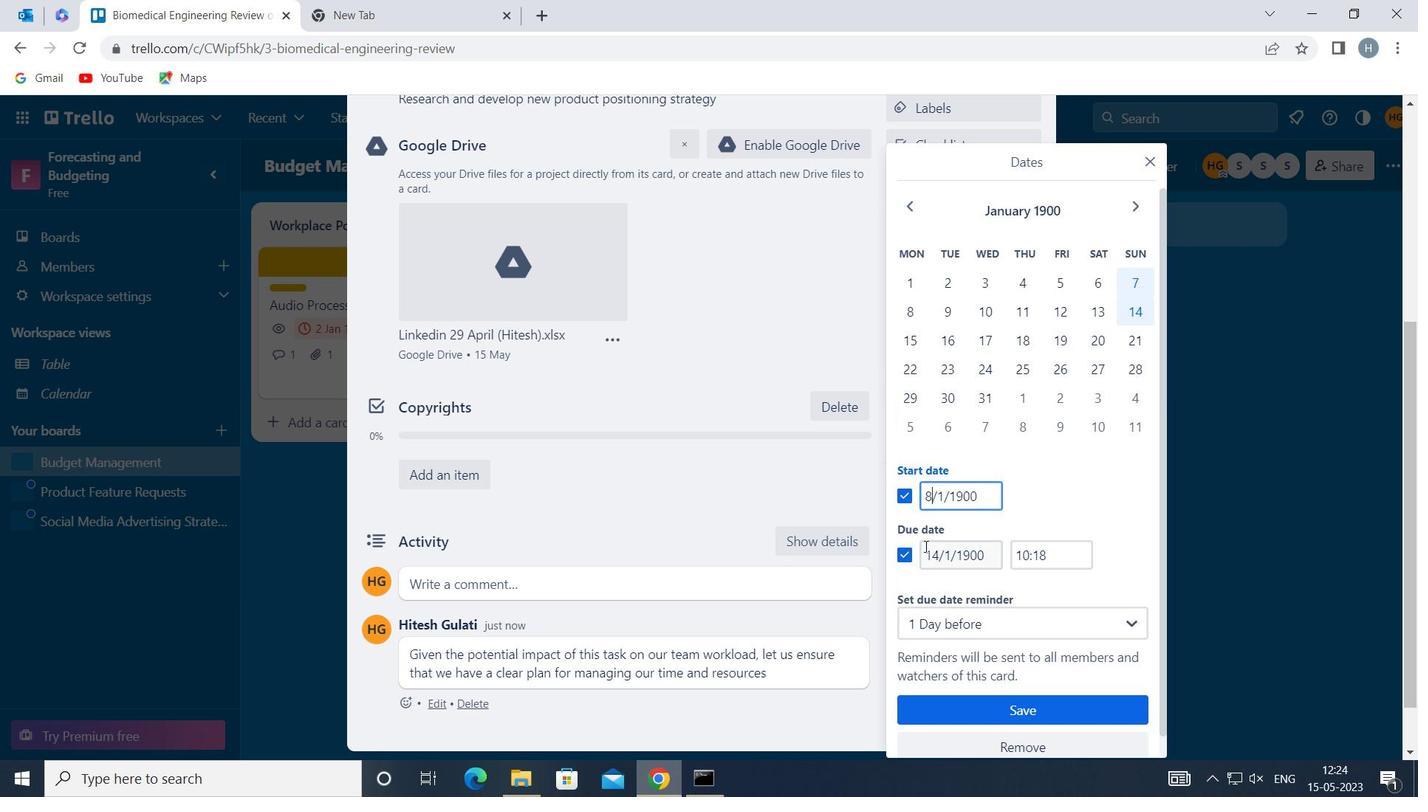 
Action: Mouse pressed left at (927, 550)
Screenshot: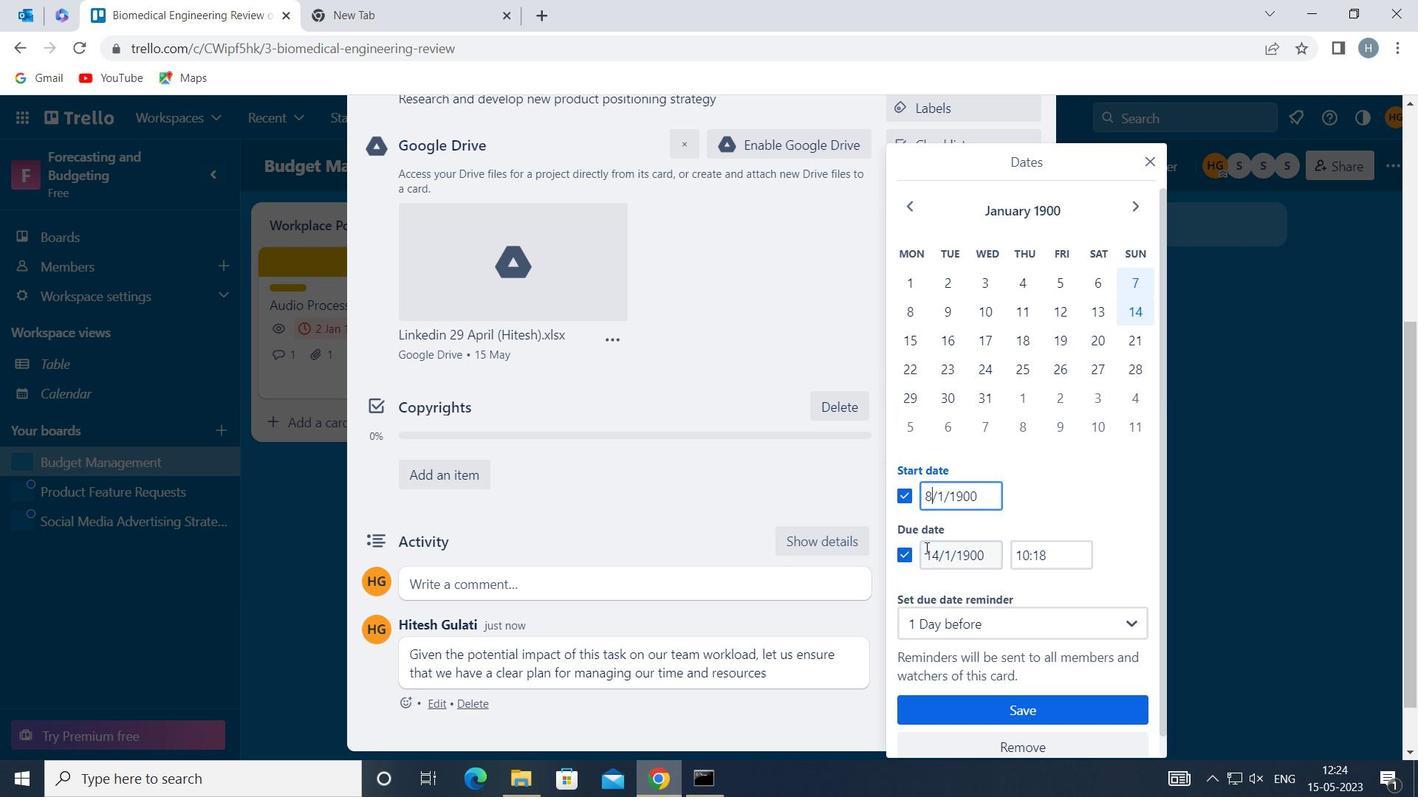 
Action: Key pressed <Key.right><Key.right><Key.backspace>5
Screenshot: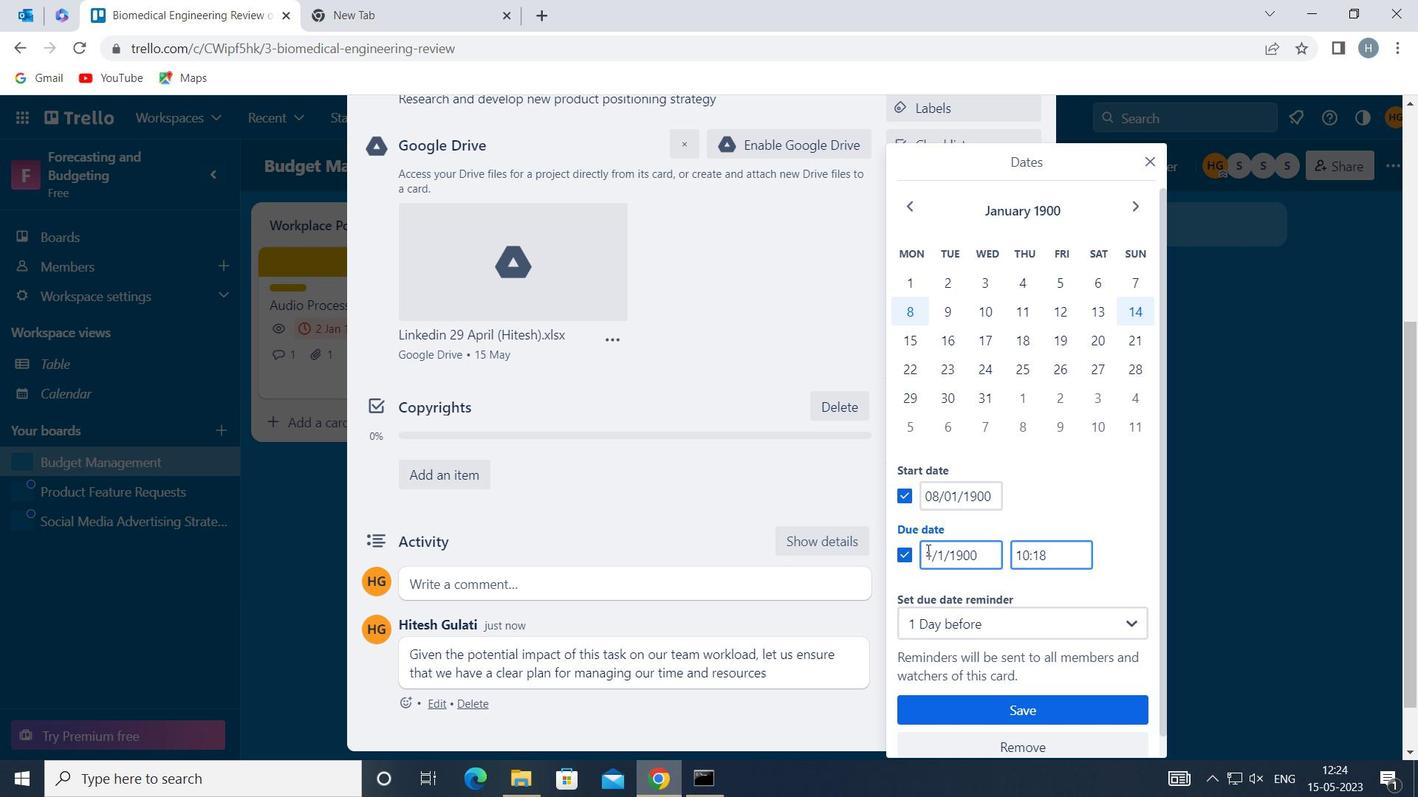 
Action: Mouse moved to (994, 710)
Screenshot: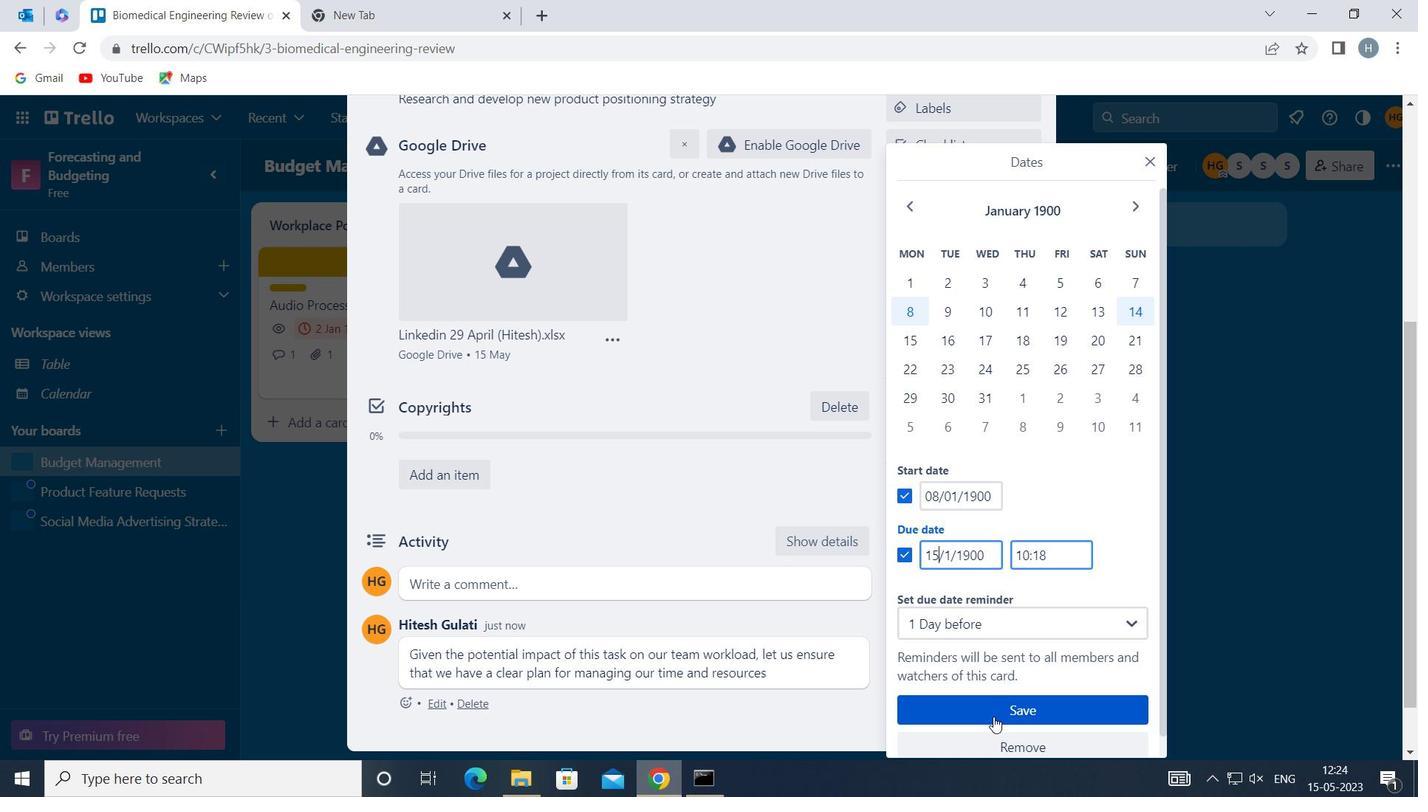 
Action: Mouse pressed left at (994, 710)
Screenshot: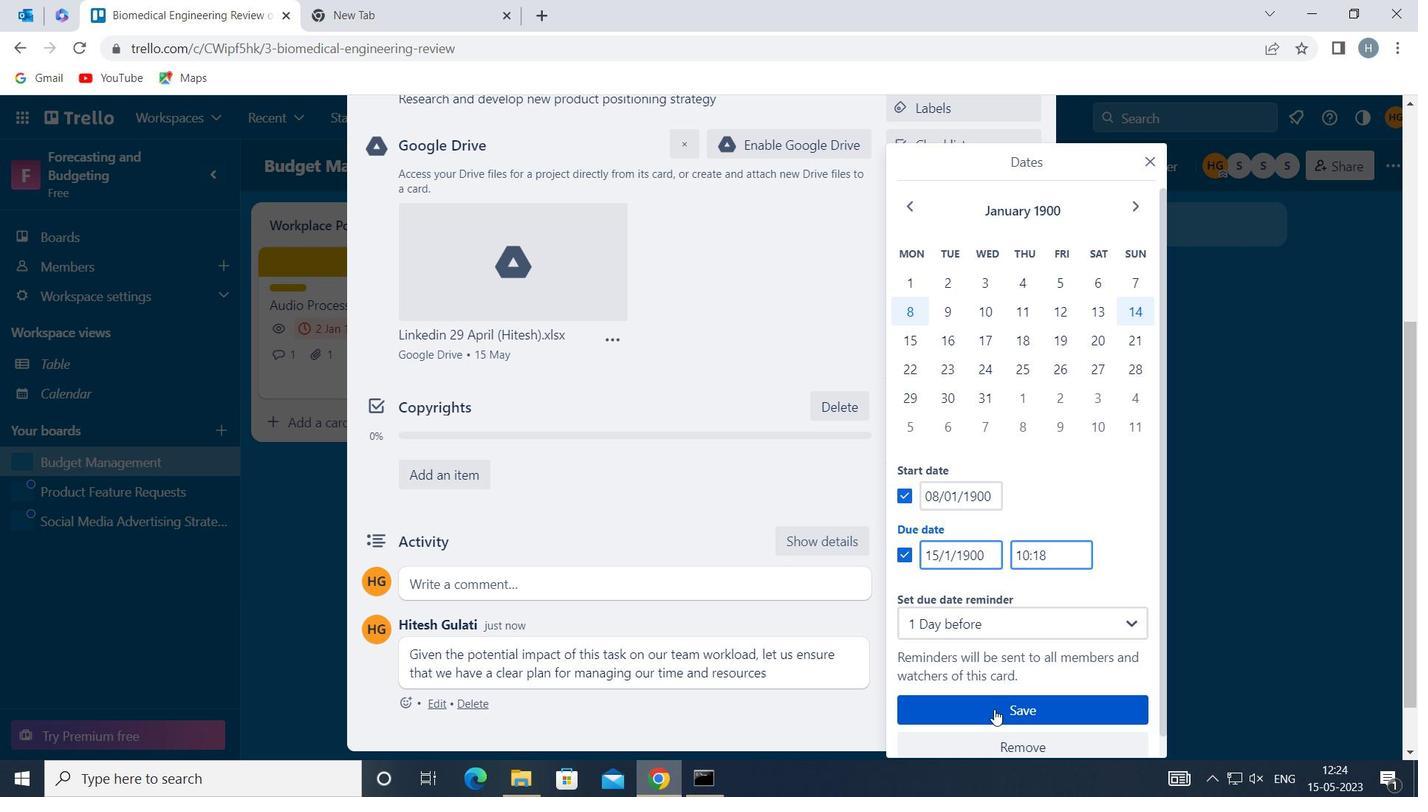 
Action: Mouse moved to (739, 313)
Screenshot: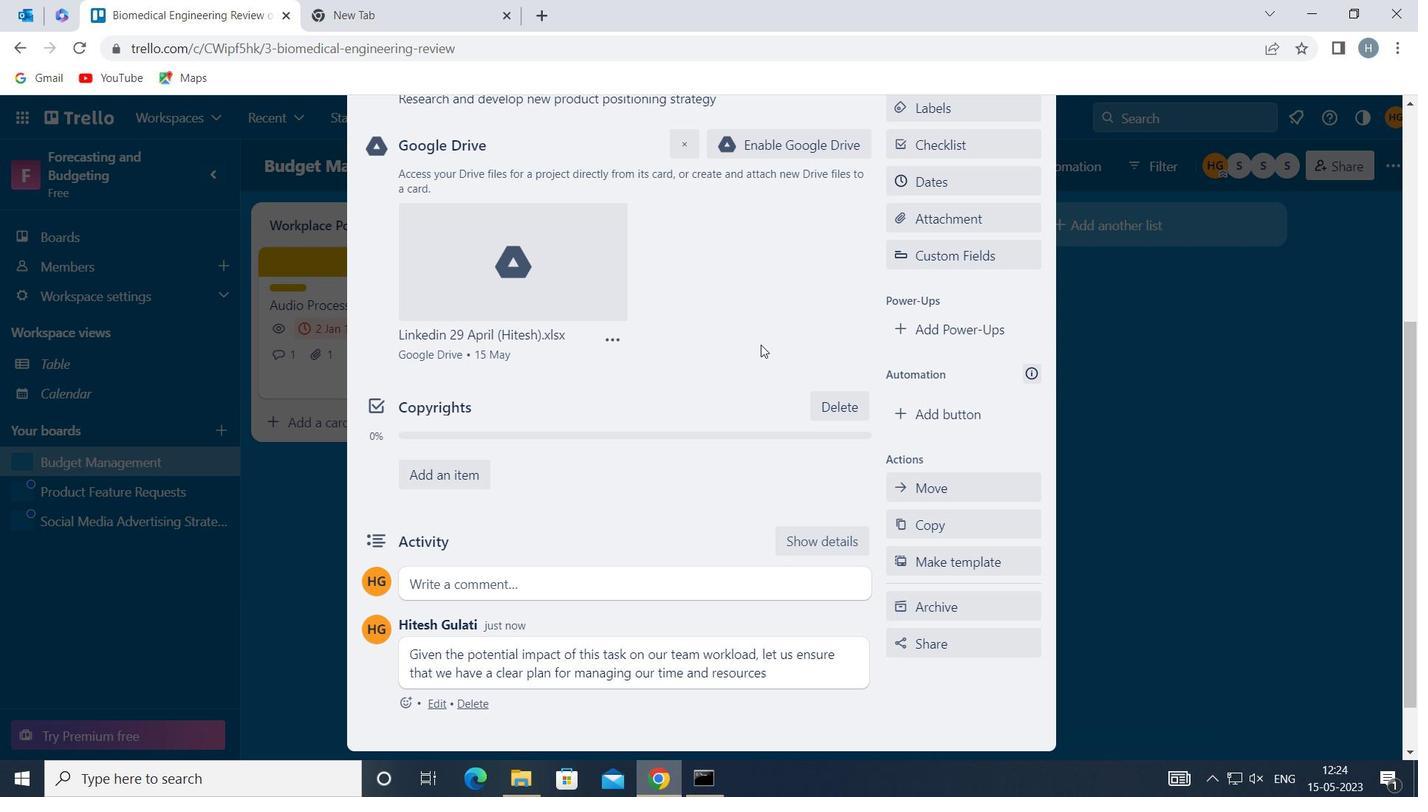
